 Task: Look for space in San Antonio, Philippines from 10th June, 2023 to 25th June, 2023 for 4 adults in price range Rs.10000 to Rs.15000. Place can be private room with 4 bedrooms having 4 beds and 4 bathrooms. Property type can be house, flat, guest house, hotel. Amenities needed are: wifi, TV, free parkinig on premises, gym, breakfast. Booking option can be shelf check-in. Required host language is English.
Action: Mouse pressed left at (593, 120)
Screenshot: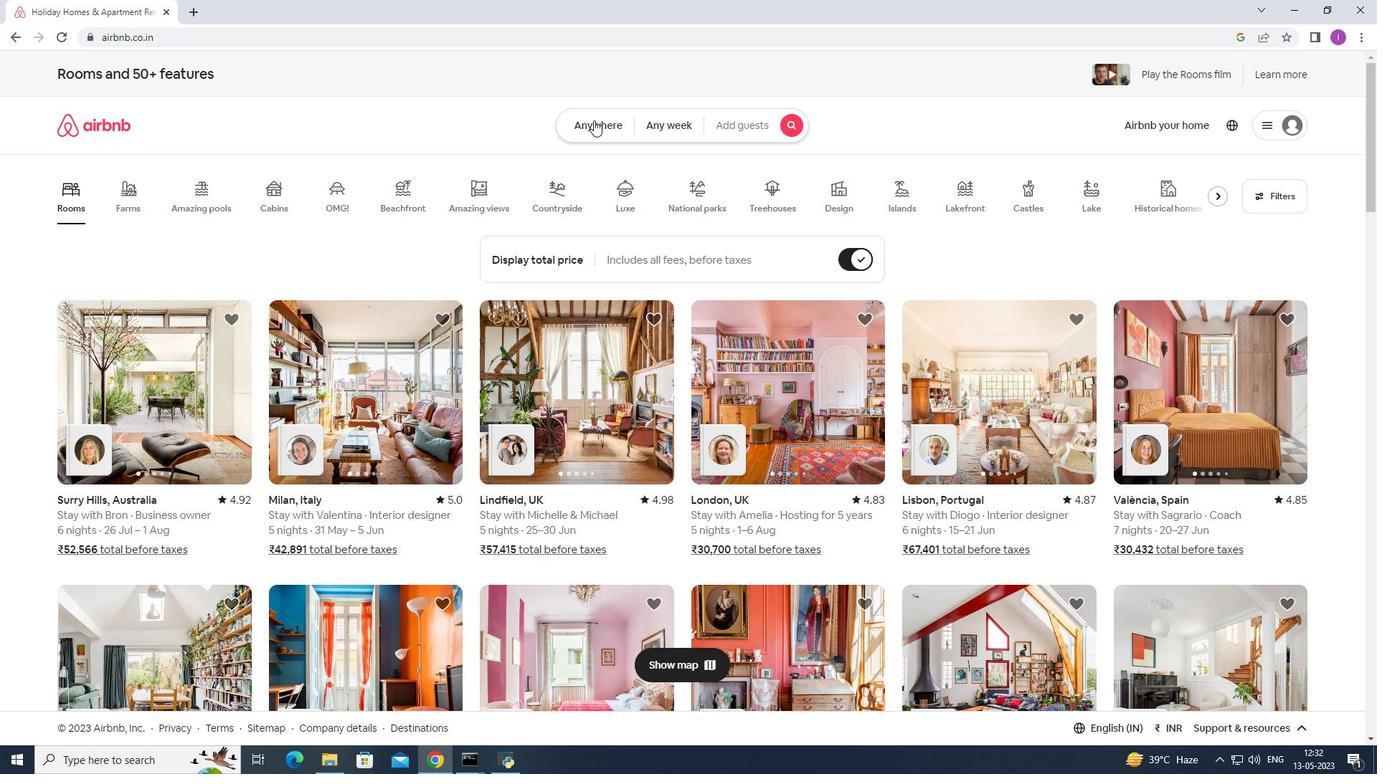 
Action: Mouse moved to (484, 187)
Screenshot: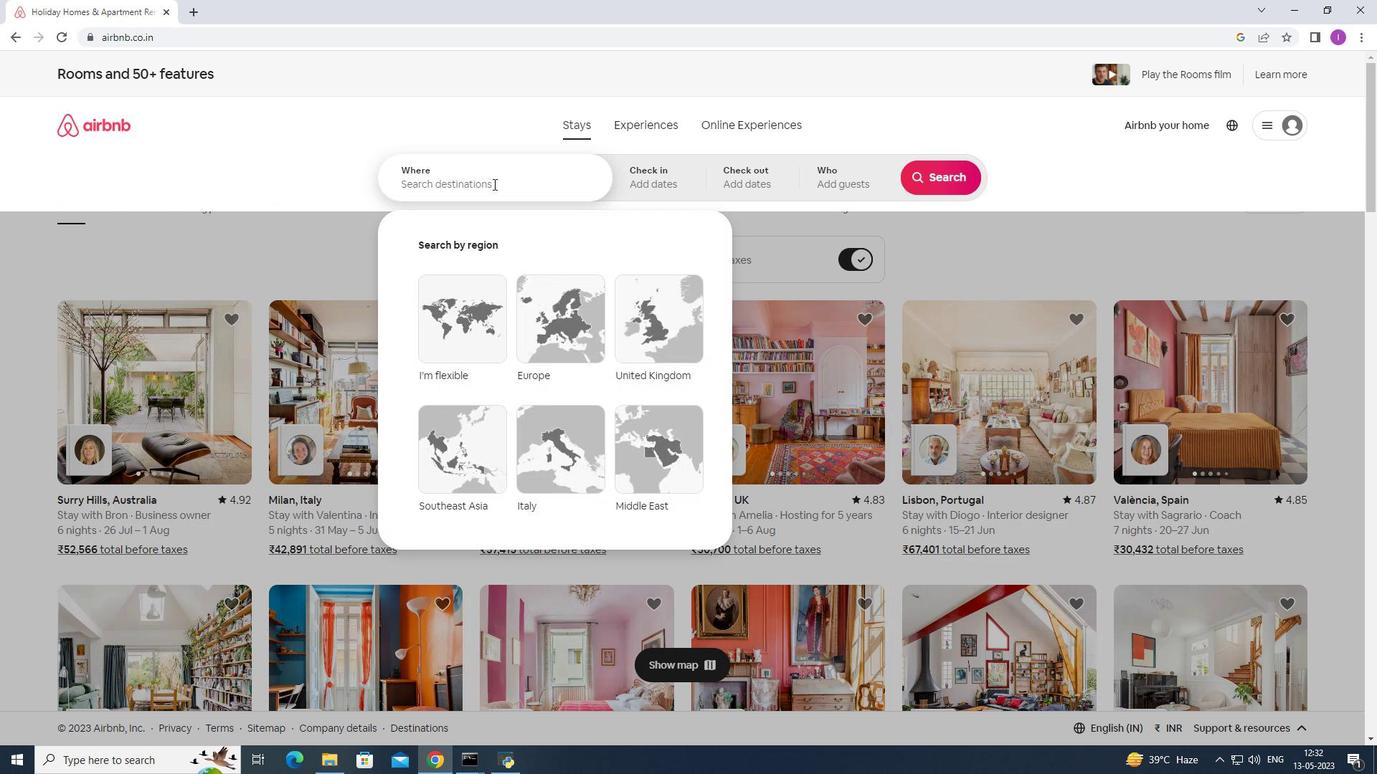 
Action: Mouse pressed left at (484, 187)
Screenshot: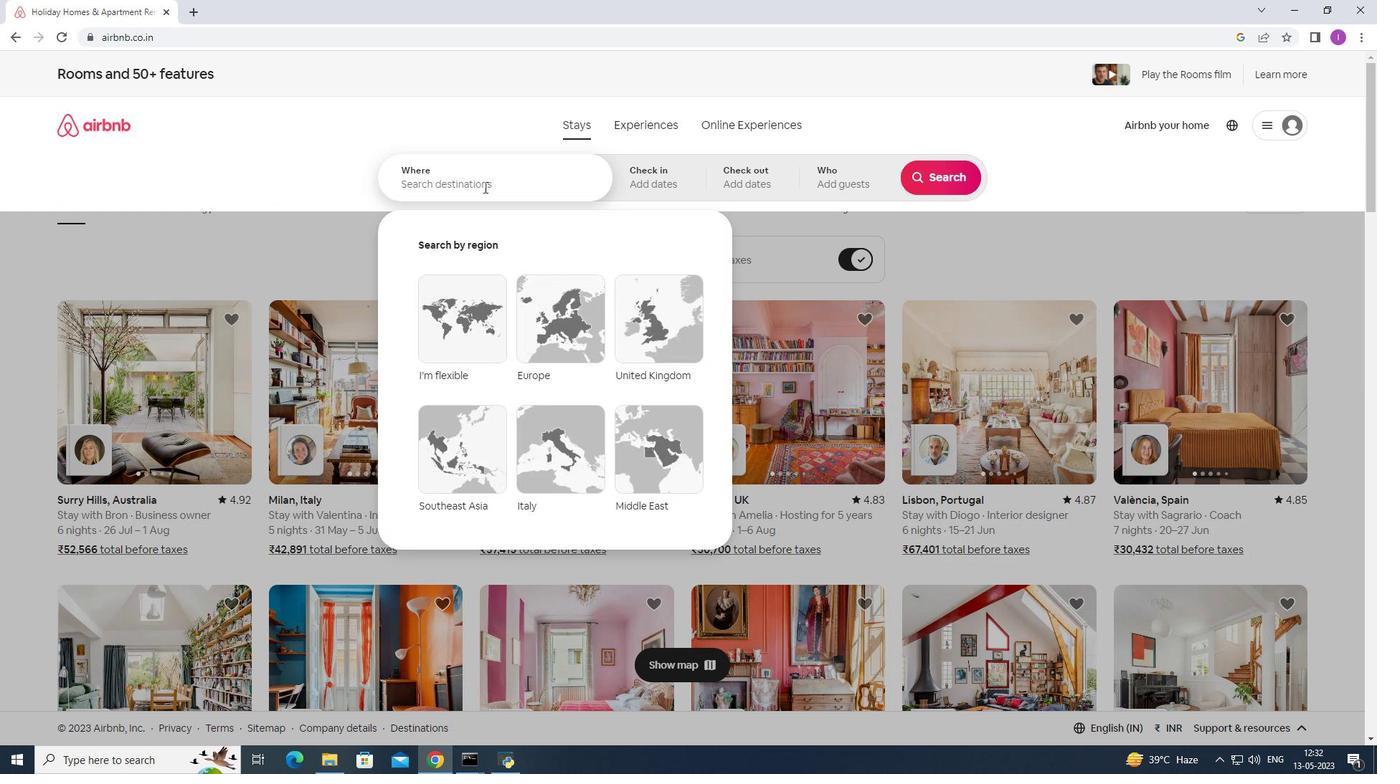 
Action: Key pressed <Key.shift>San<Key.space><Key.shift>Antonio,<Key.shift><Key.shift><Key.shift><Key.shift><Key.shift><Key.shift><Key.shift><Key.shift><Key.shift><Key.shift><Key.shift><Key.shift><Key.shift><Key.shift><Key.shift><Key.shift><Key.shift><Key.shift><Key.shift><Key.shift><Key.shift><Key.shift><Key.shift><Key.shift><Key.shift><Key.shift><Key.shift><Key.shift><Key.shift><Key.shift><Key.shift><Key.shift>Philippines
Screenshot: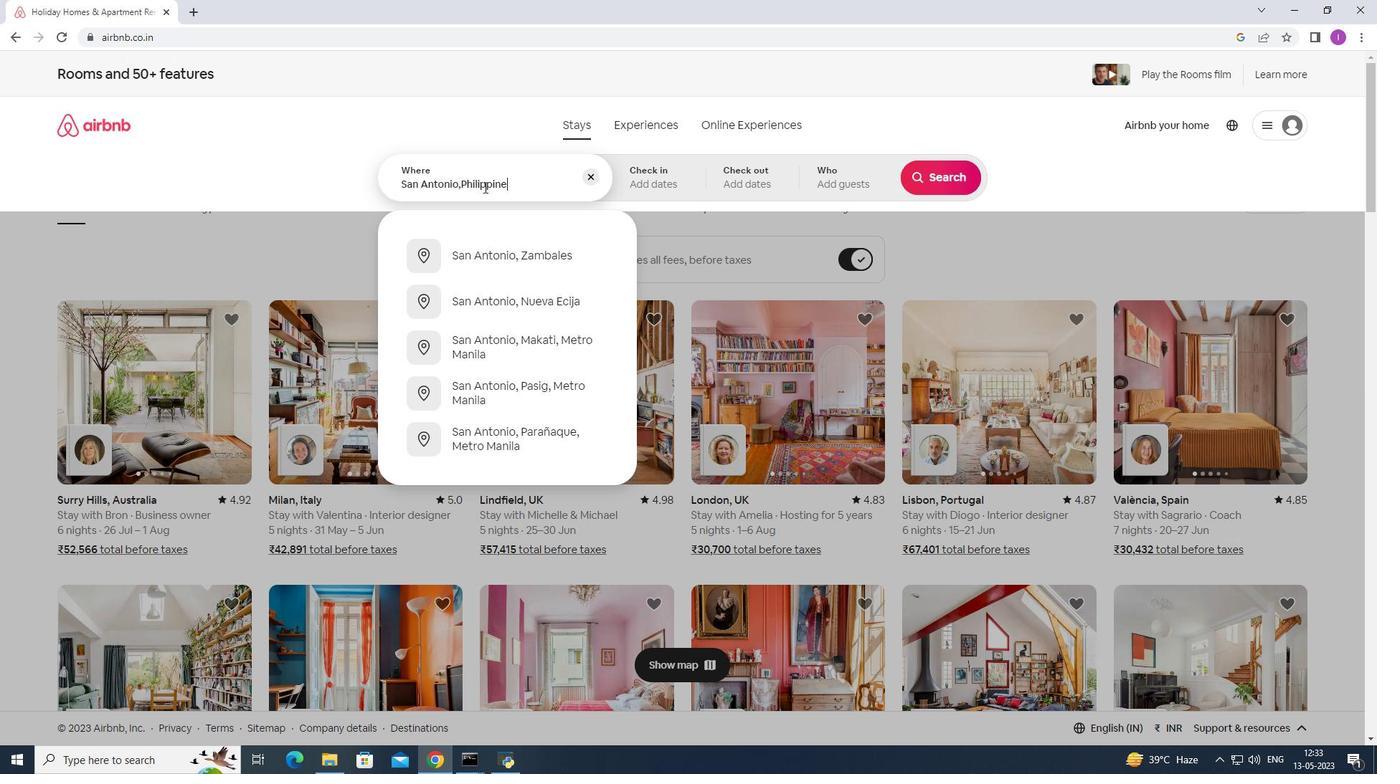 
Action: Mouse moved to (674, 187)
Screenshot: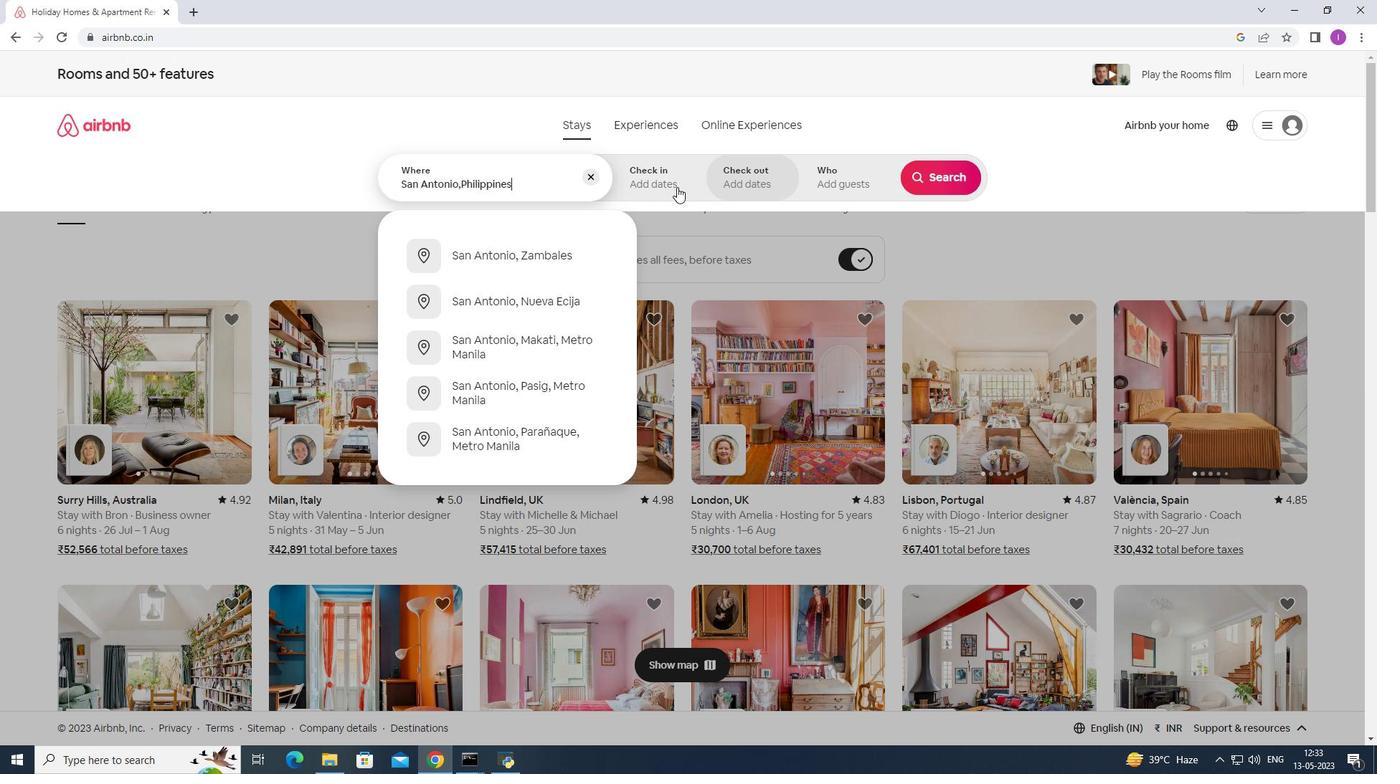 
Action: Mouse pressed left at (674, 187)
Screenshot: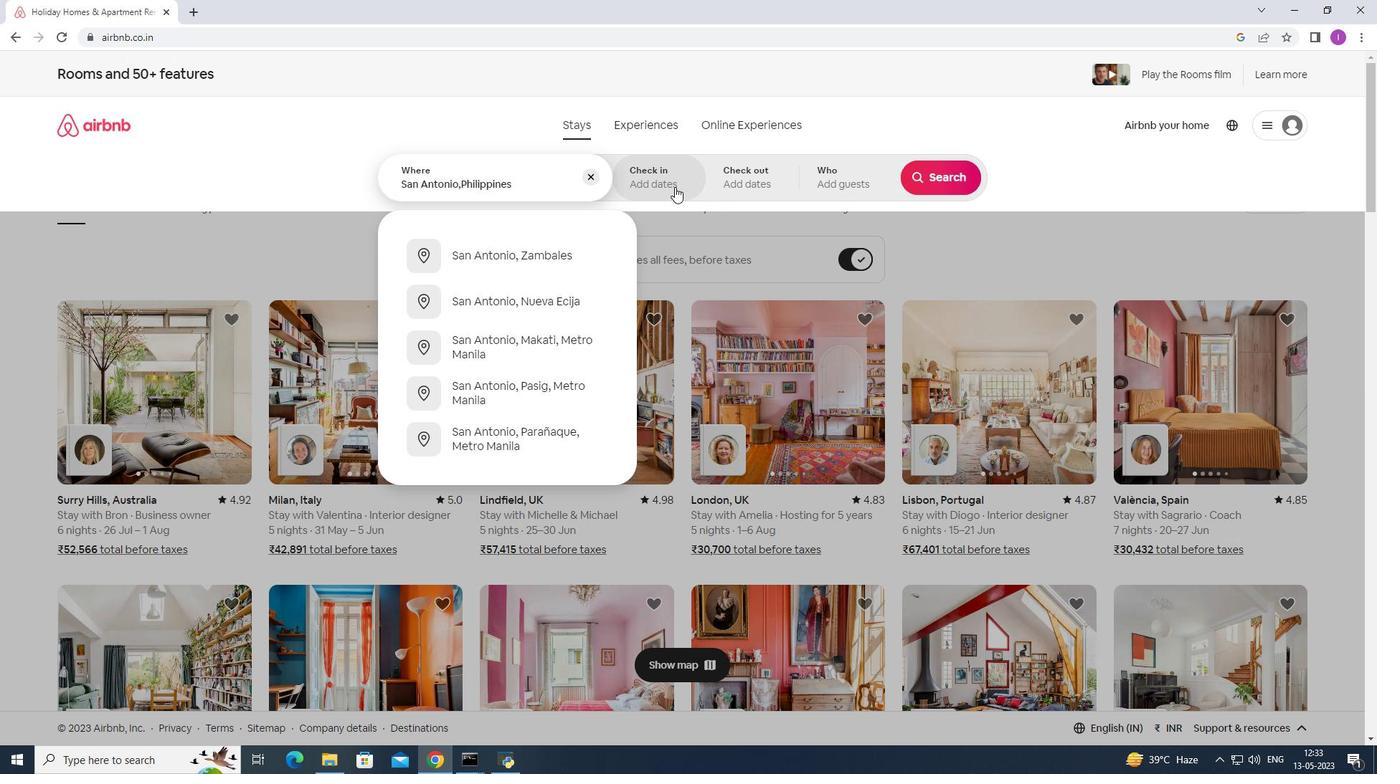 
Action: Mouse moved to (920, 385)
Screenshot: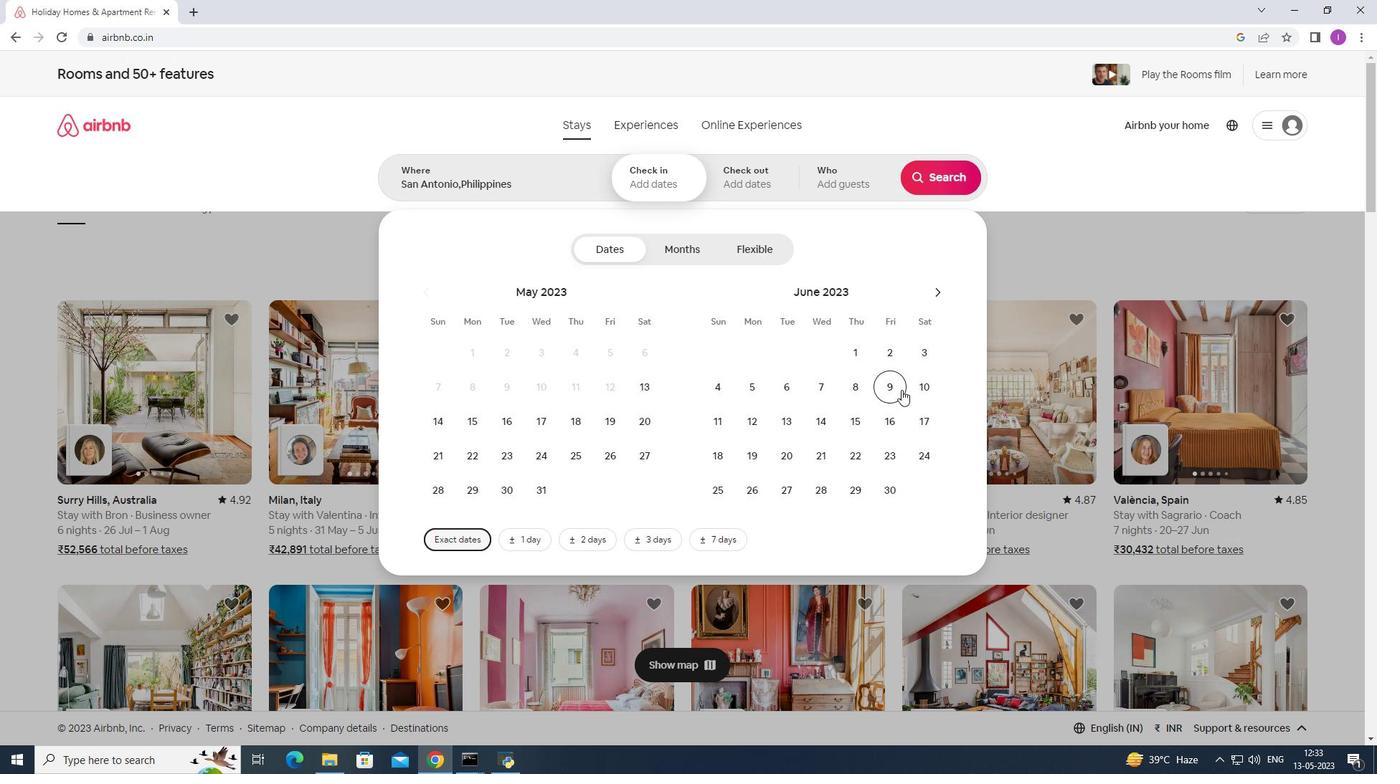 
Action: Mouse pressed left at (920, 385)
Screenshot: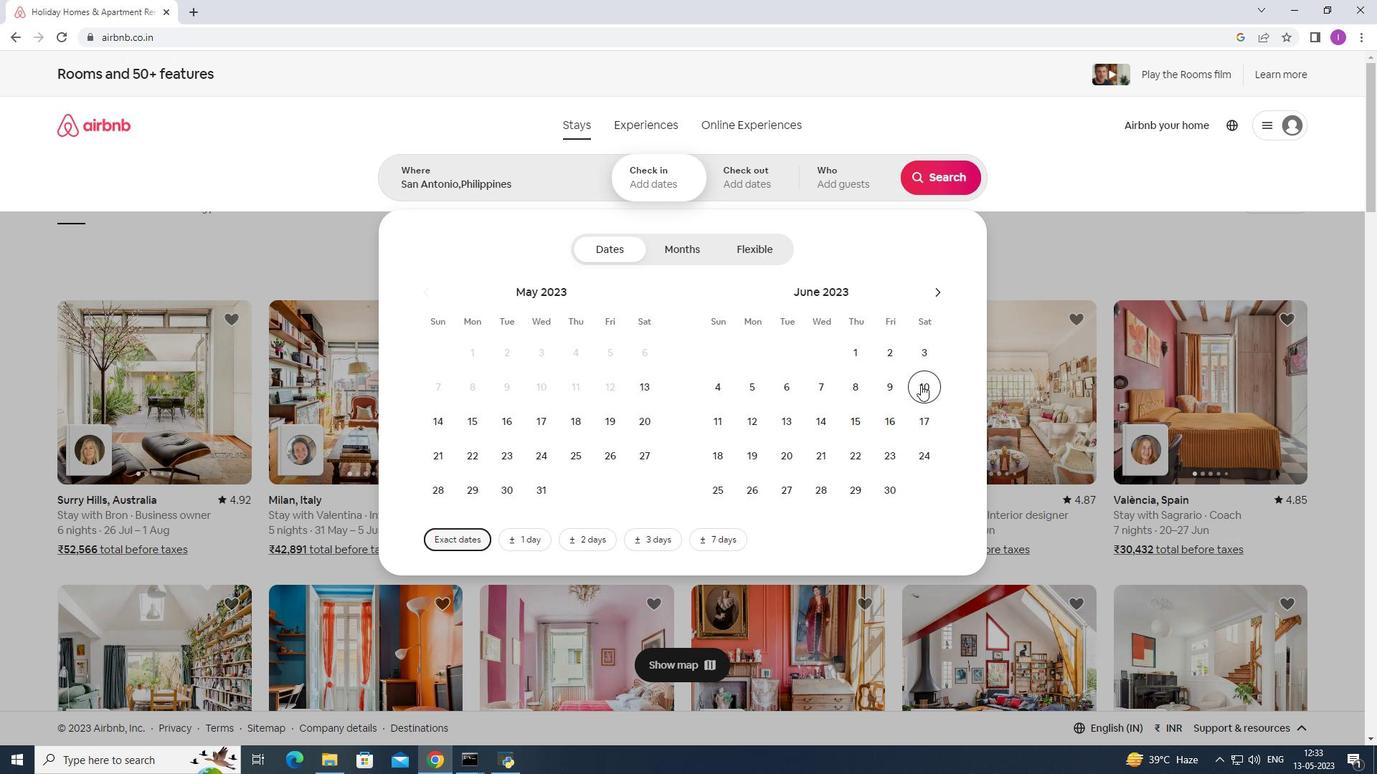 
Action: Mouse moved to (717, 480)
Screenshot: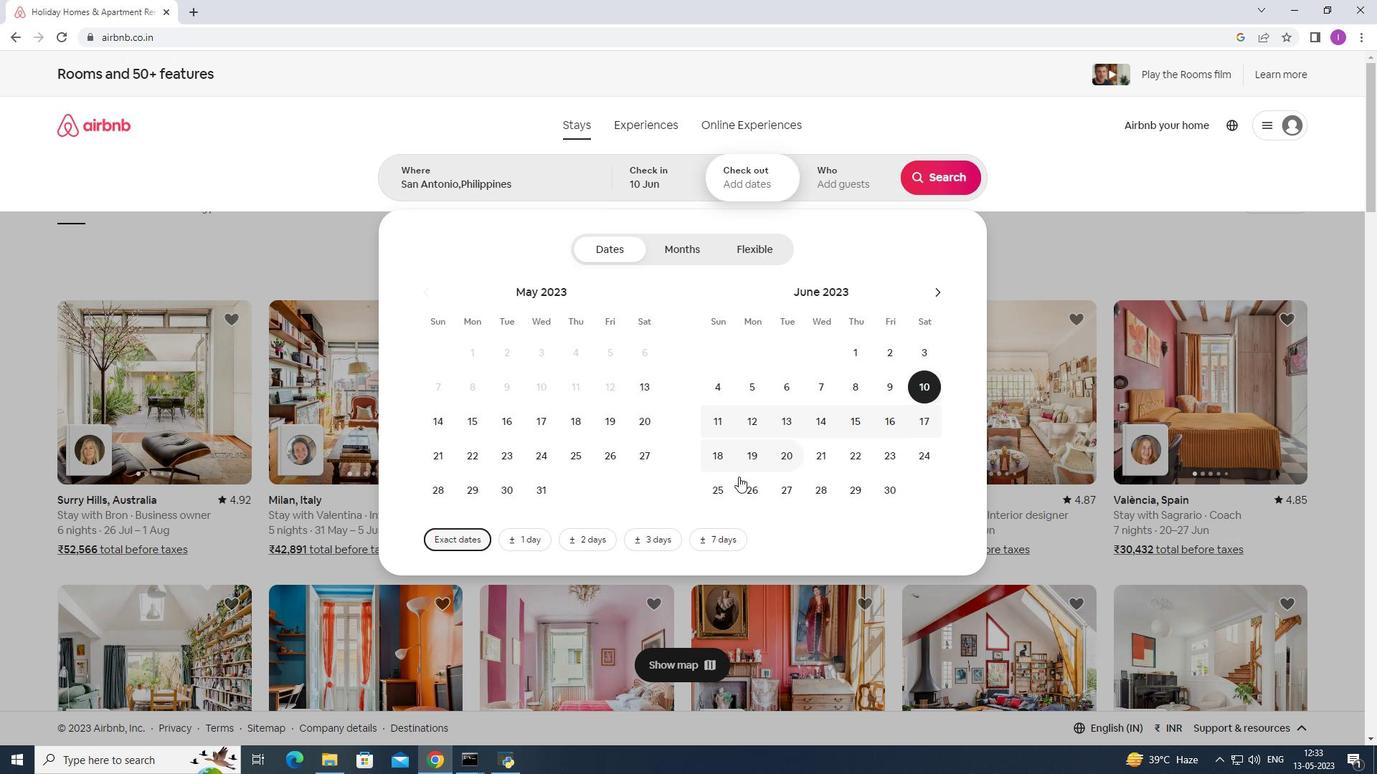 
Action: Mouse pressed left at (717, 480)
Screenshot: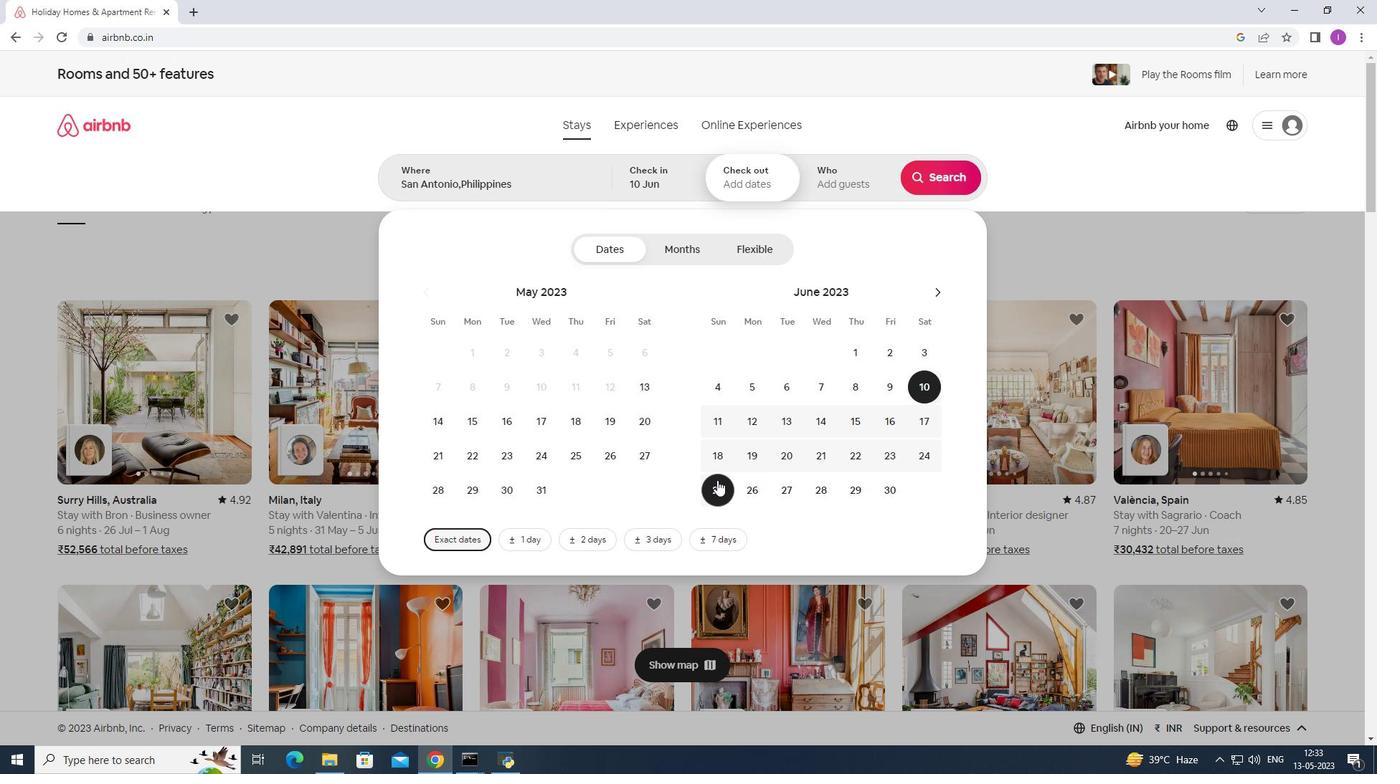 
Action: Mouse moved to (831, 179)
Screenshot: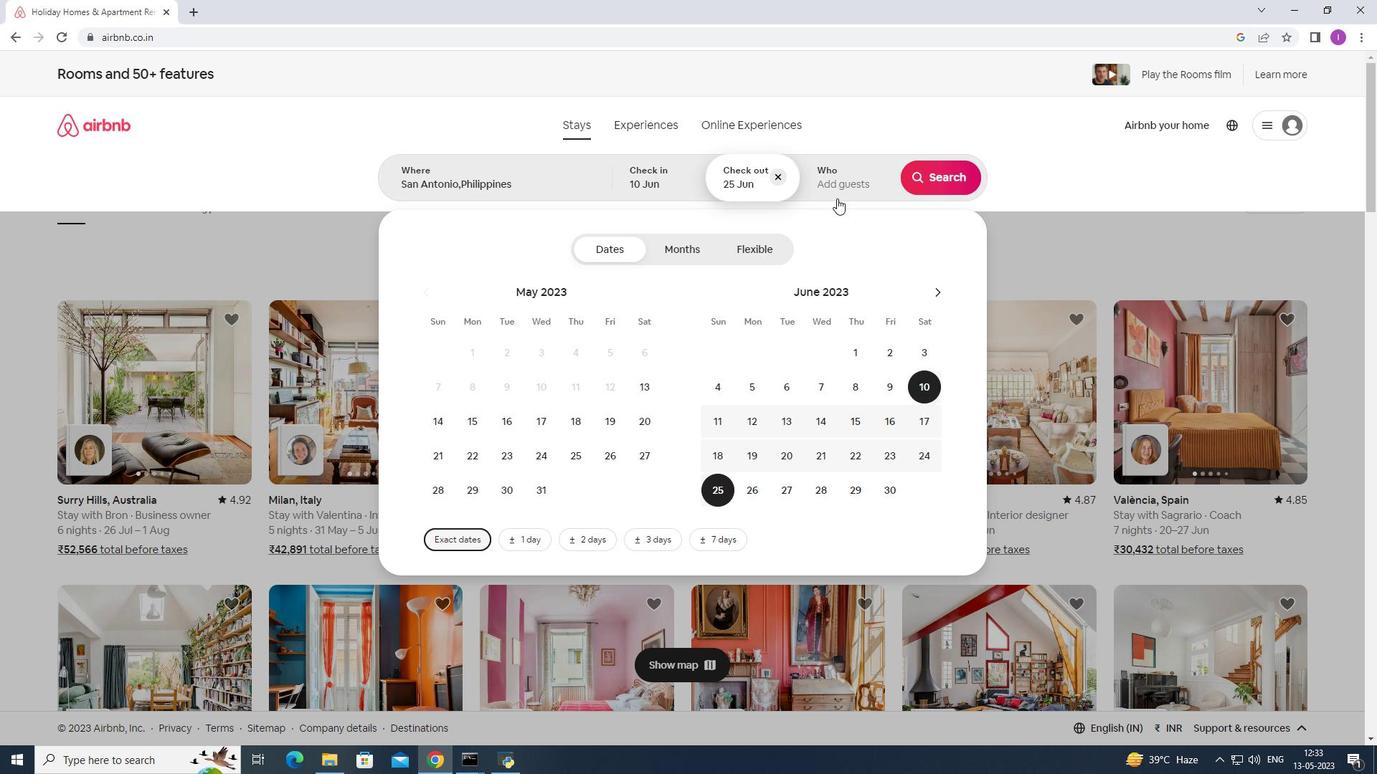 
Action: Mouse pressed left at (831, 179)
Screenshot: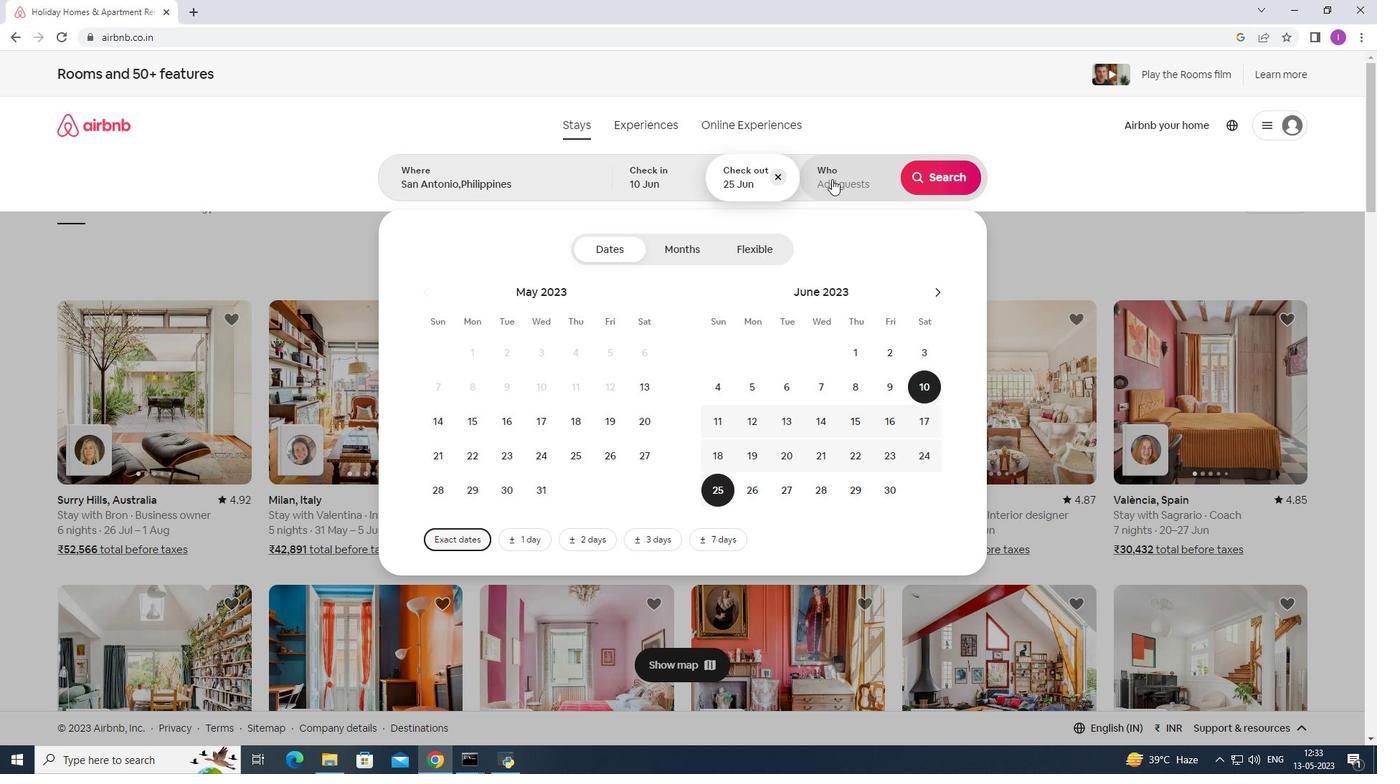 
Action: Mouse moved to (939, 254)
Screenshot: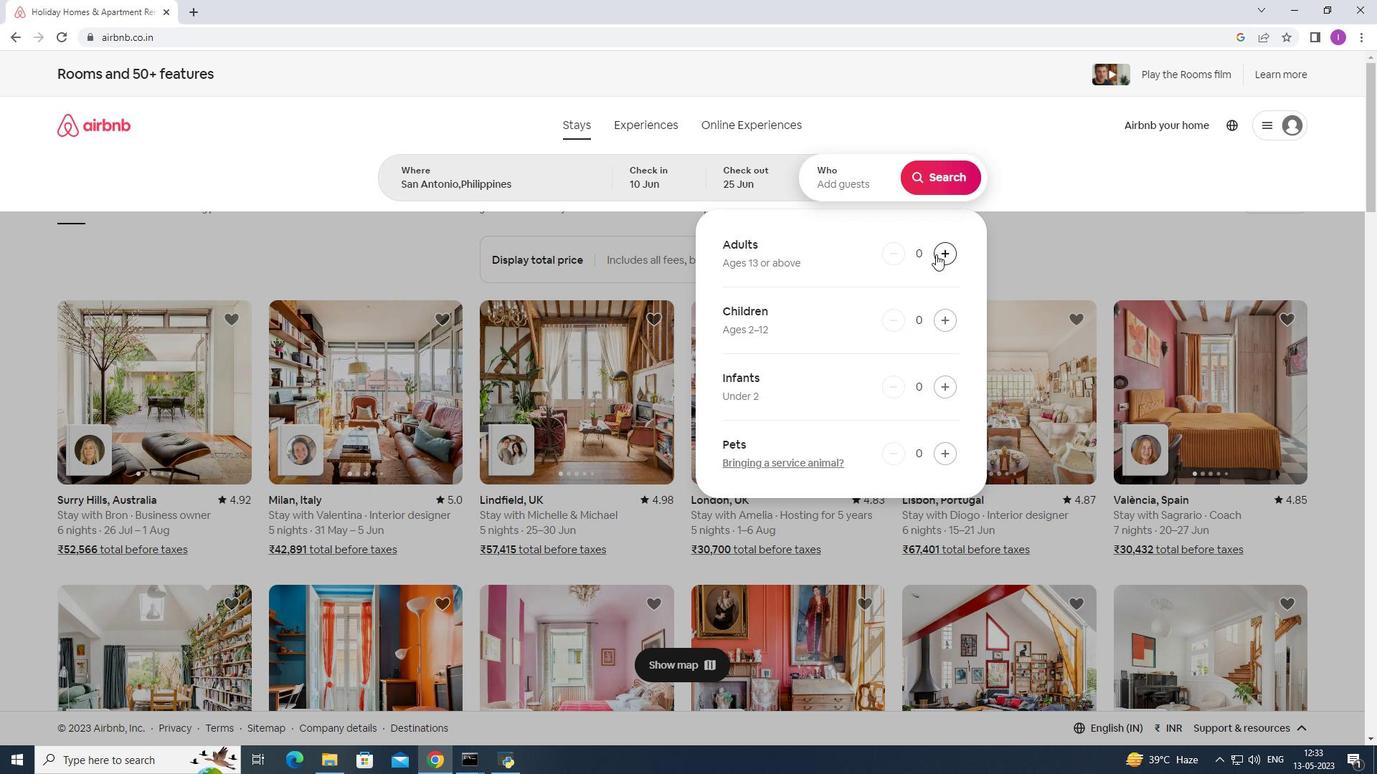 
Action: Mouse pressed left at (939, 254)
Screenshot: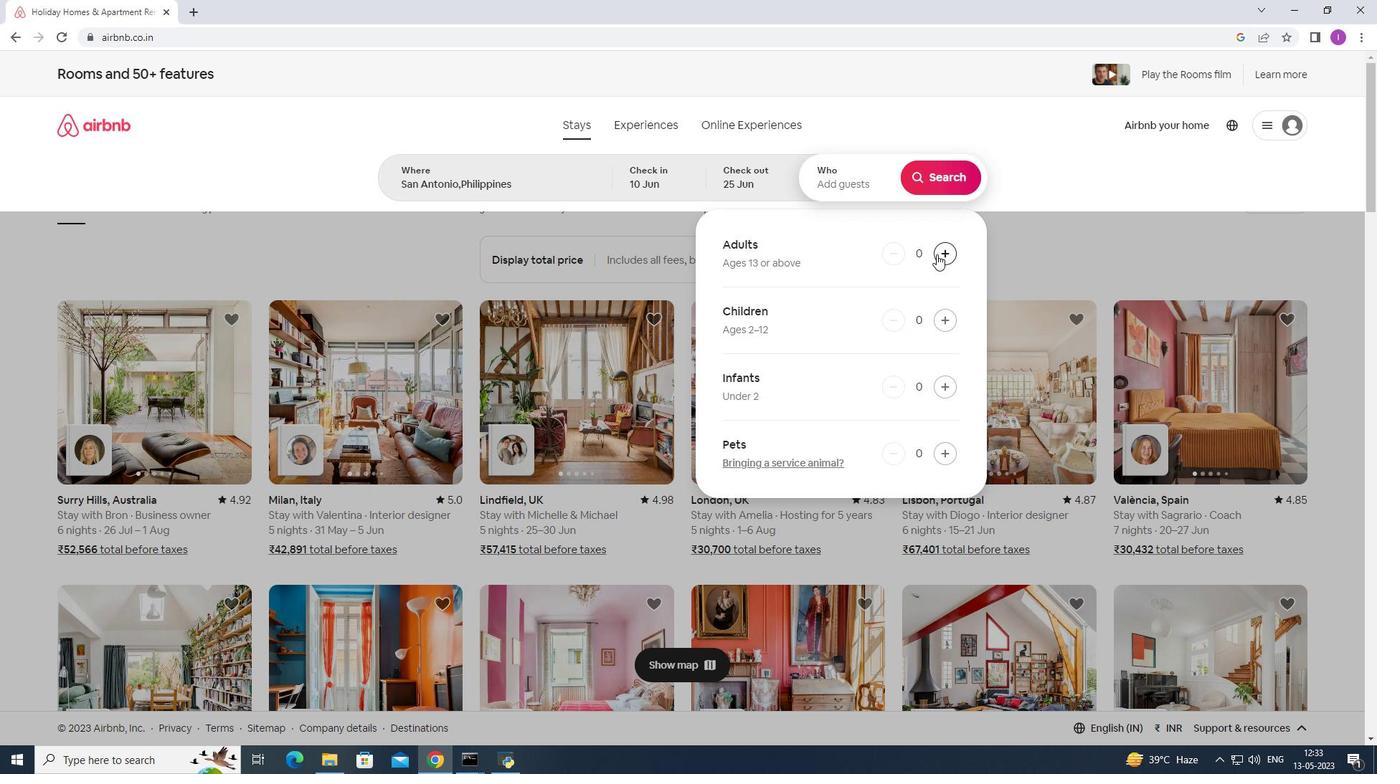 
Action: Mouse moved to (941, 254)
Screenshot: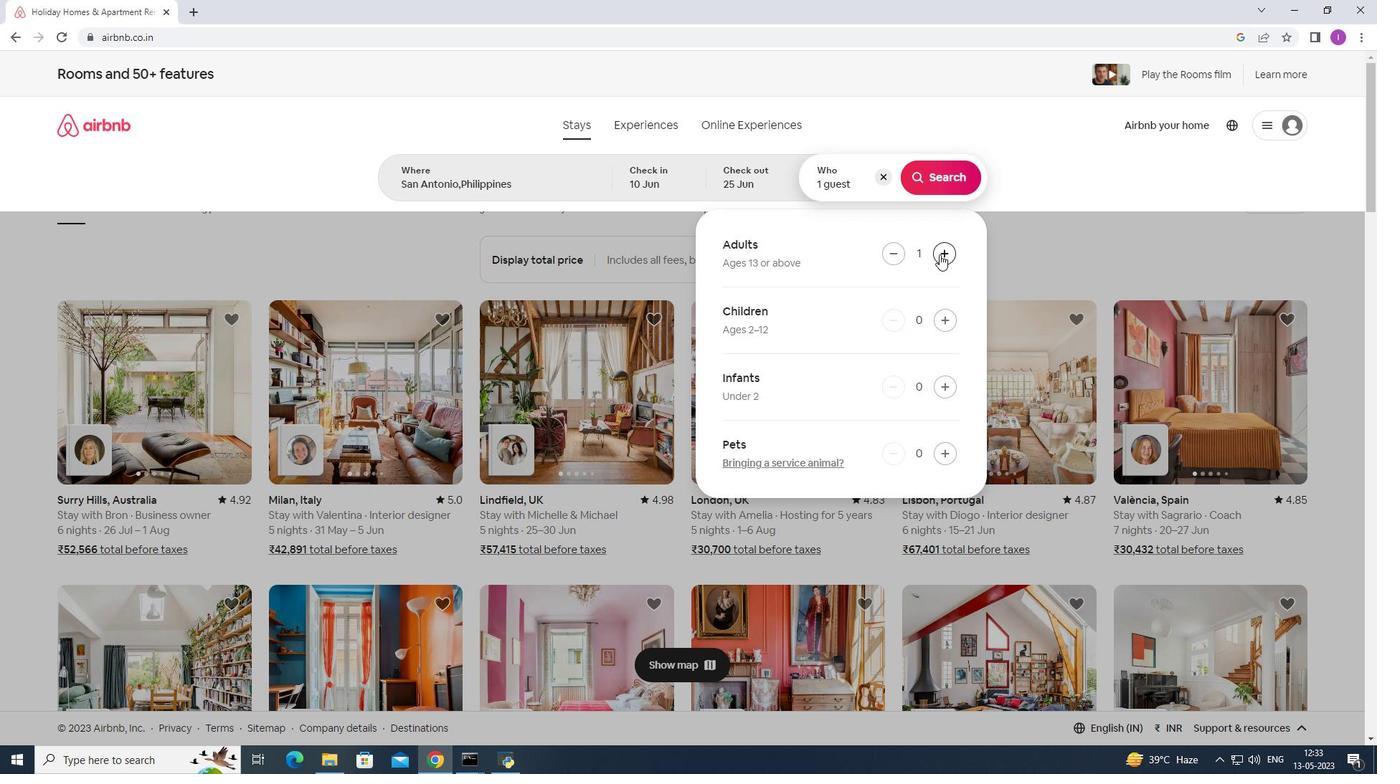 
Action: Mouse pressed left at (941, 254)
Screenshot: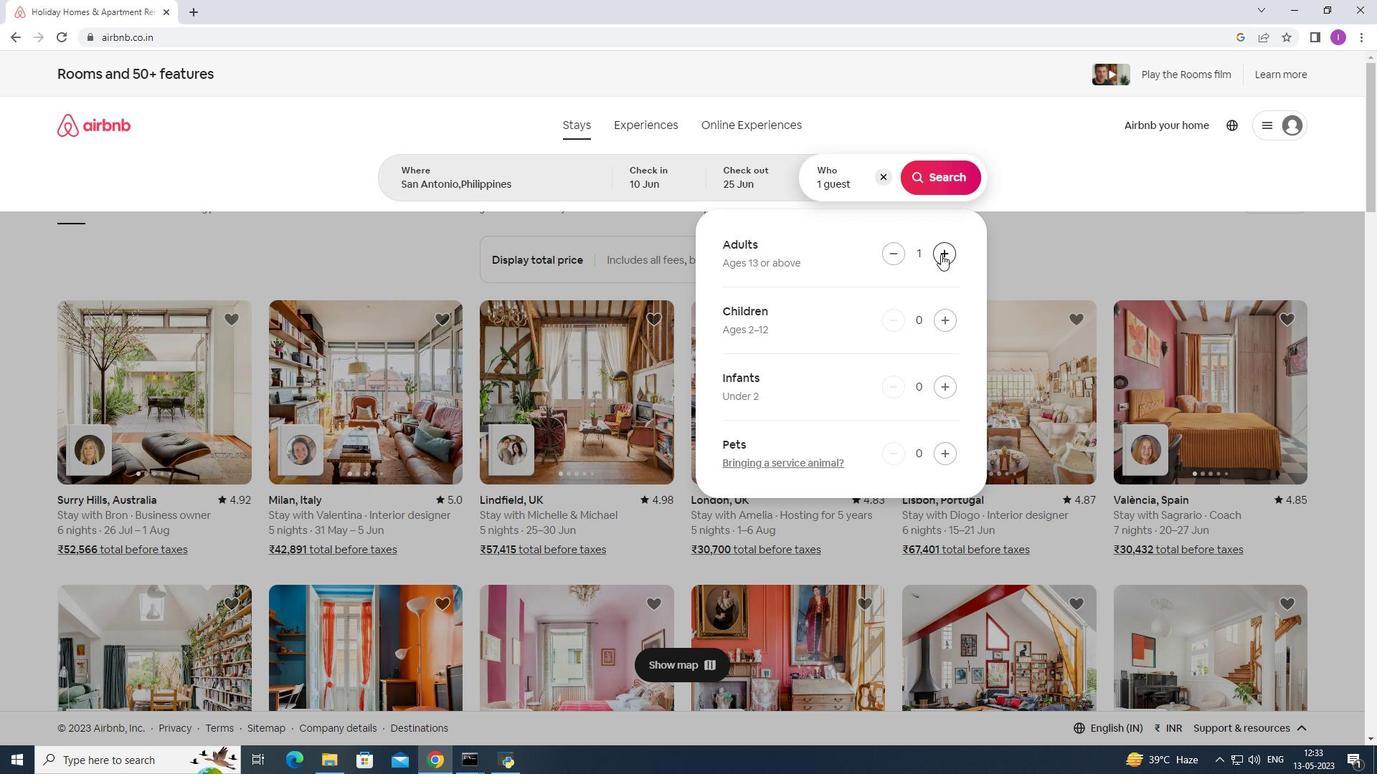 
Action: Mouse pressed left at (941, 254)
Screenshot: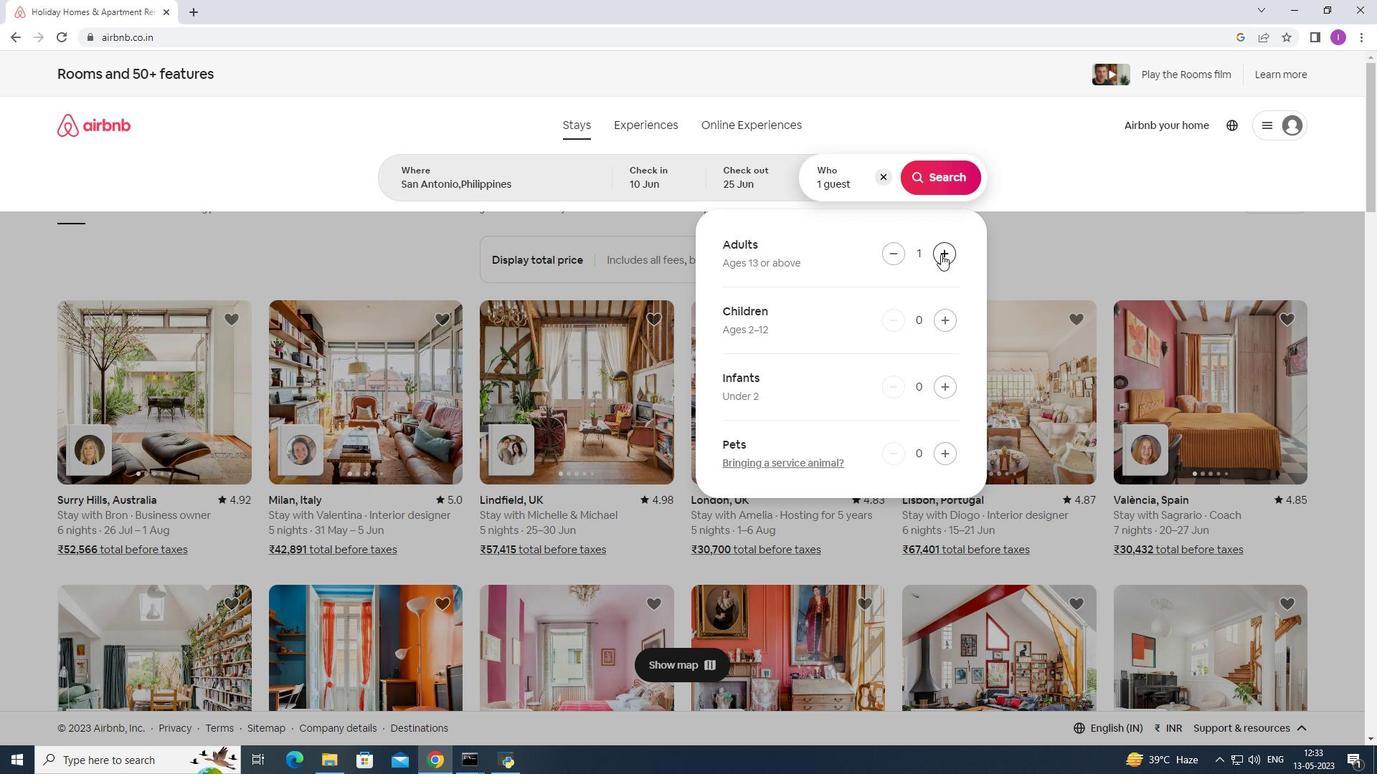 
Action: Mouse moved to (941, 255)
Screenshot: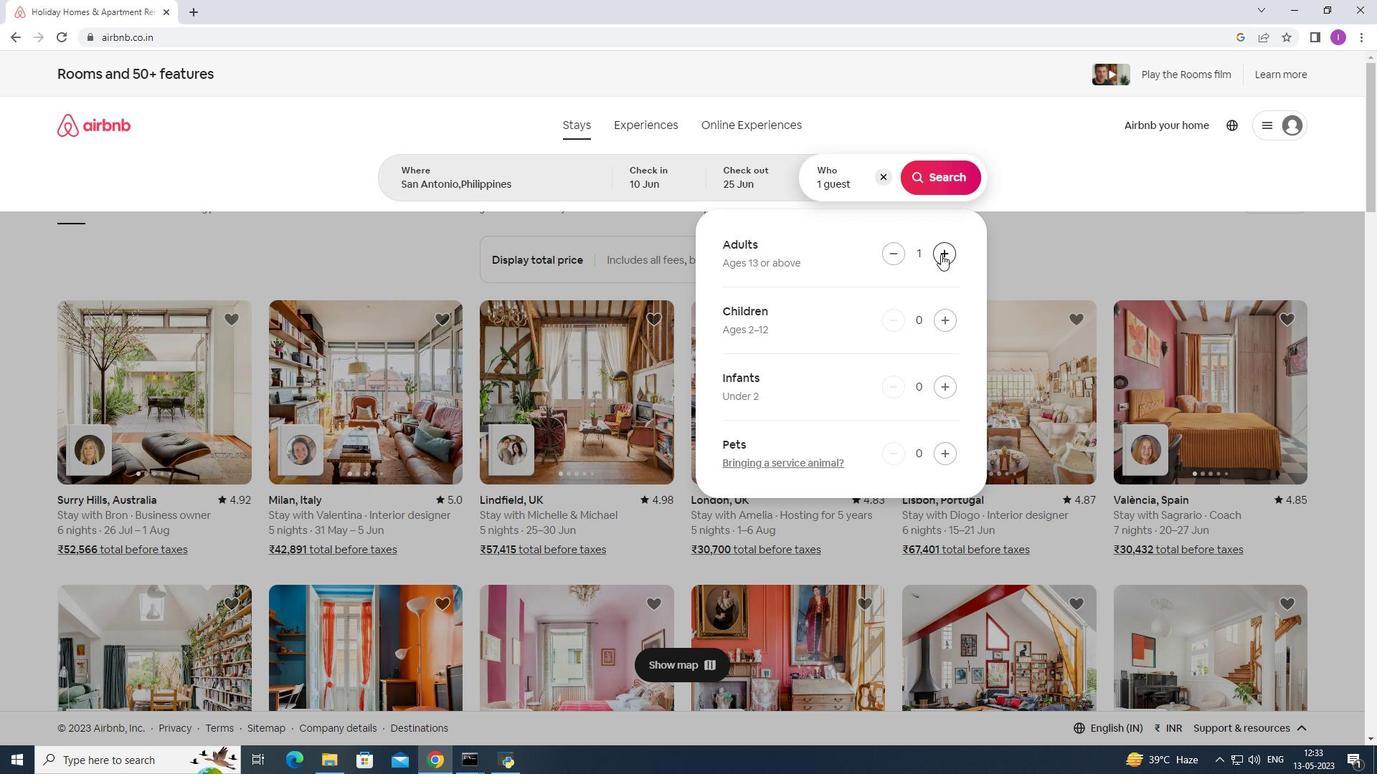 
Action: Mouse pressed left at (941, 255)
Screenshot: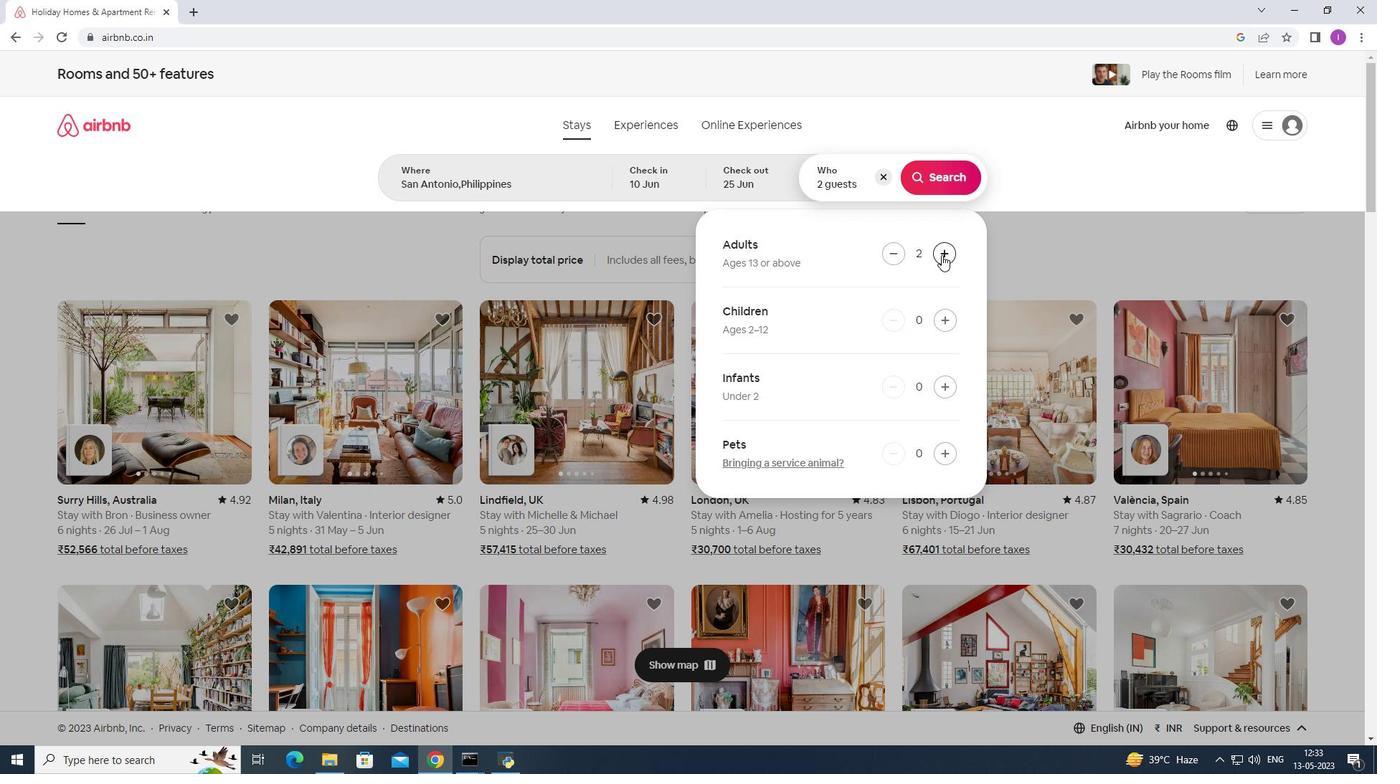 
Action: Mouse moved to (941, 184)
Screenshot: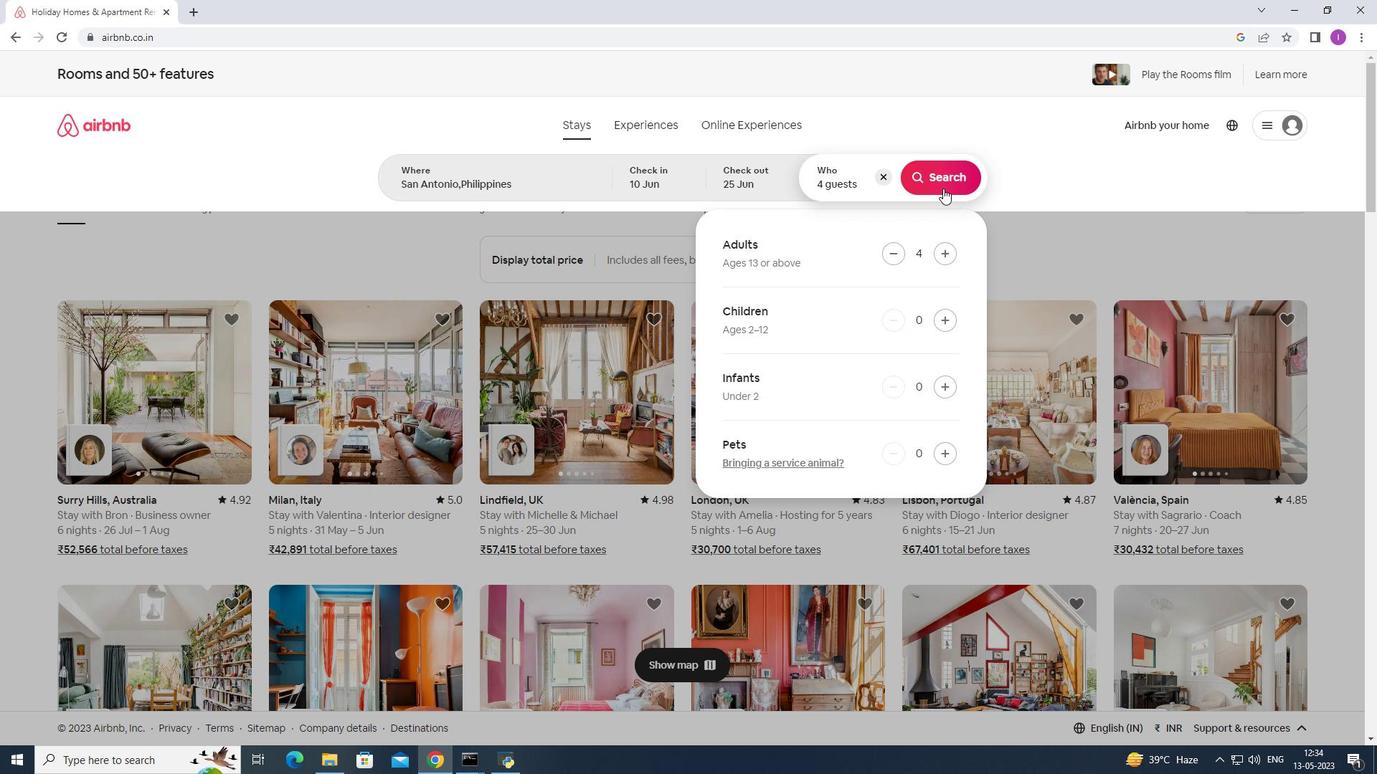 
Action: Mouse pressed left at (941, 184)
Screenshot: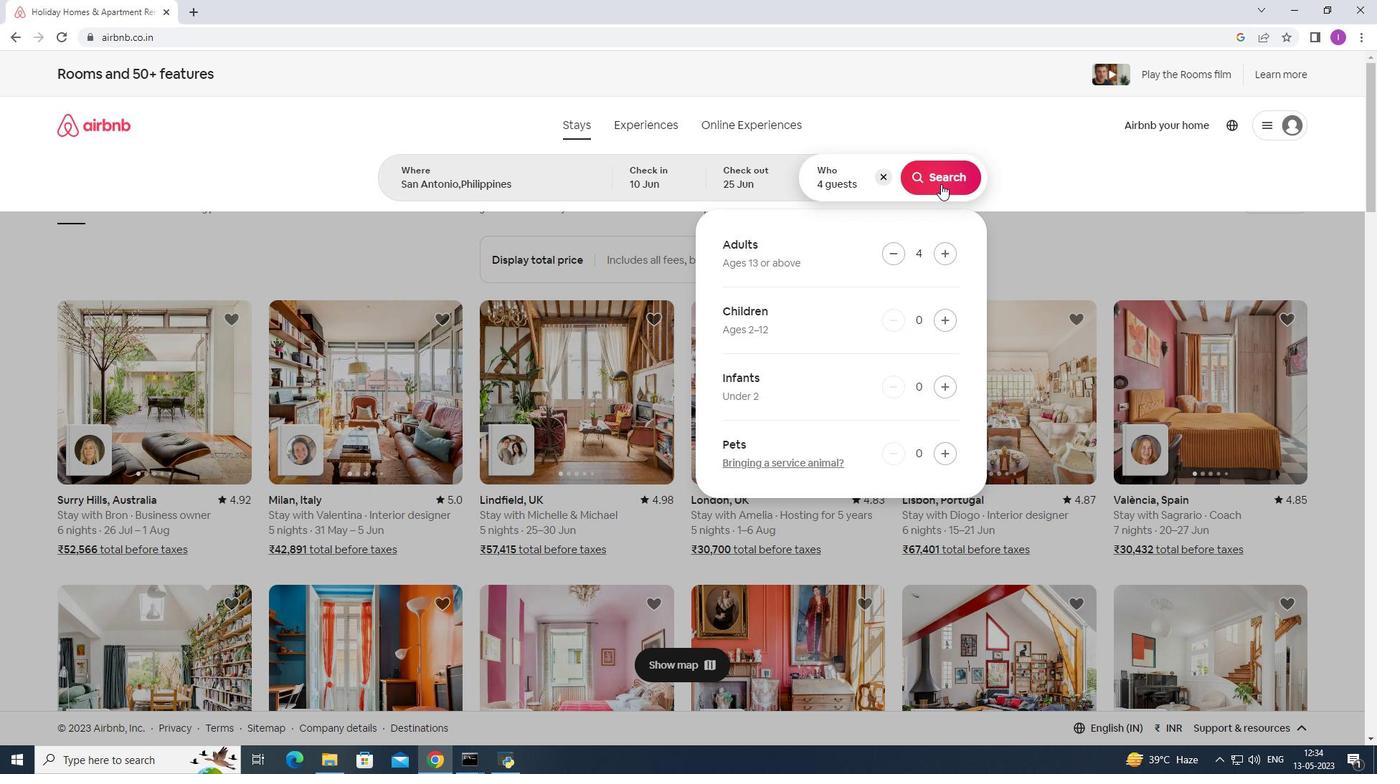 
Action: Mouse moved to (1301, 134)
Screenshot: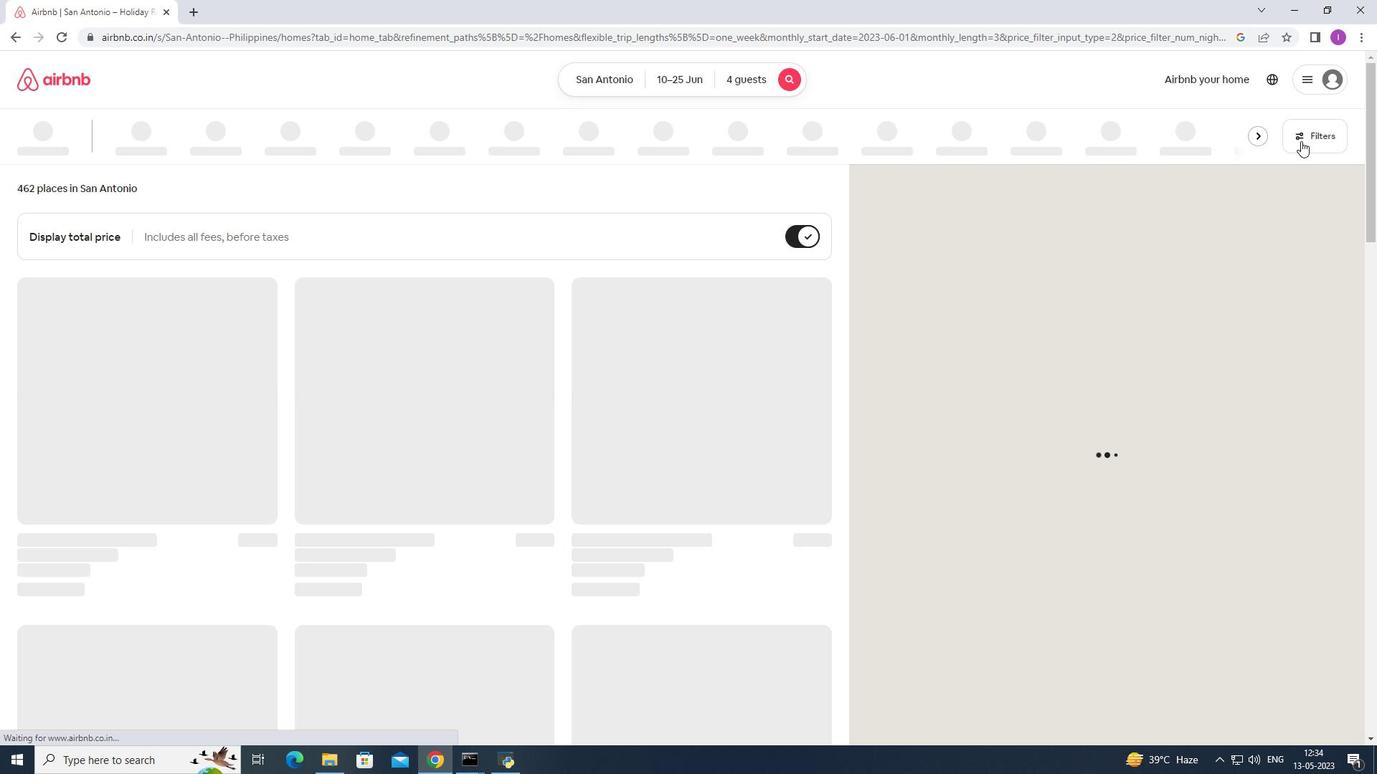 
Action: Mouse pressed left at (1301, 134)
Screenshot: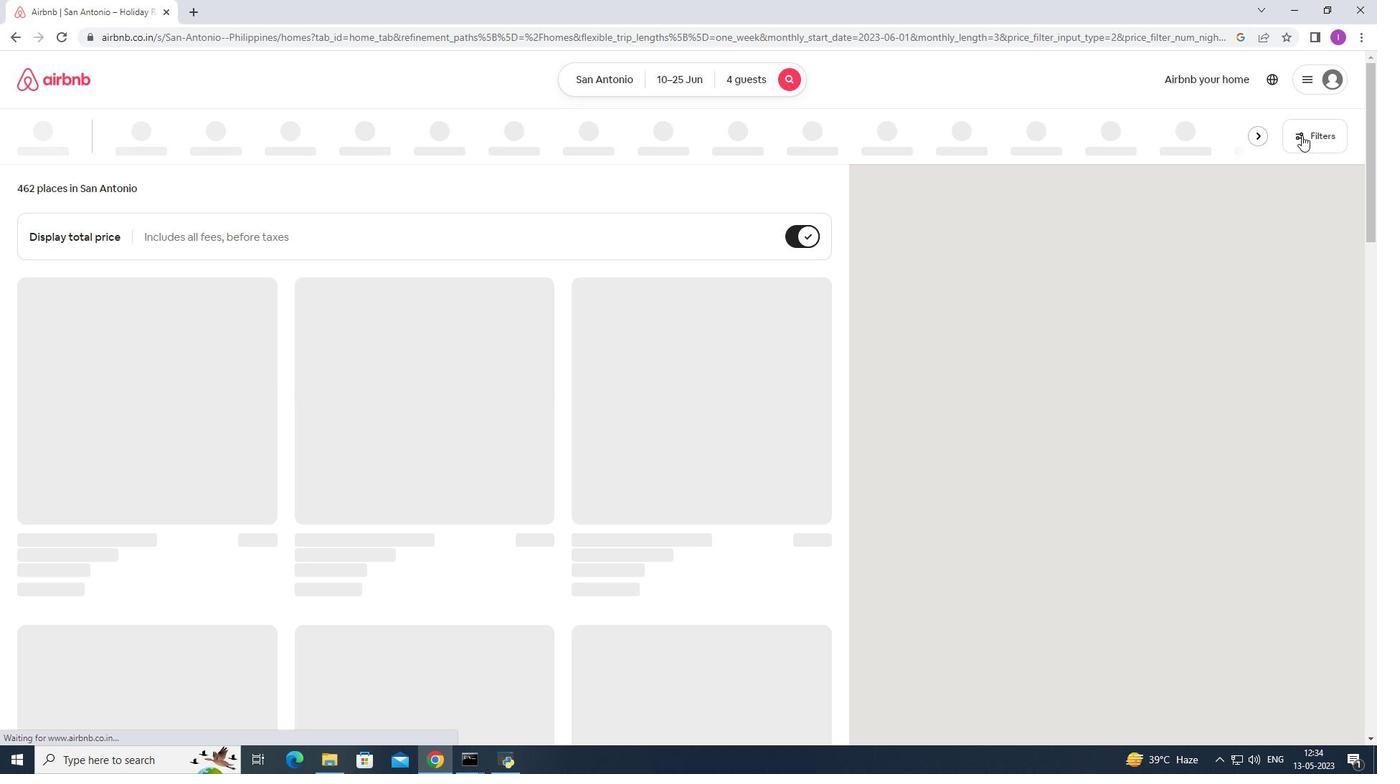 
Action: Mouse moved to (779, 486)
Screenshot: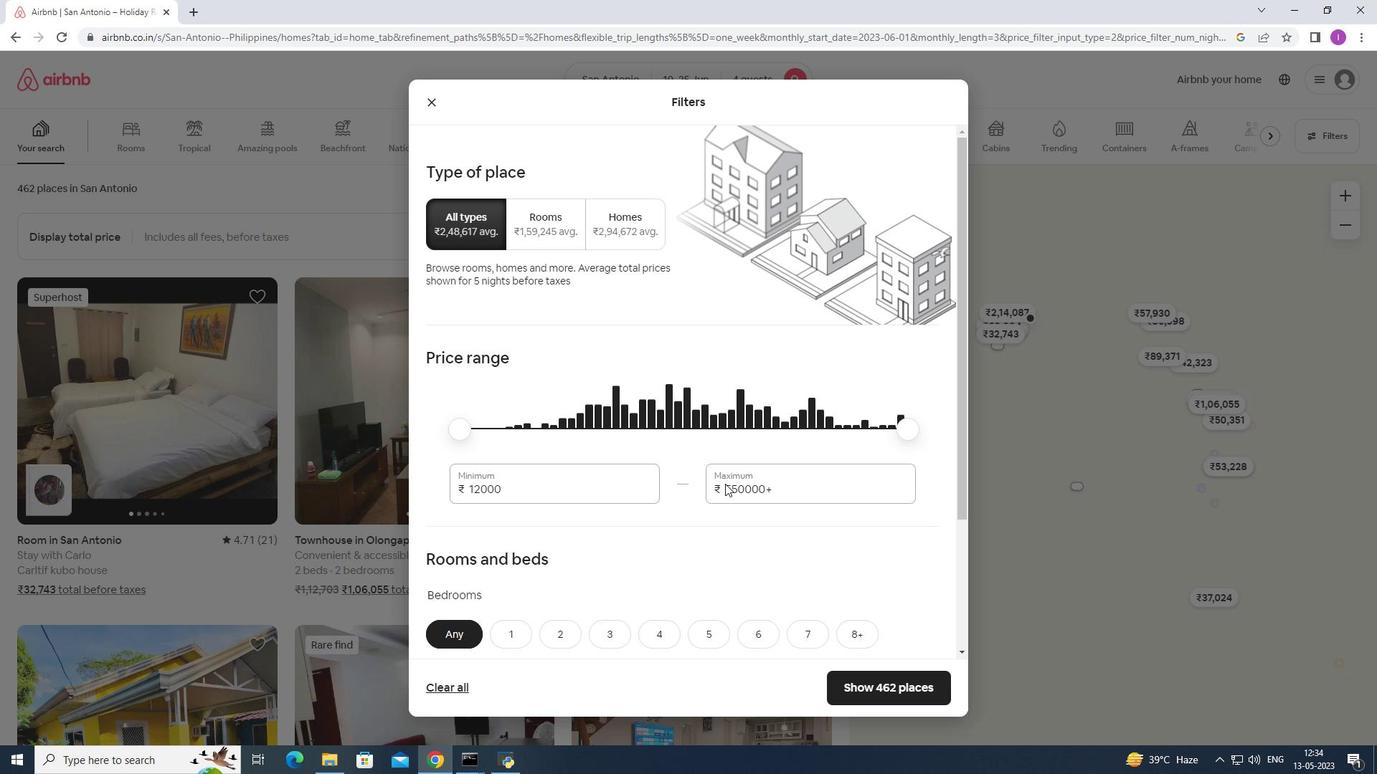 
Action: Mouse pressed left at (779, 486)
Screenshot: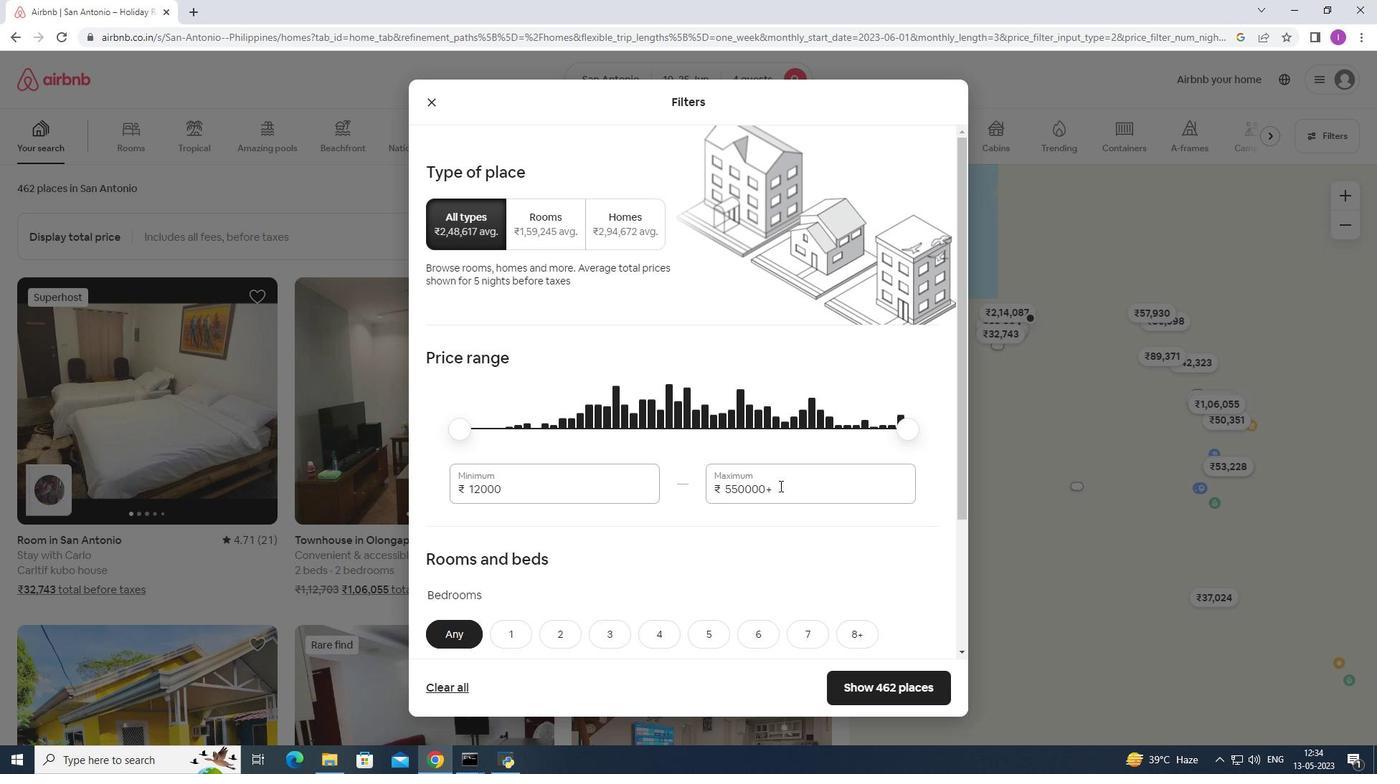 
Action: Mouse moved to (706, 499)
Screenshot: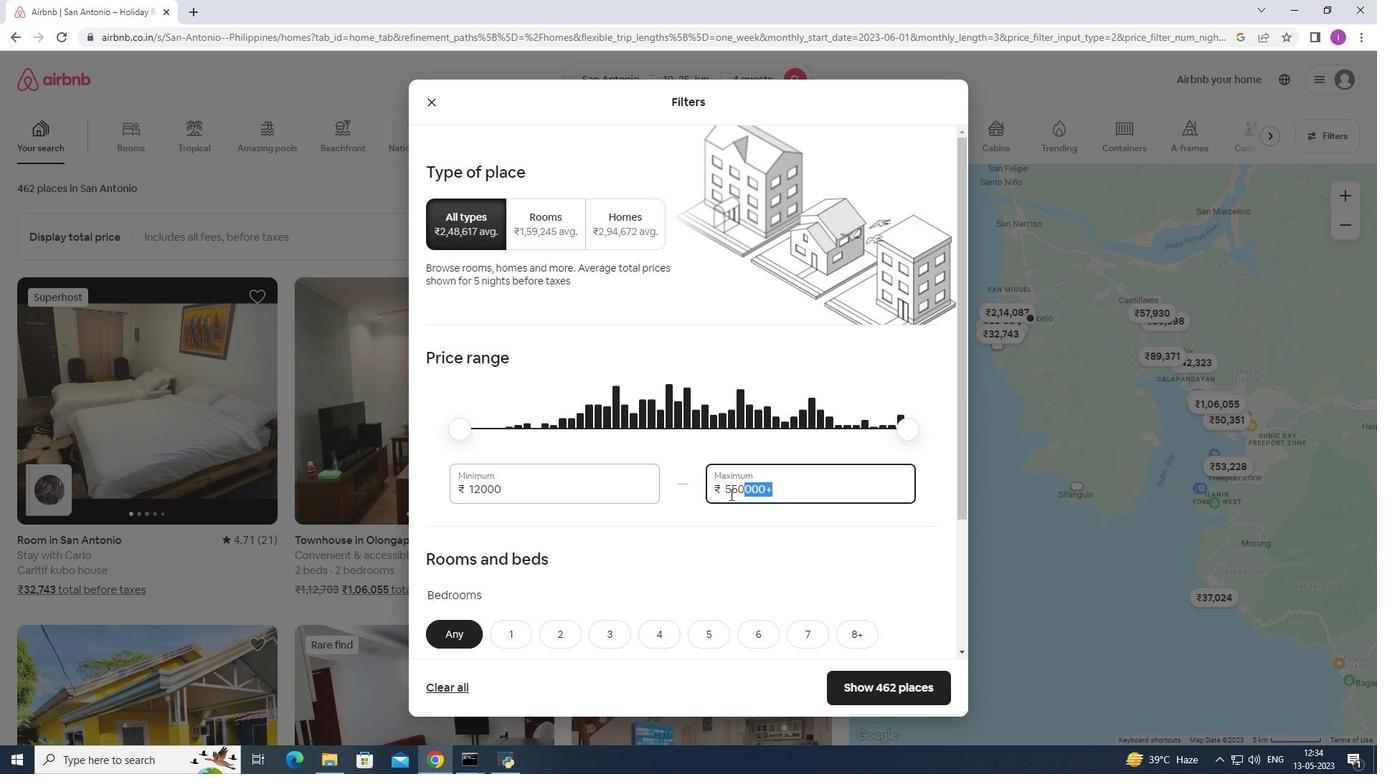 
Action: Key pressed 1
Screenshot: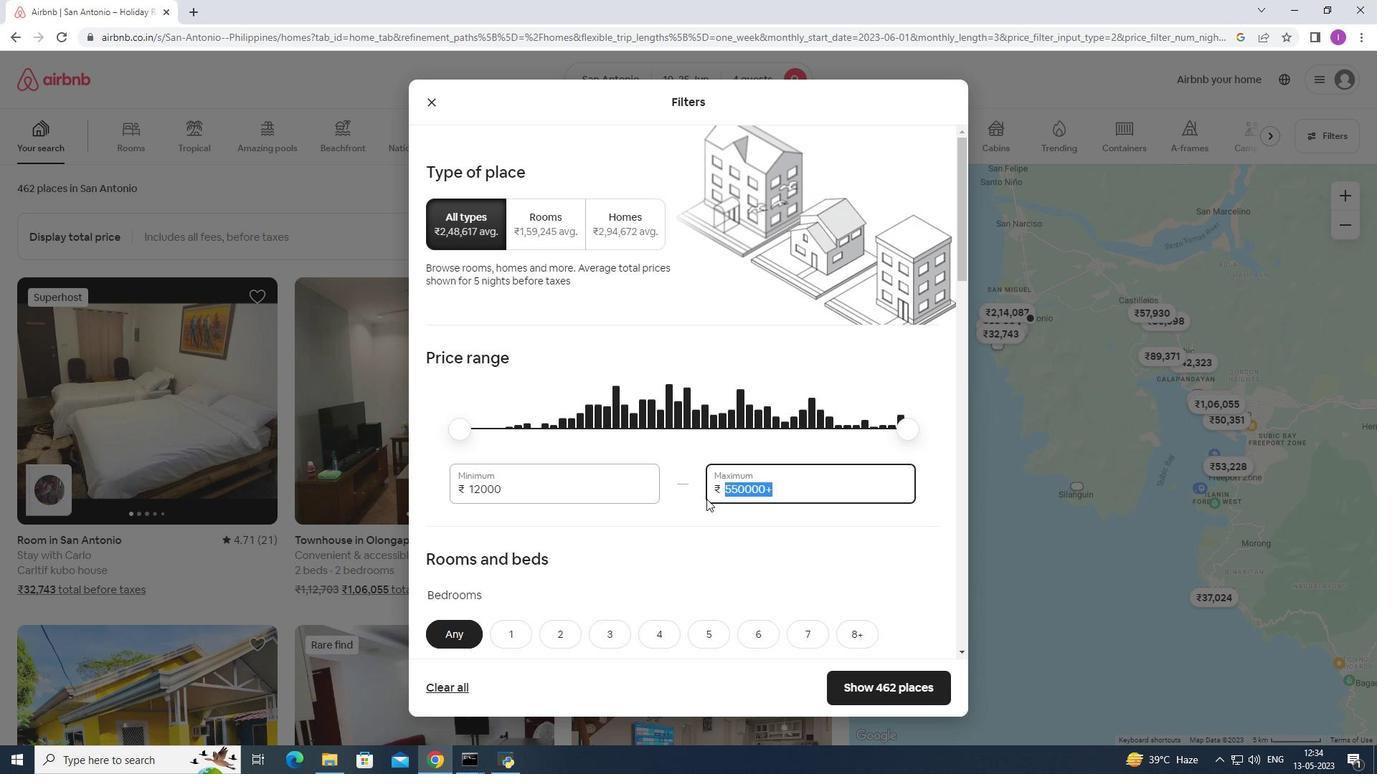 
Action: Mouse moved to (706, 499)
Screenshot: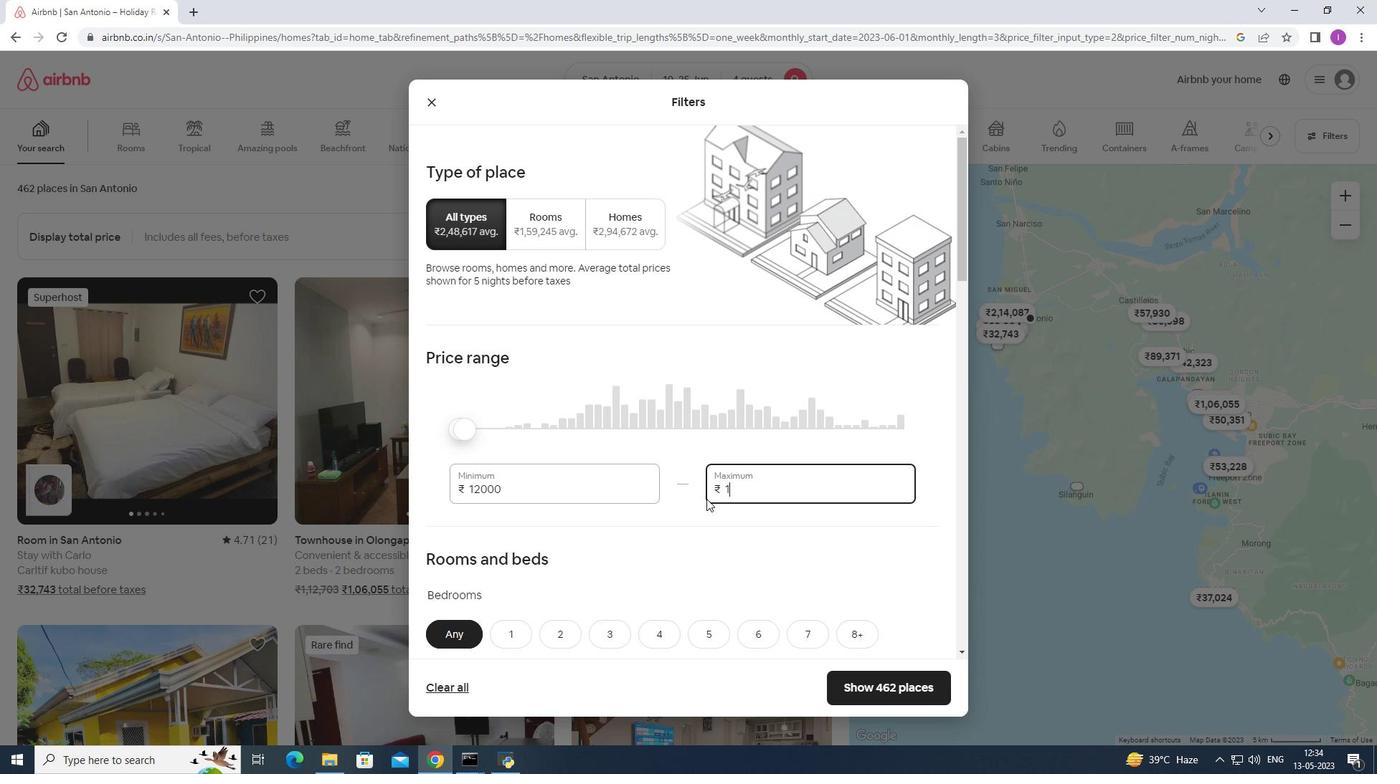 
Action: Key pressed 500
Screenshot: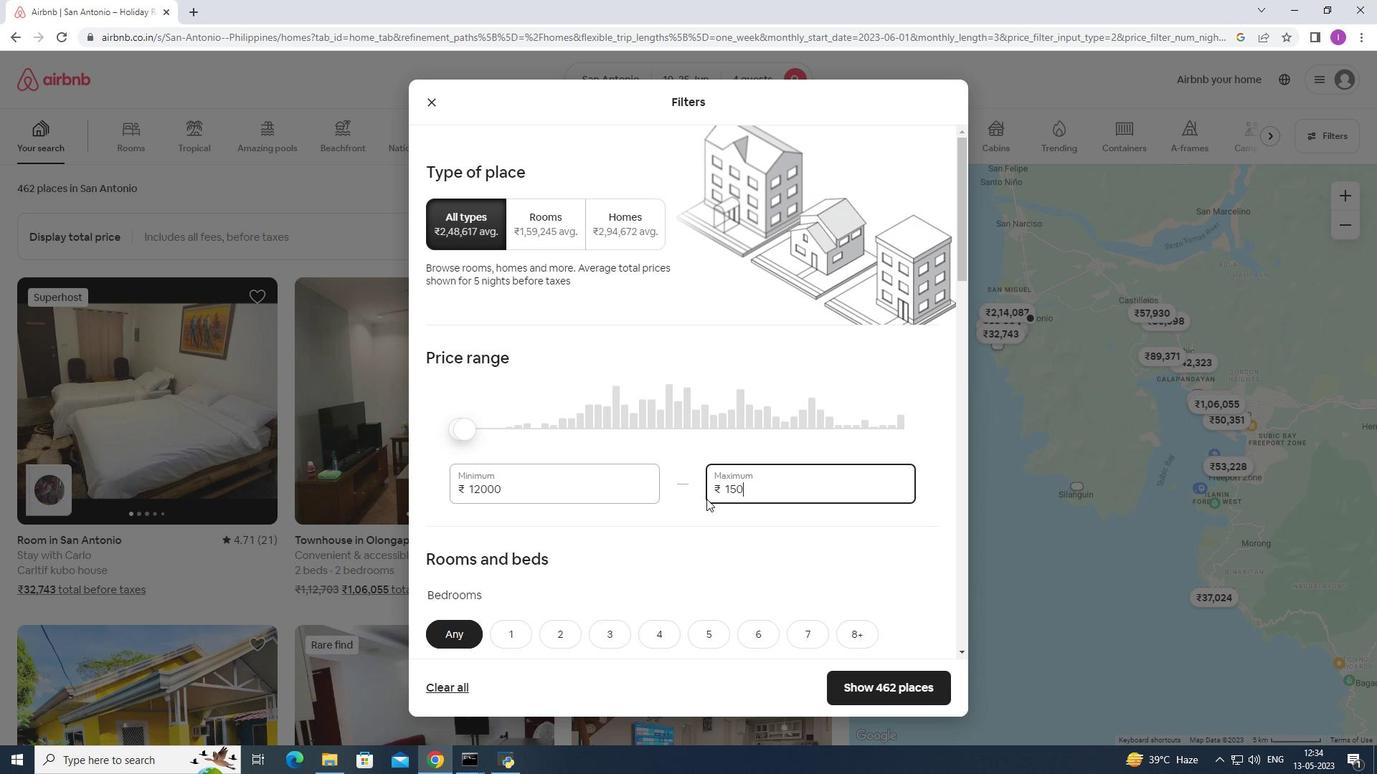 
Action: Mouse moved to (707, 498)
Screenshot: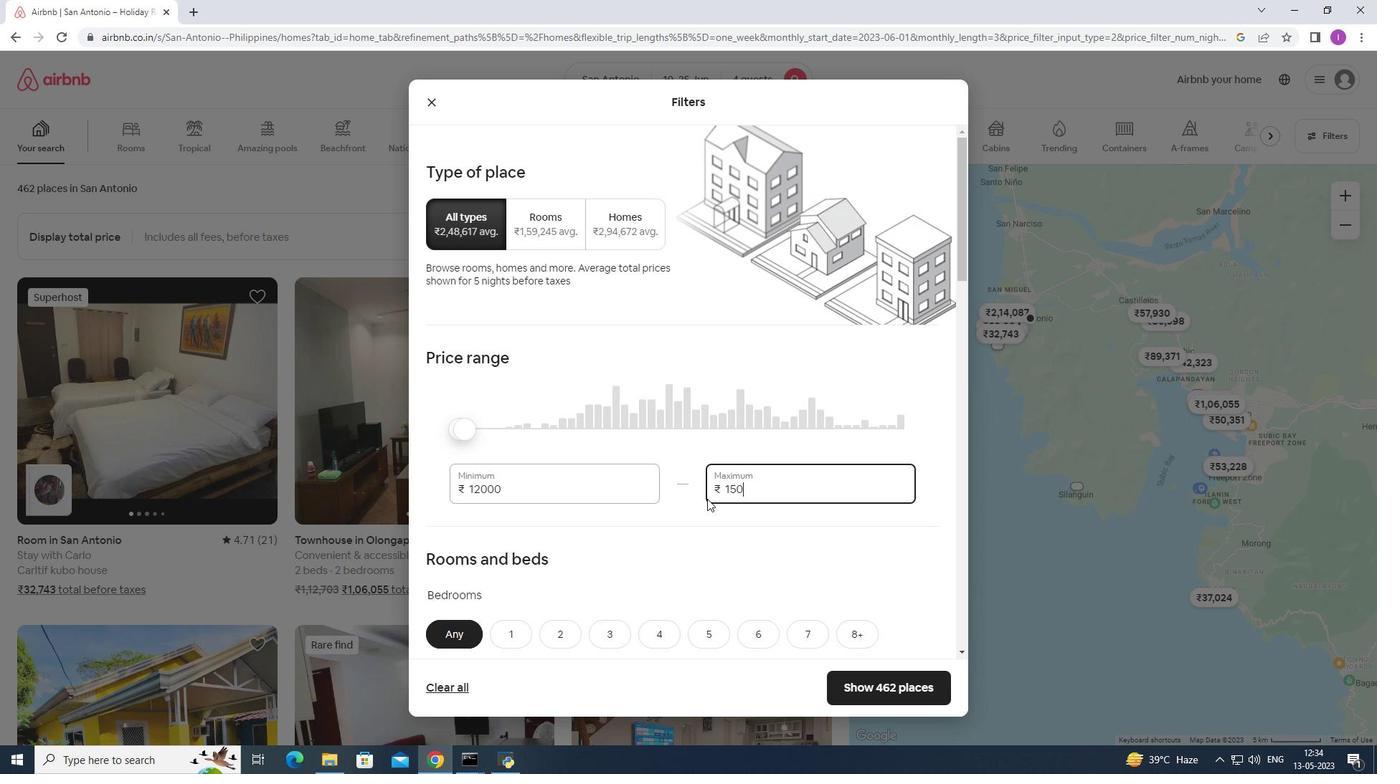 
Action: Key pressed 0
Screenshot: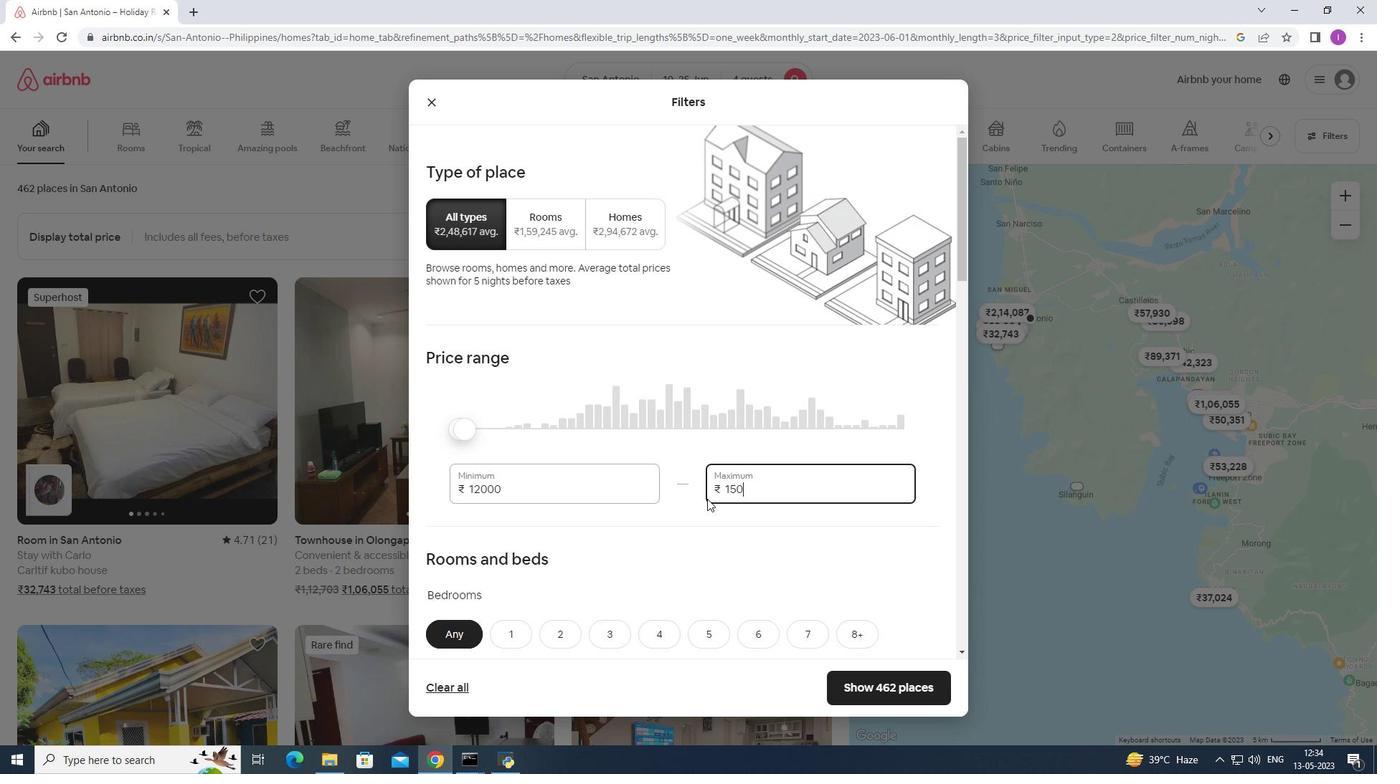 
Action: Mouse moved to (502, 486)
Screenshot: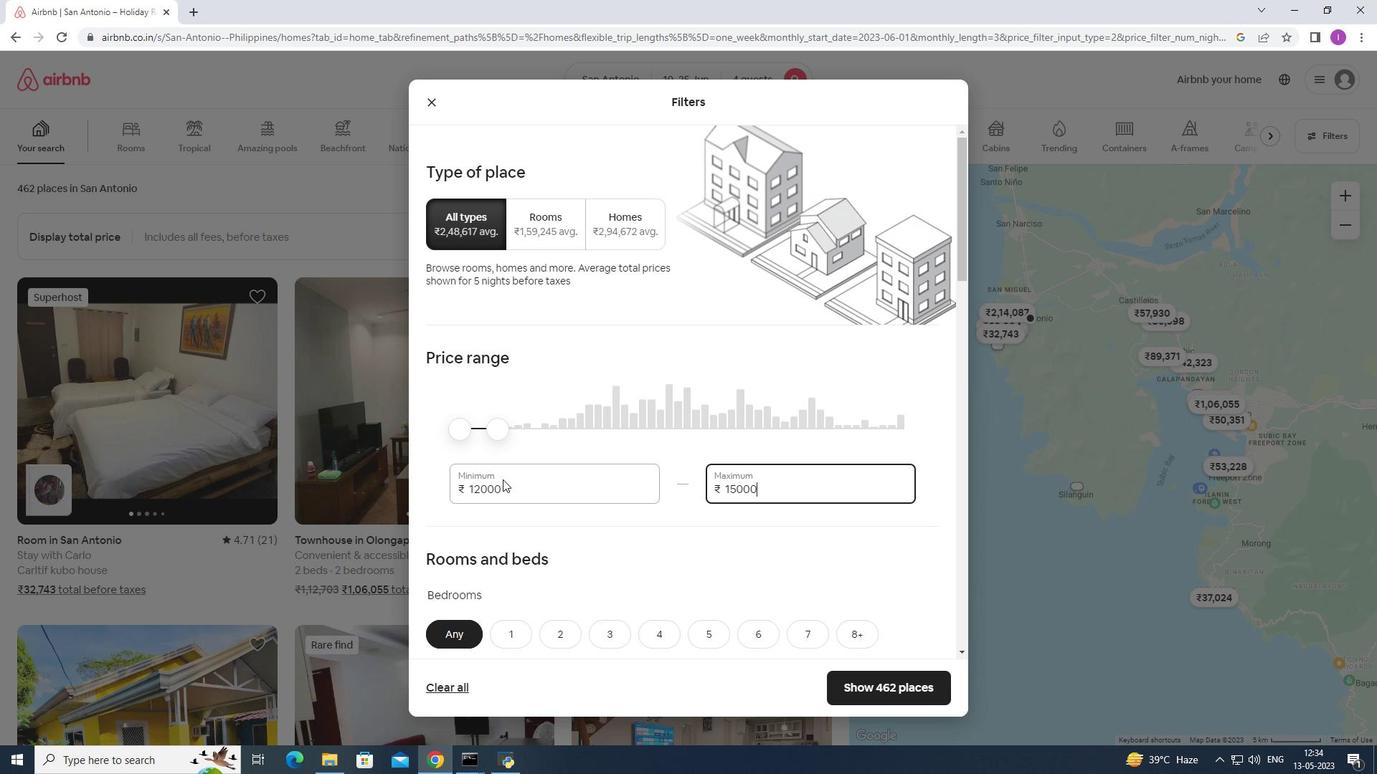 
Action: Mouse pressed left at (502, 486)
Screenshot: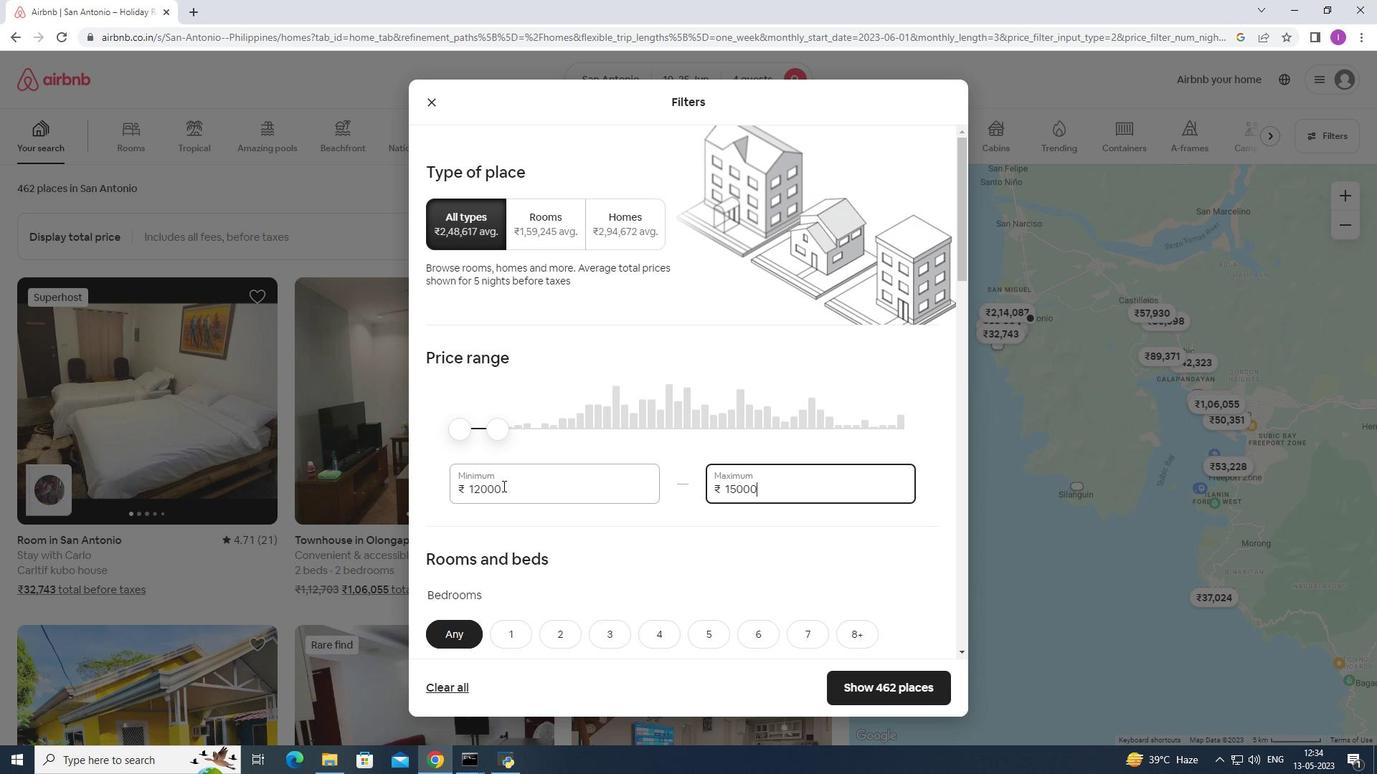 
Action: Mouse moved to (466, 499)
Screenshot: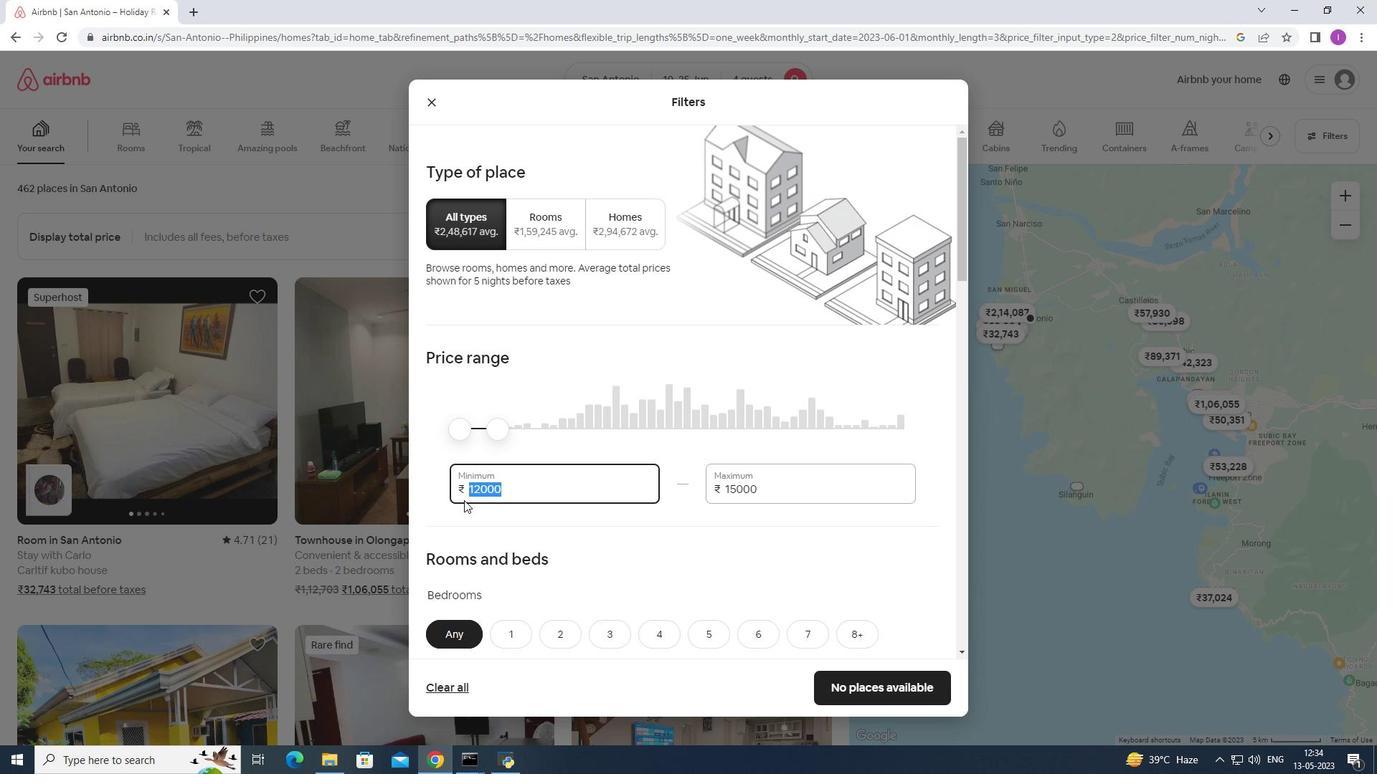 
Action: Key pressed 10000
Screenshot: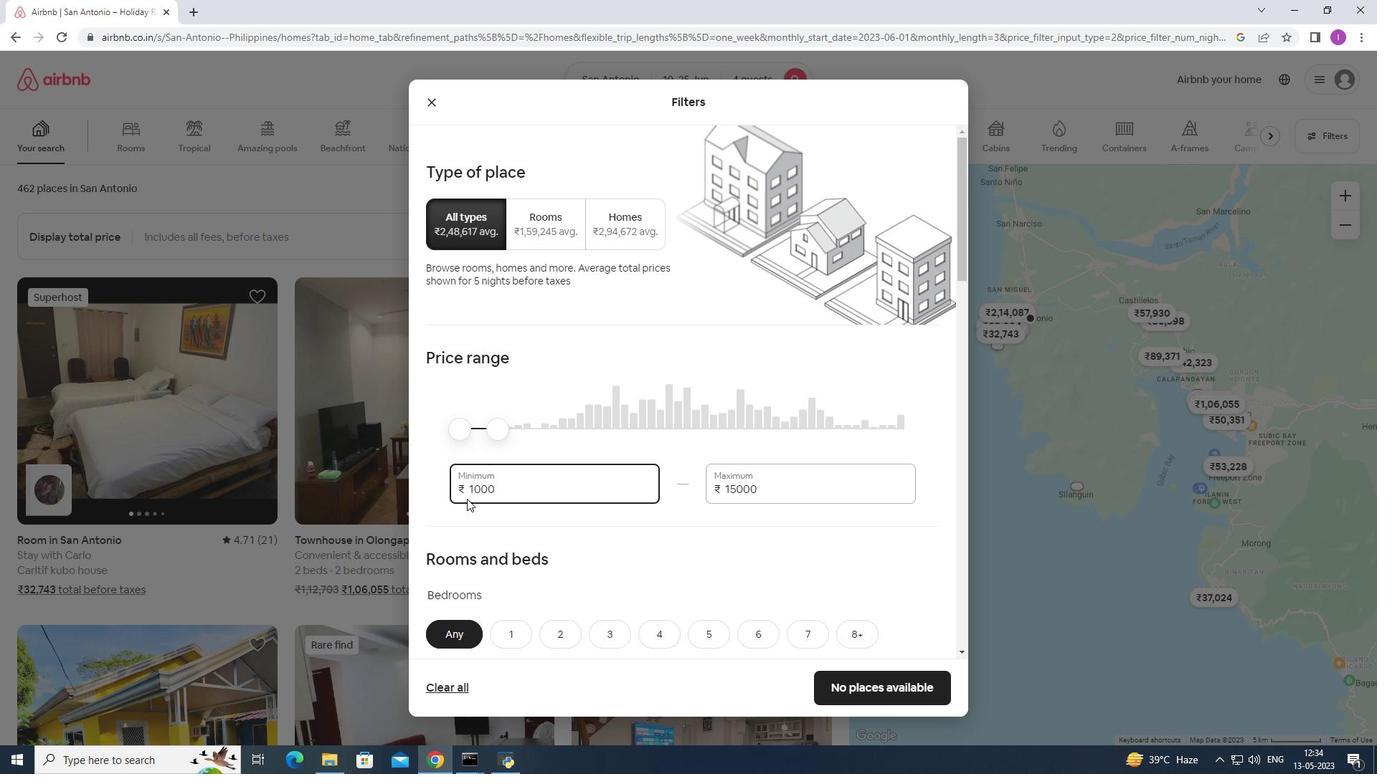 
Action: Mouse moved to (556, 481)
Screenshot: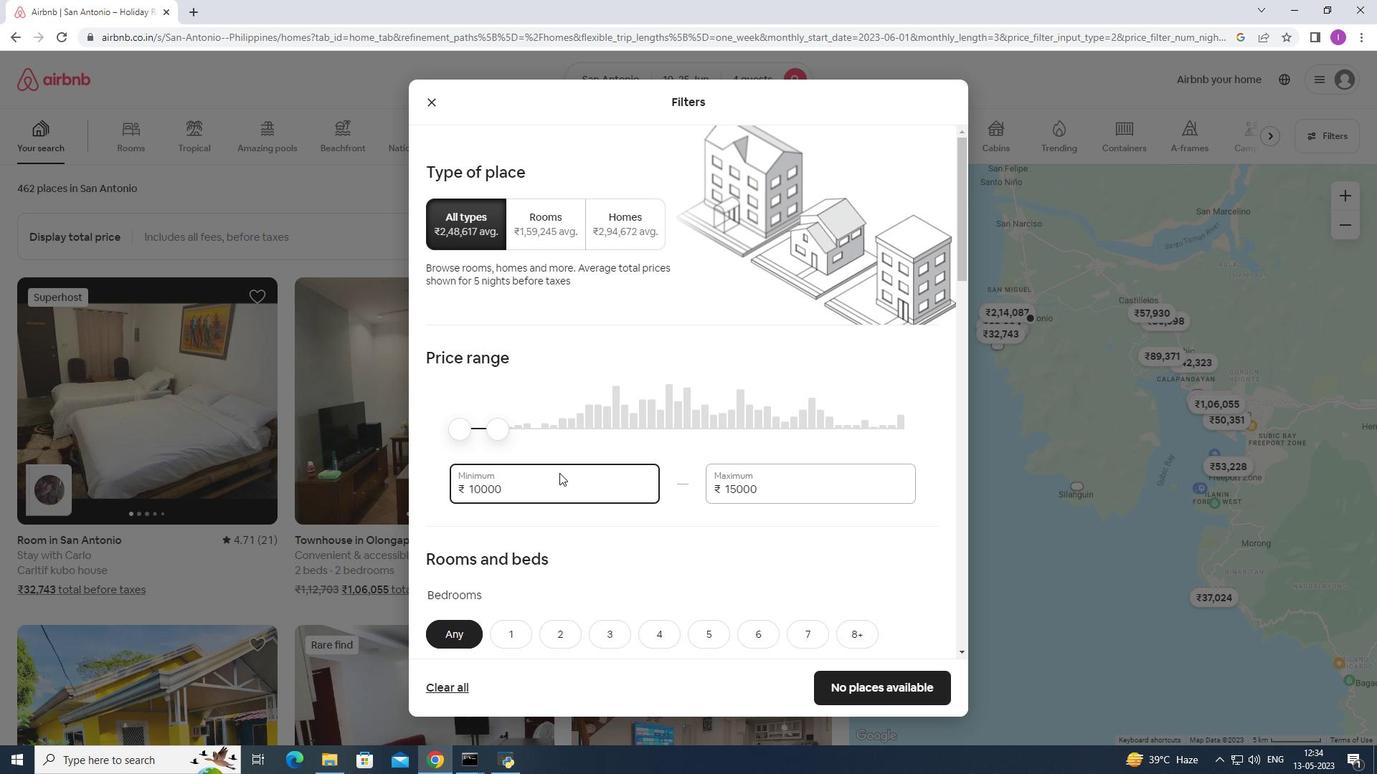 
Action: Mouse scrolled (556, 481) with delta (0, 0)
Screenshot: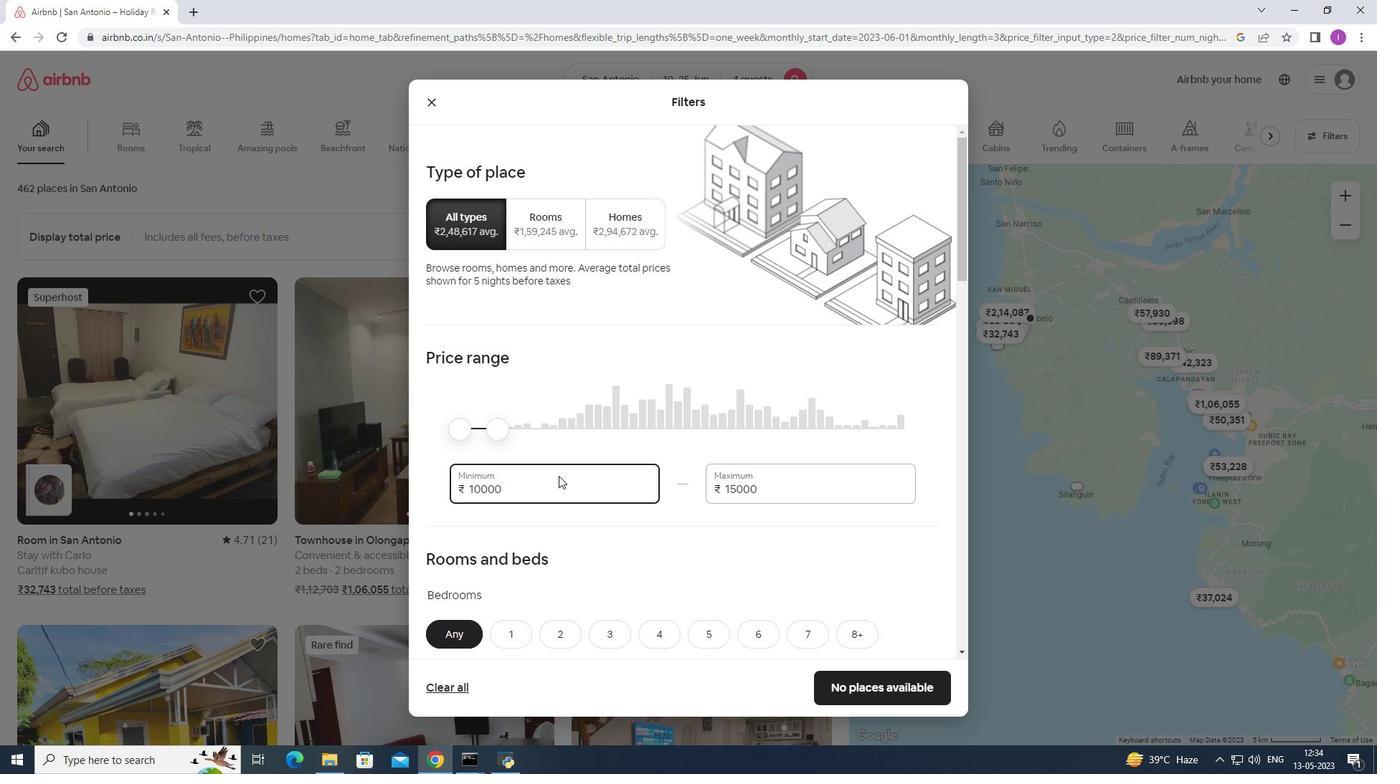 
Action: Mouse moved to (555, 483)
Screenshot: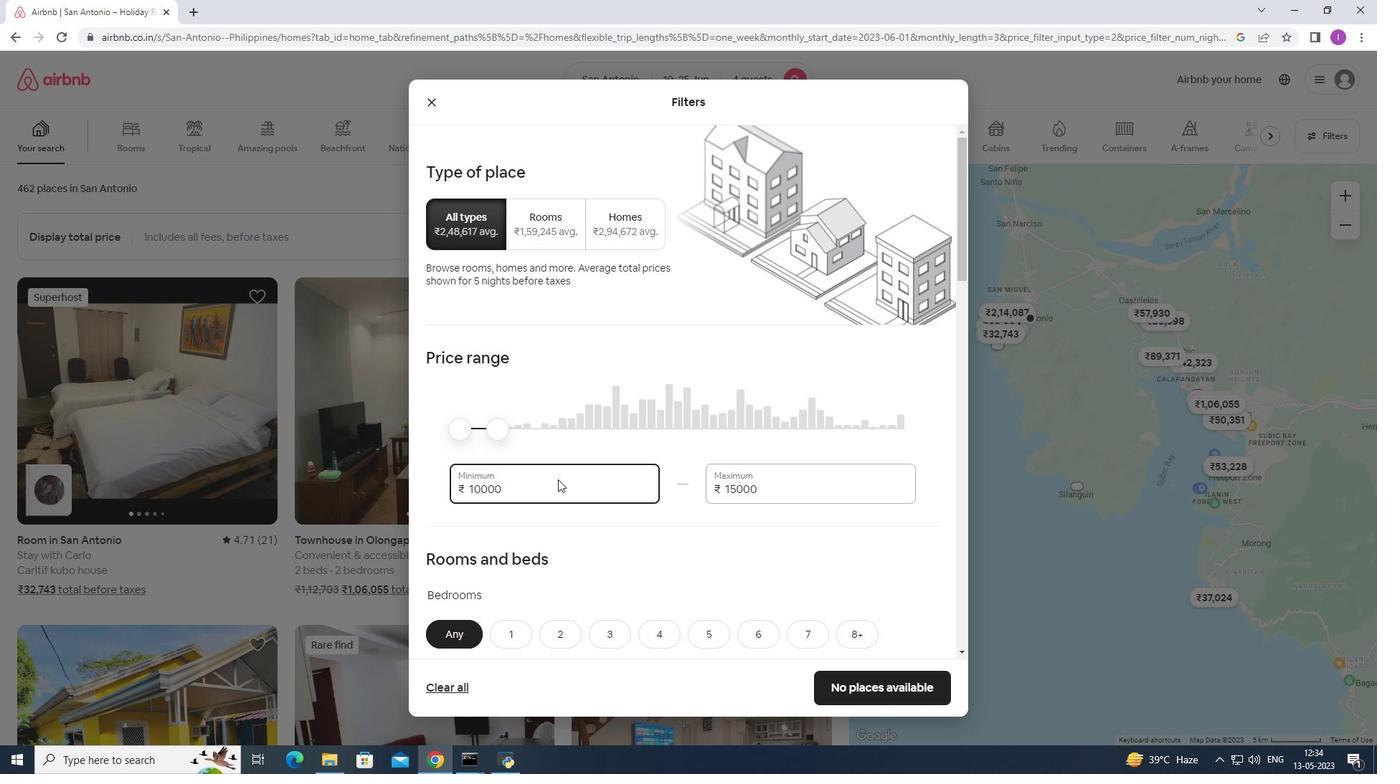 
Action: Mouse scrolled (555, 482) with delta (0, 0)
Screenshot: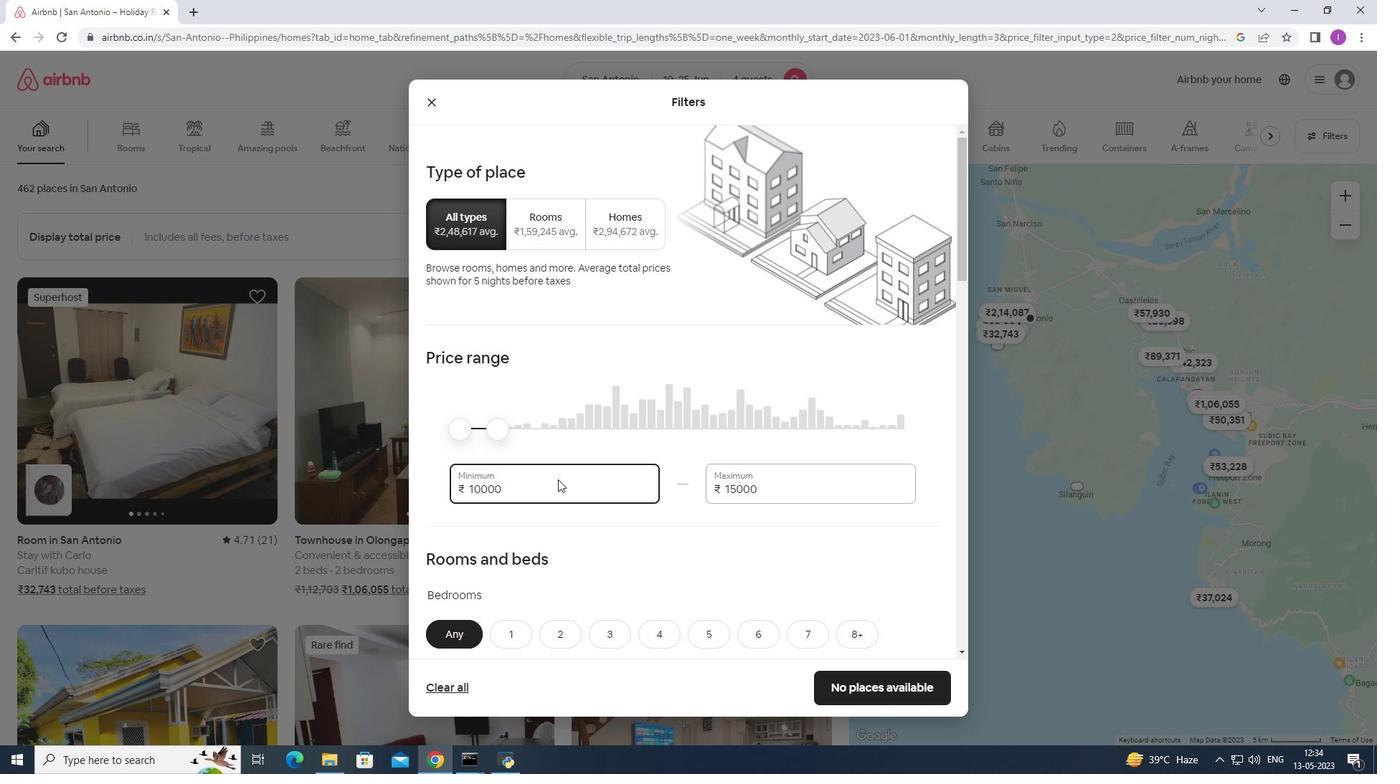 
Action: Mouse moved to (572, 469)
Screenshot: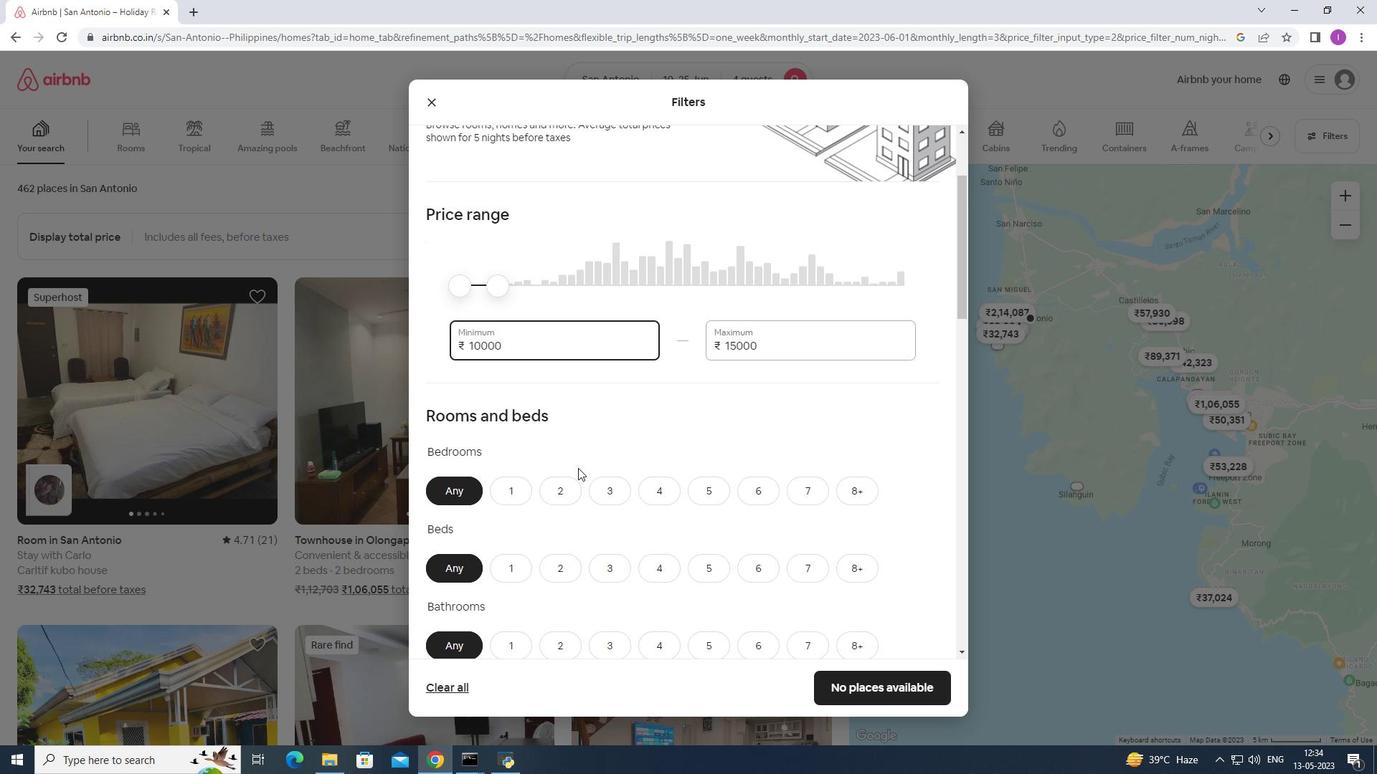 
Action: Mouse scrolled (572, 469) with delta (0, 0)
Screenshot: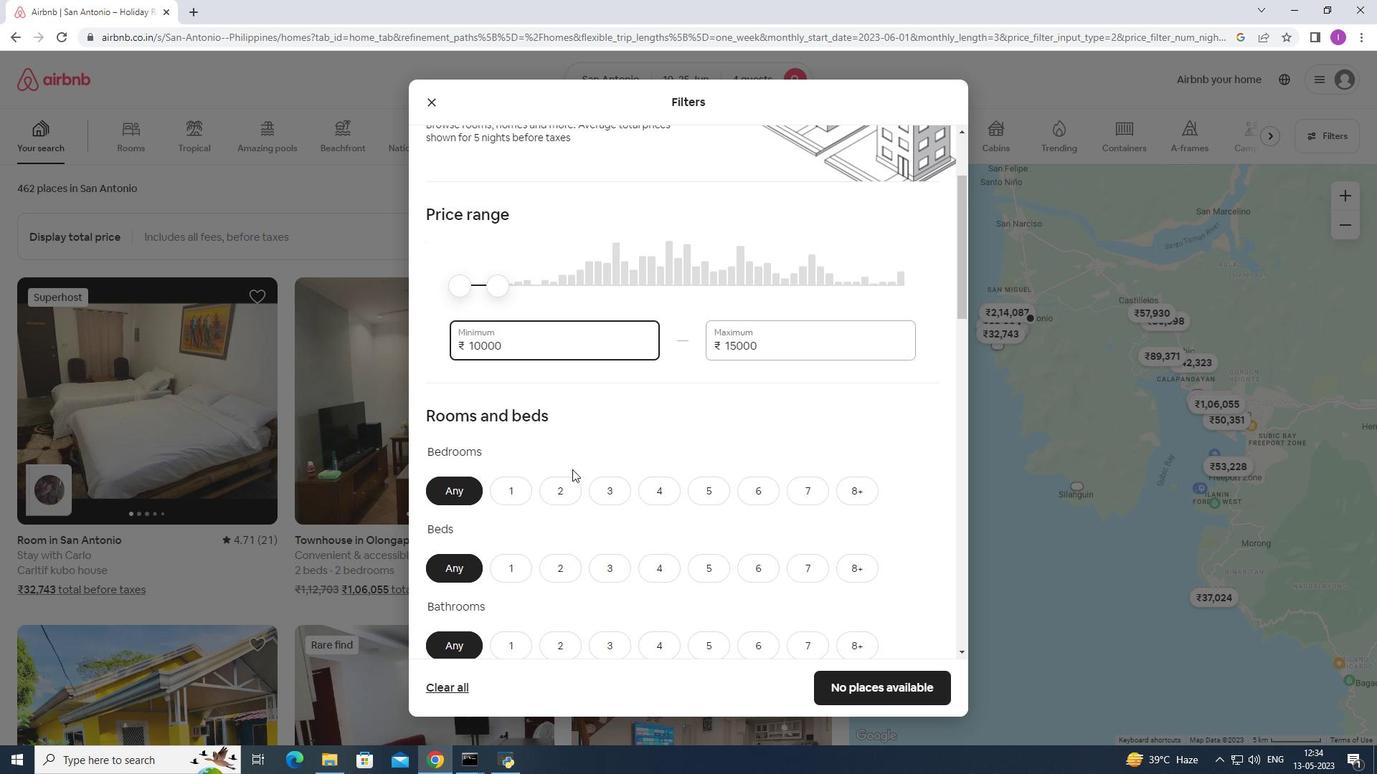 
Action: Mouse scrolled (572, 469) with delta (0, 0)
Screenshot: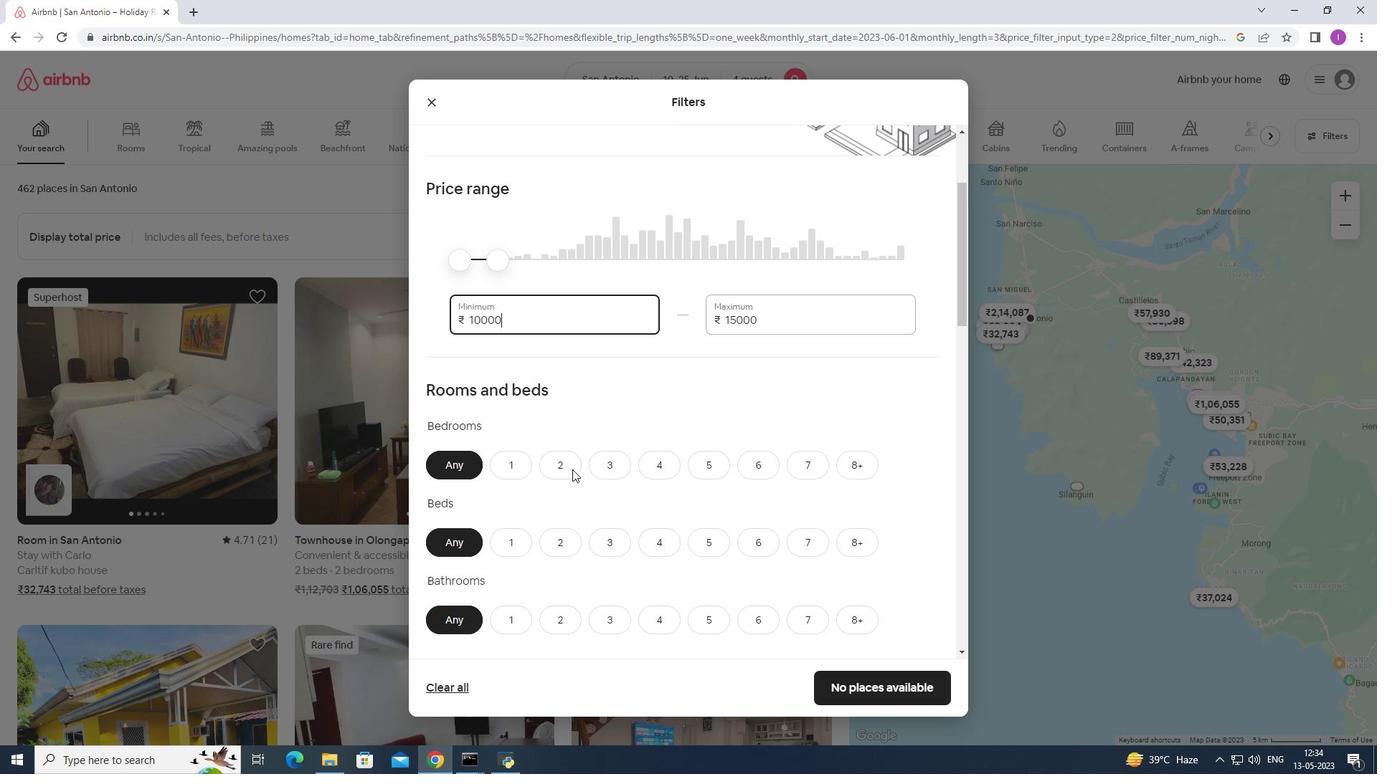 
Action: Mouse moved to (578, 466)
Screenshot: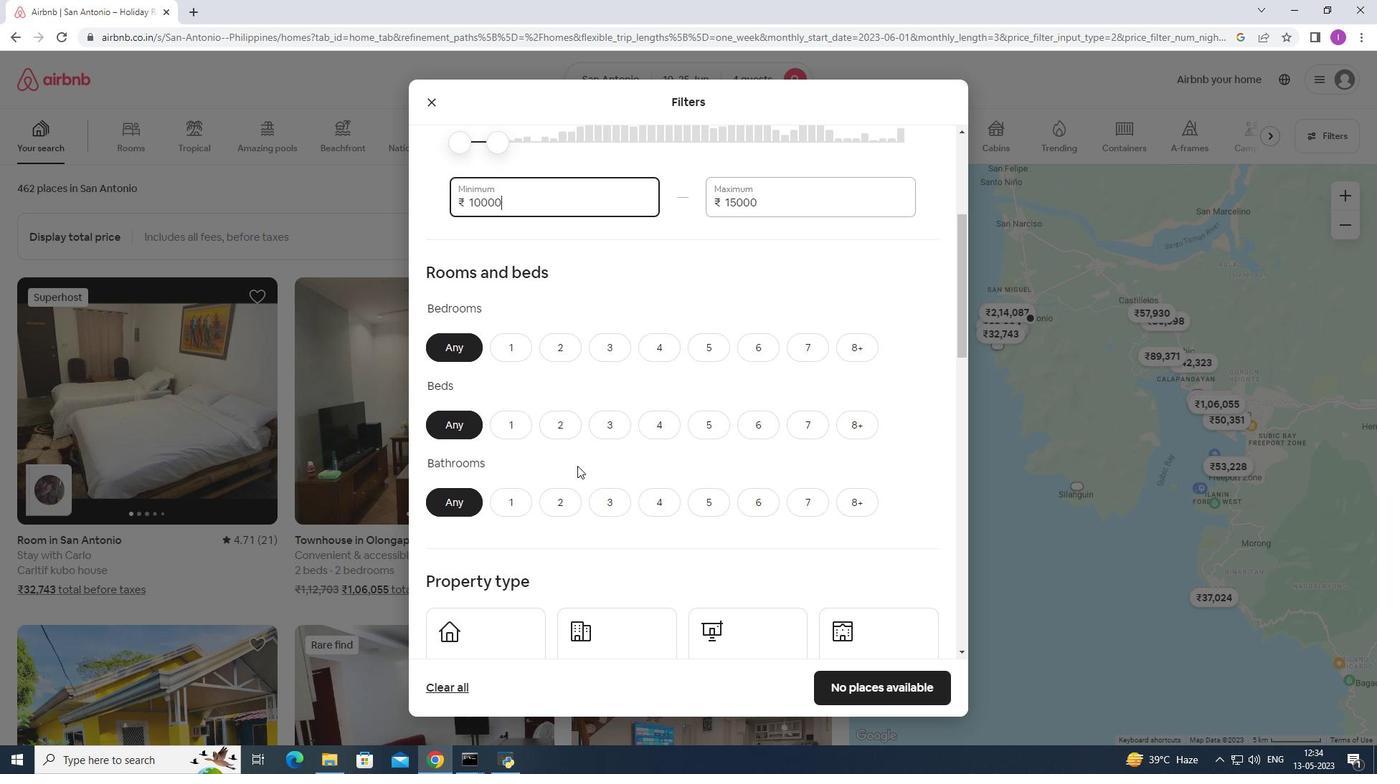 
Action: Mouse scrolled (578, 465) with delta (0, 0)
Screenshot: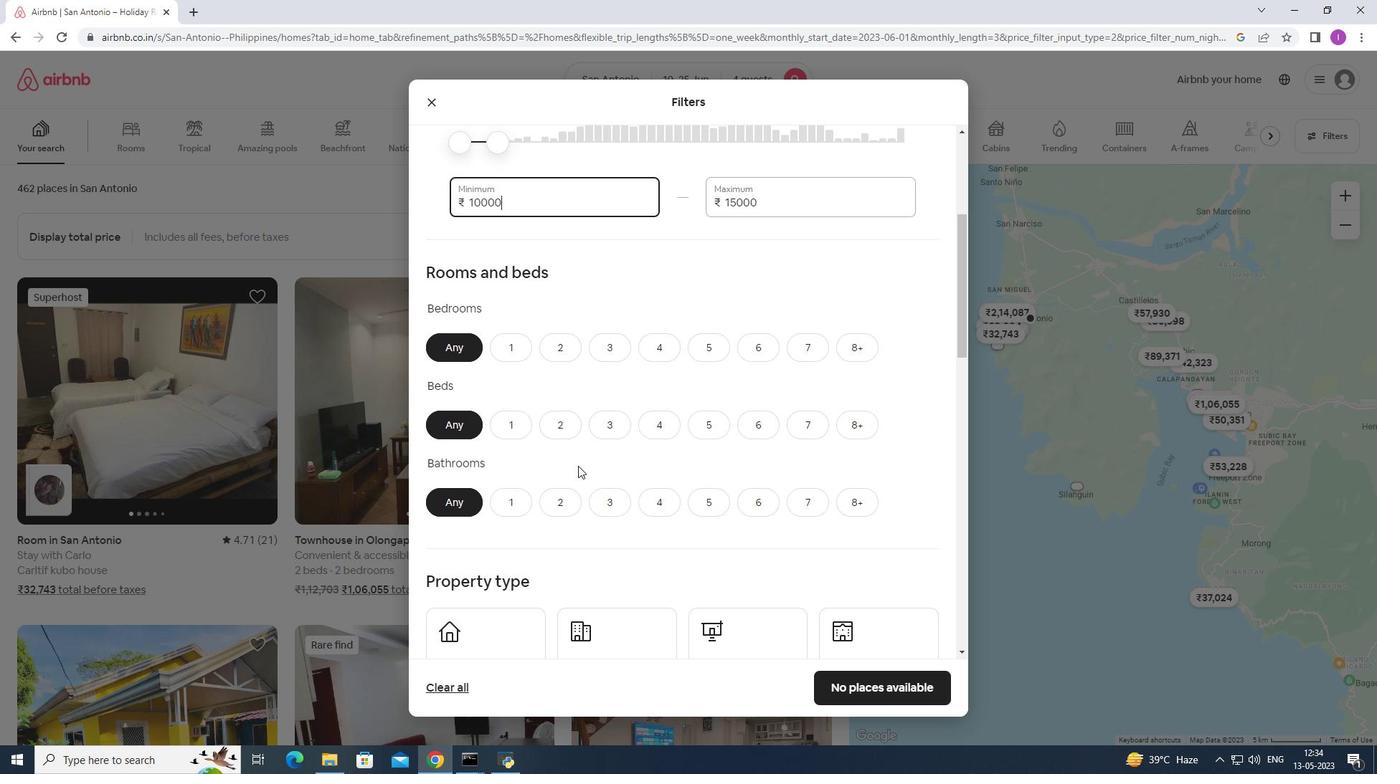 
Action: Mouse moved to (650, 281)
Screenshot: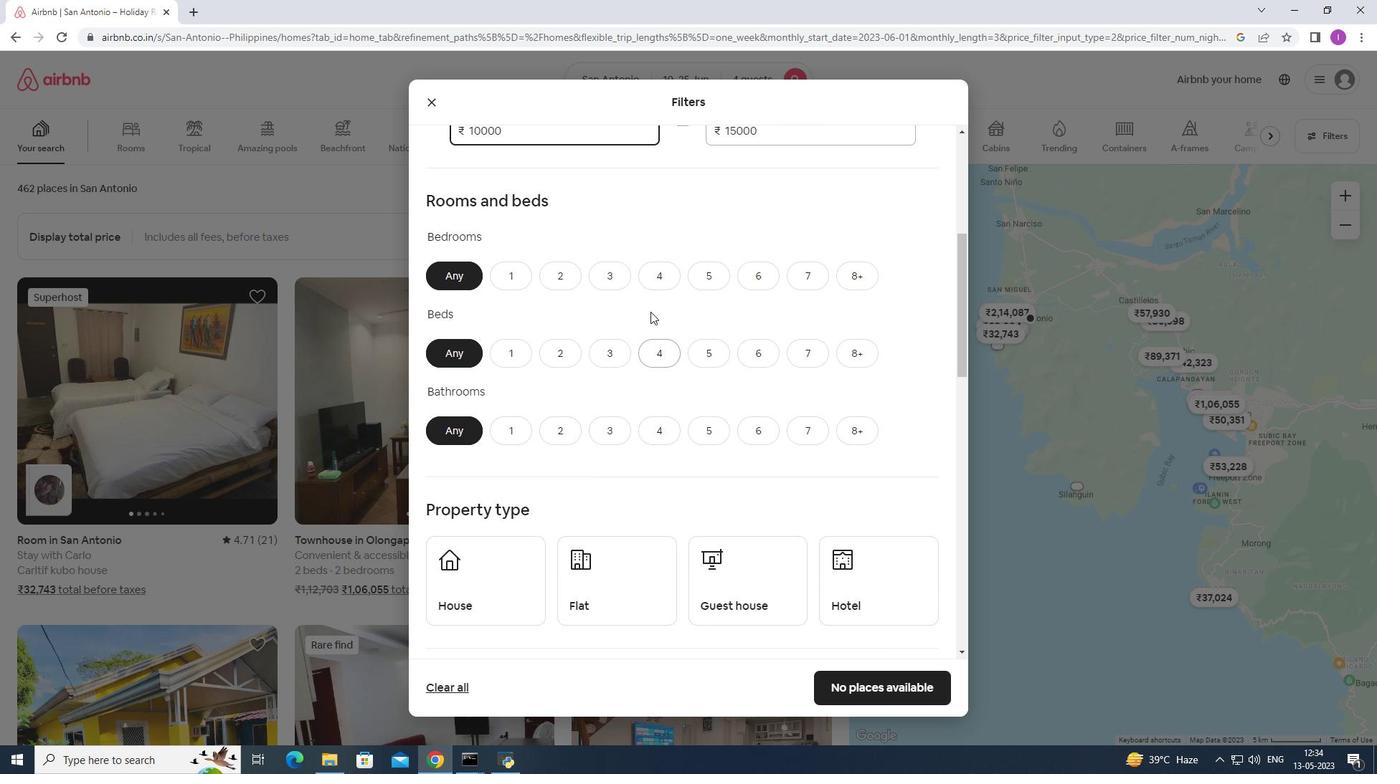 
Action: Mouse pressed left at (650, 281)
Screenshot: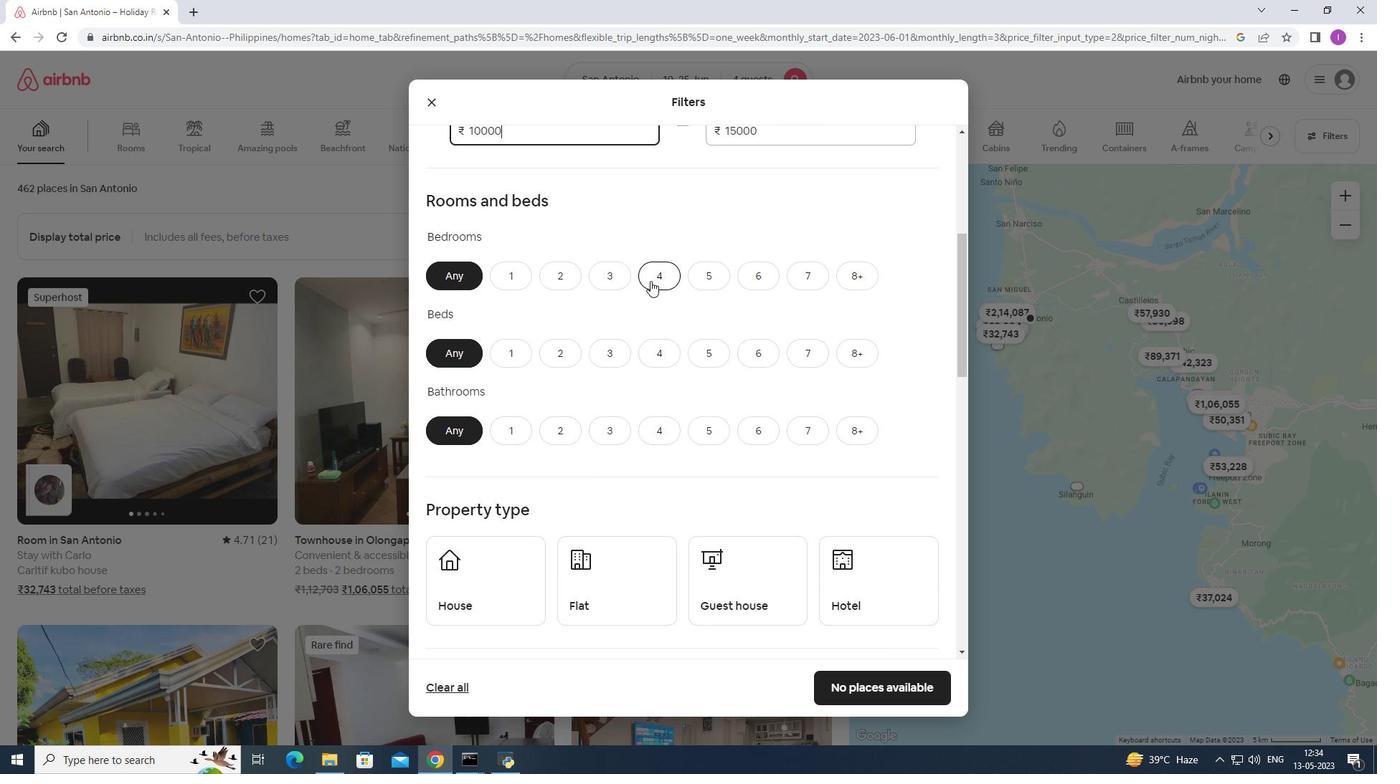 
Action: Mouse moved to (665, 360)
Screenshot: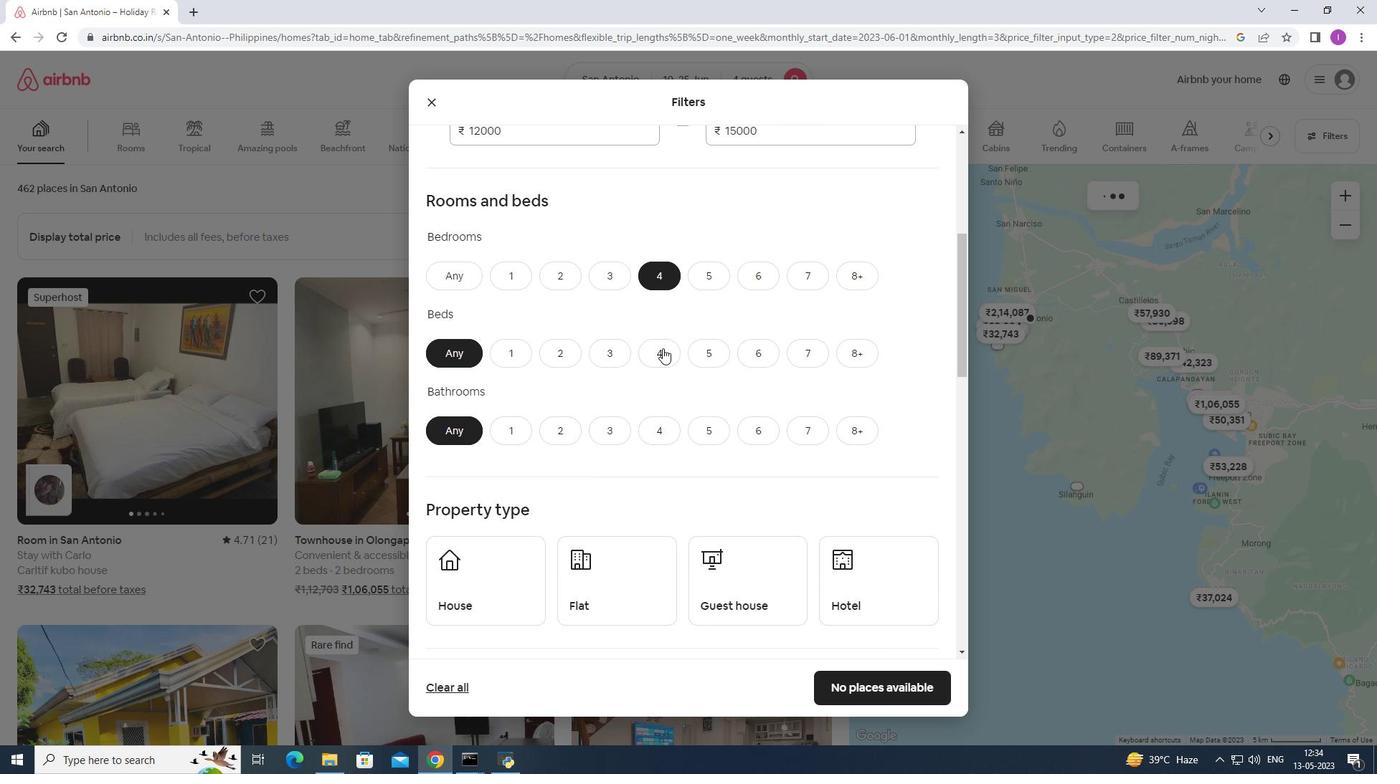 
Action: Mouse pressed left at (665, 360)
Screenshot: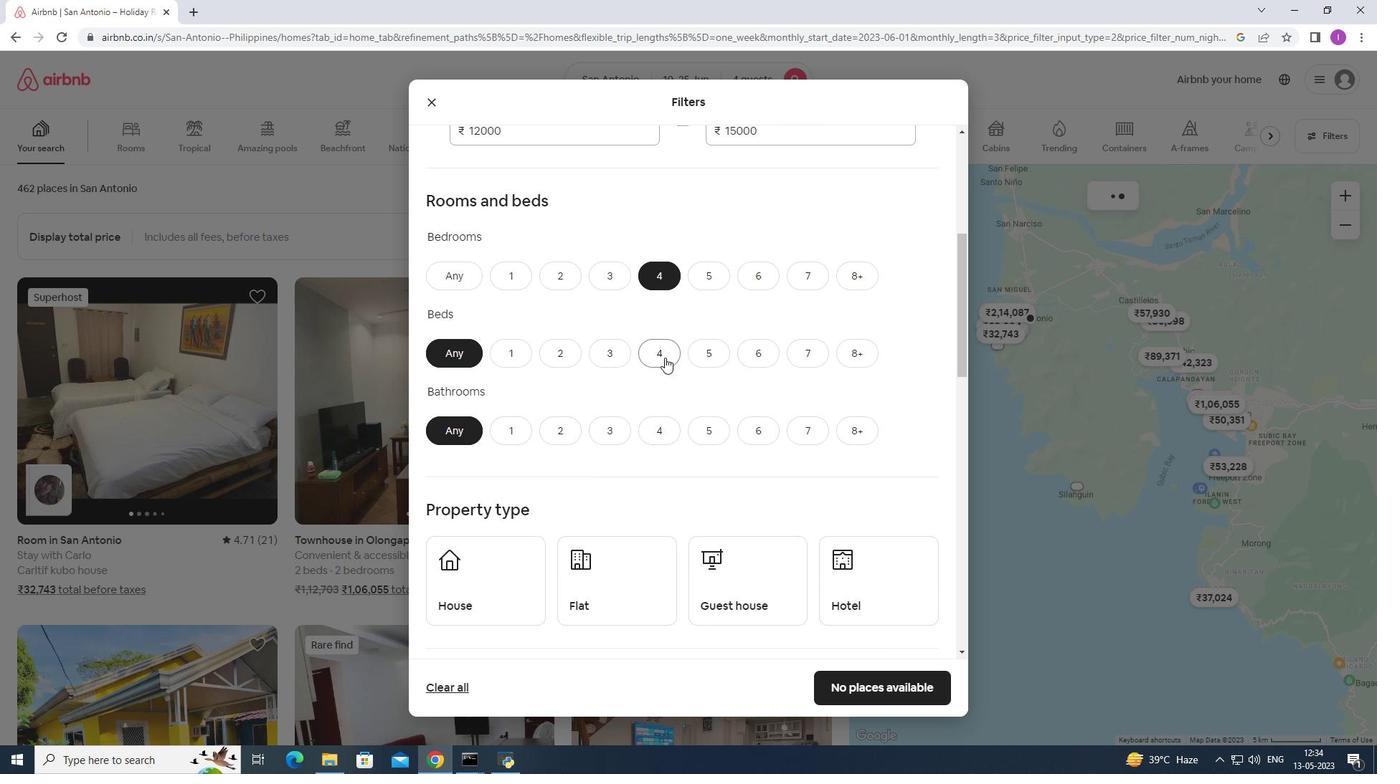 
Action: Mouse moved to (658, 430)
Screenshot: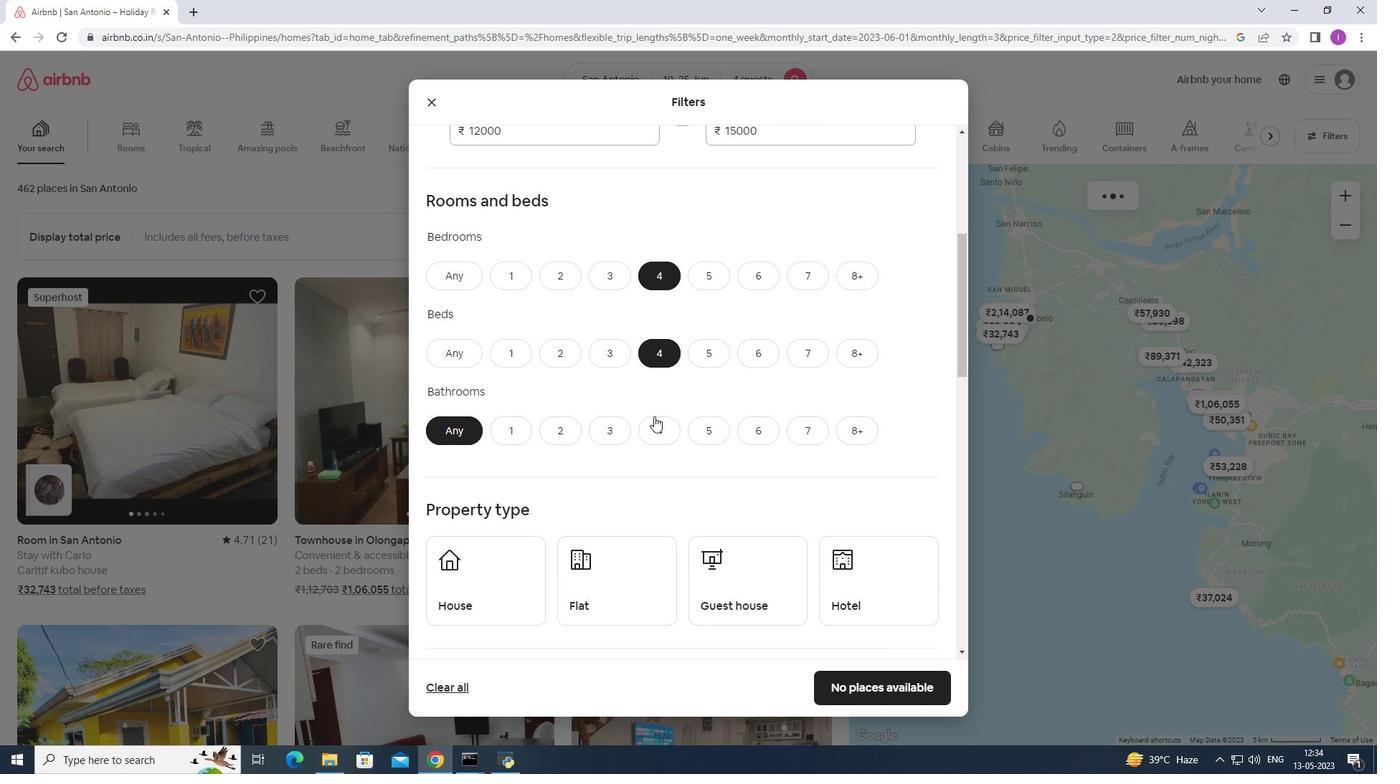 
Action: Mouse pressed left at (658, 430)
Screenshot: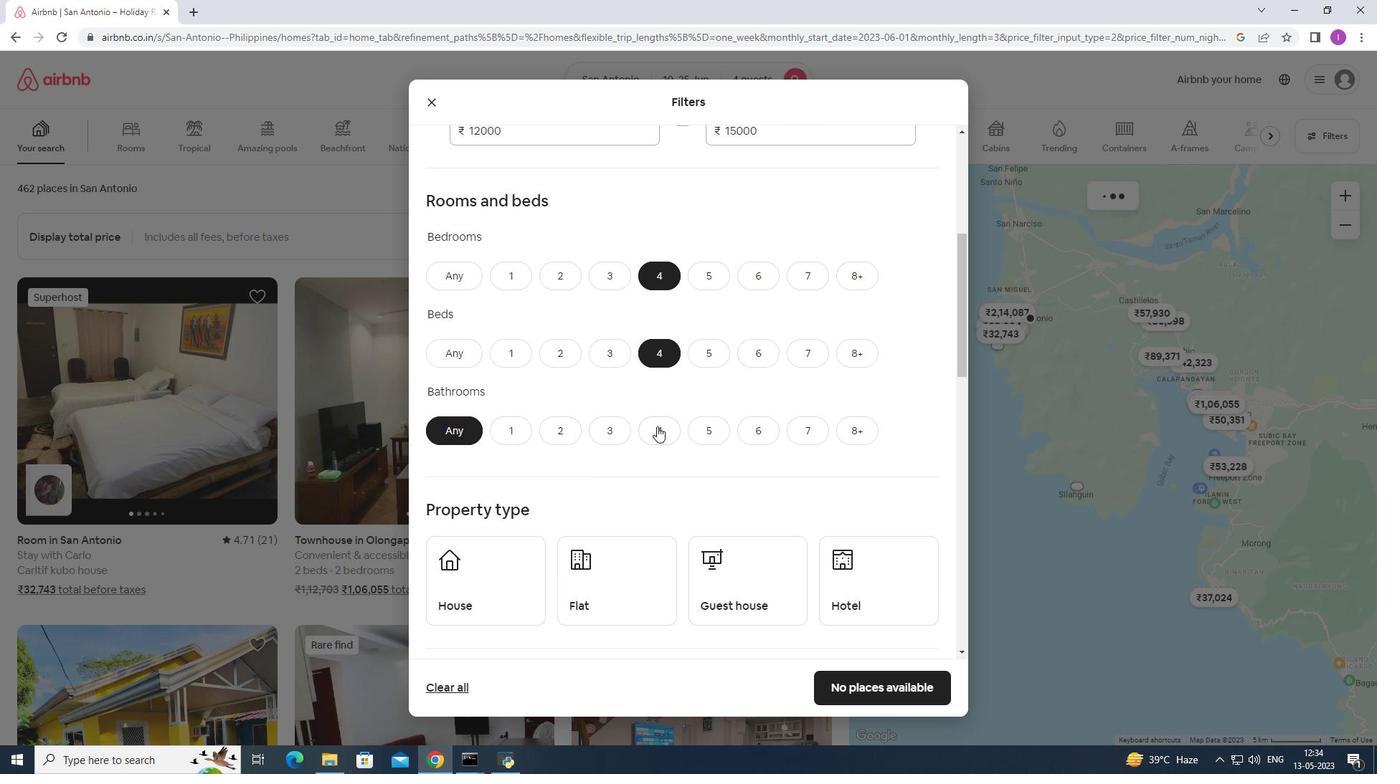 
Action: Mouse moved to (579, 446)
Screenshot: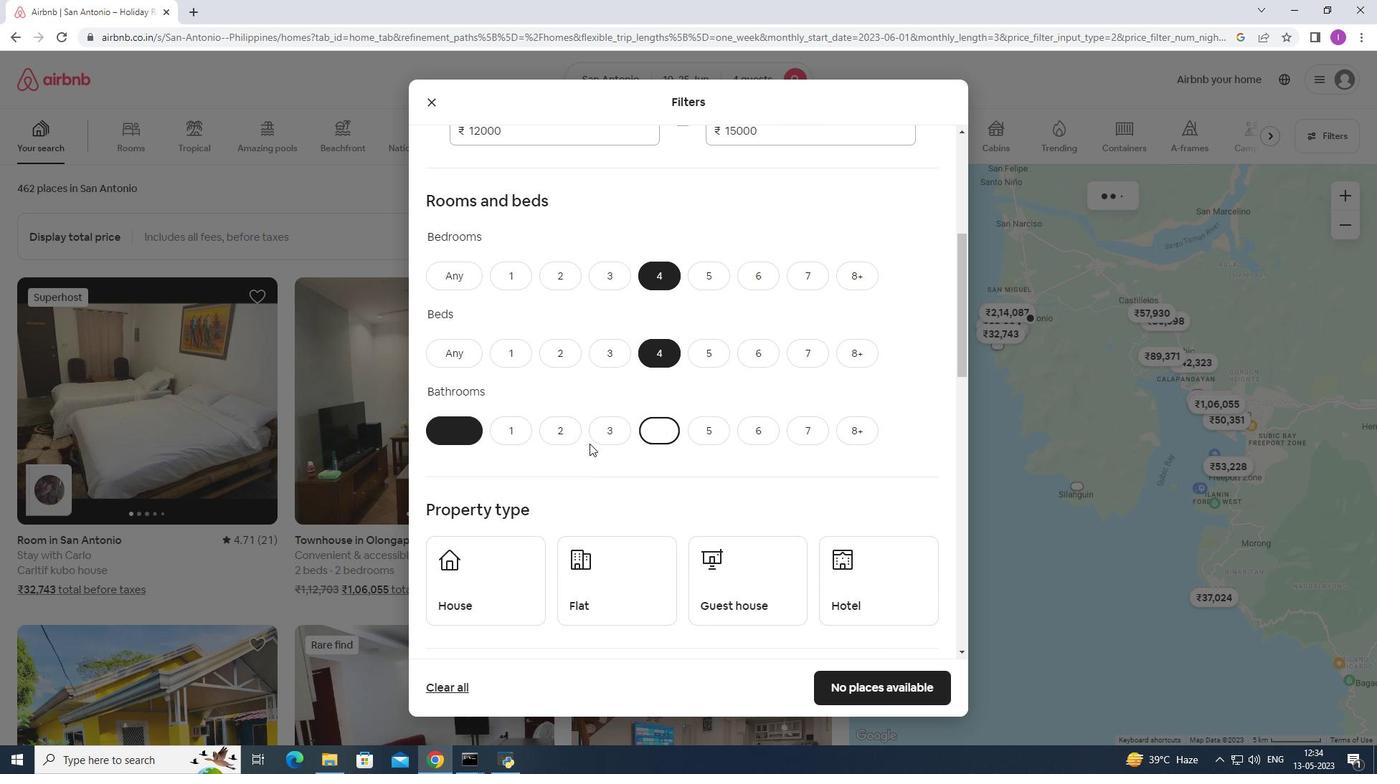 
Action: Mouse scrolled (579, 445) with delta (0, 0)
Screenshot: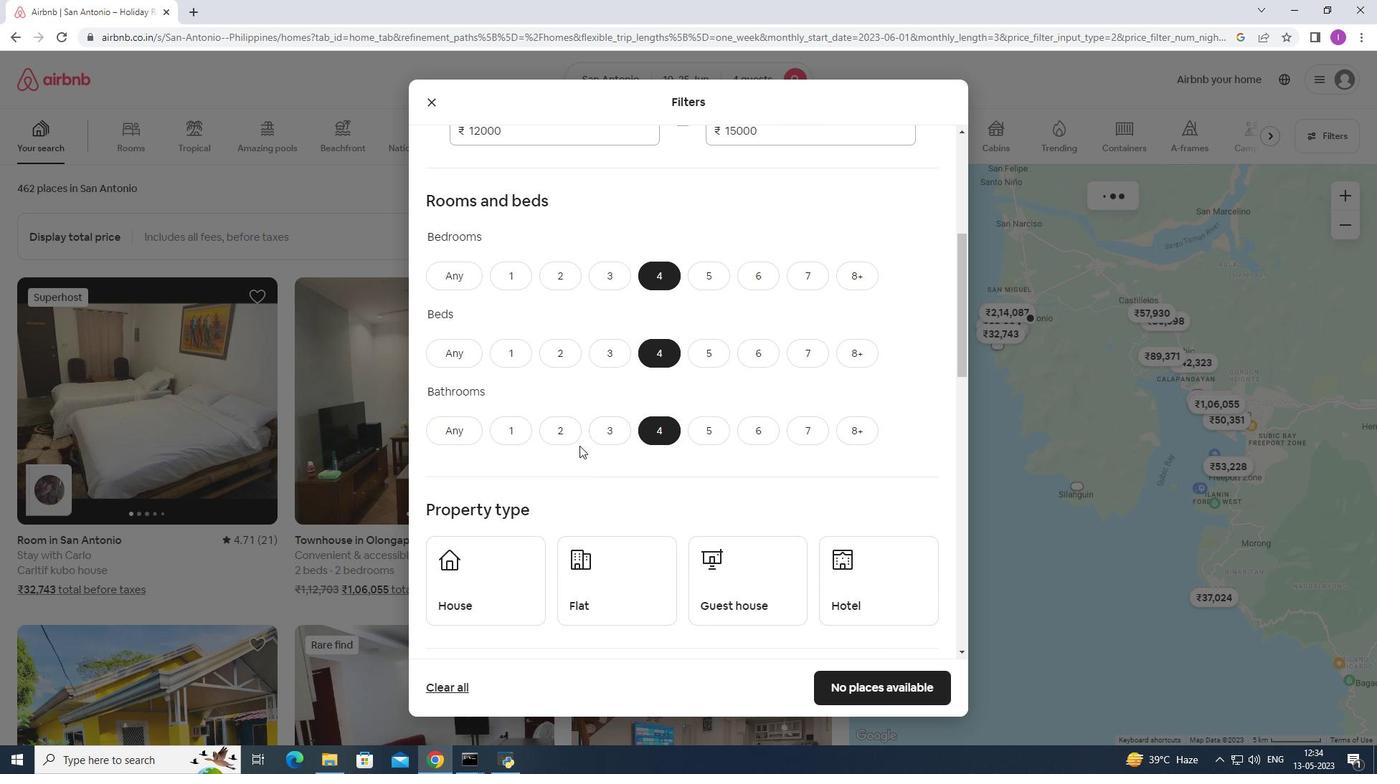 
Action: Mouse scrolled (579, 445) with delta (0, 0)
Screenshot: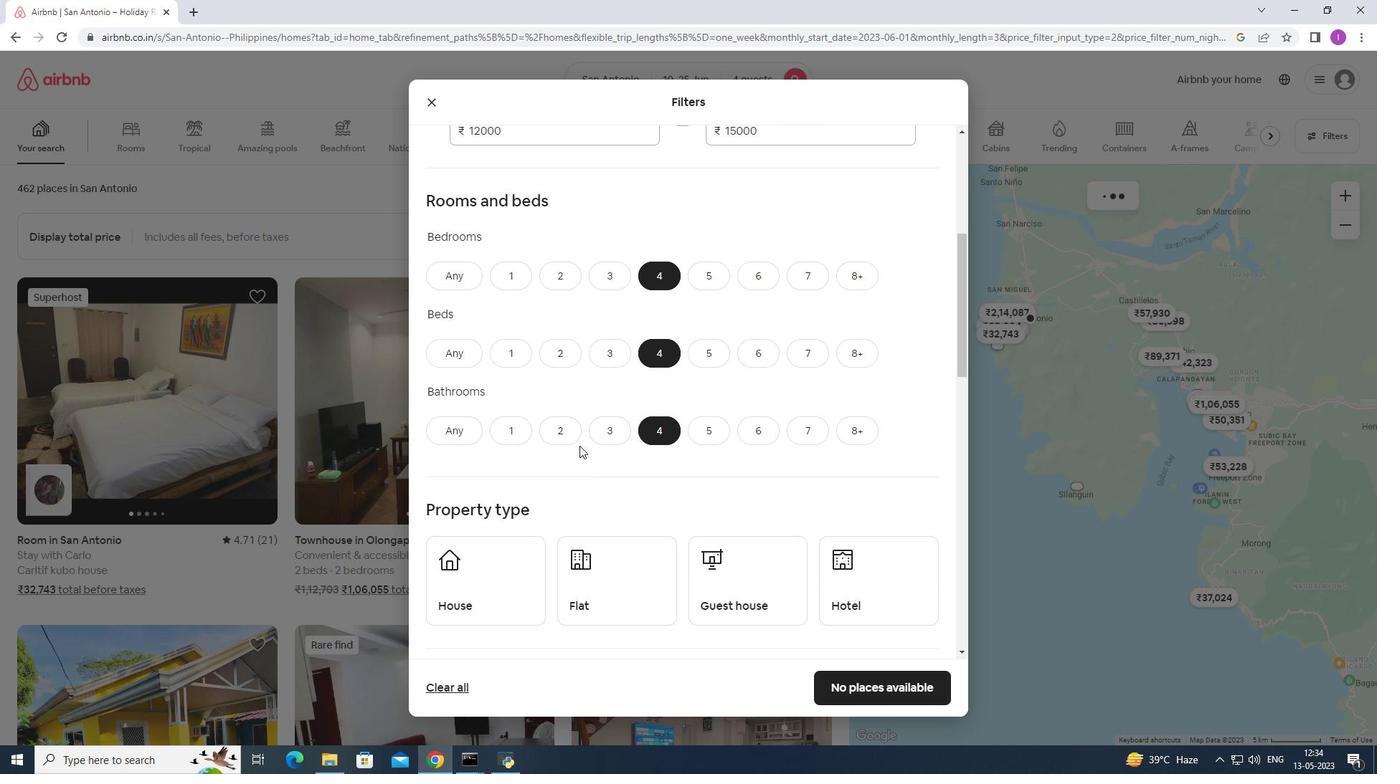 
Action: Mouse scrolled (579, 445) with delta (0, 0)
Screenshot: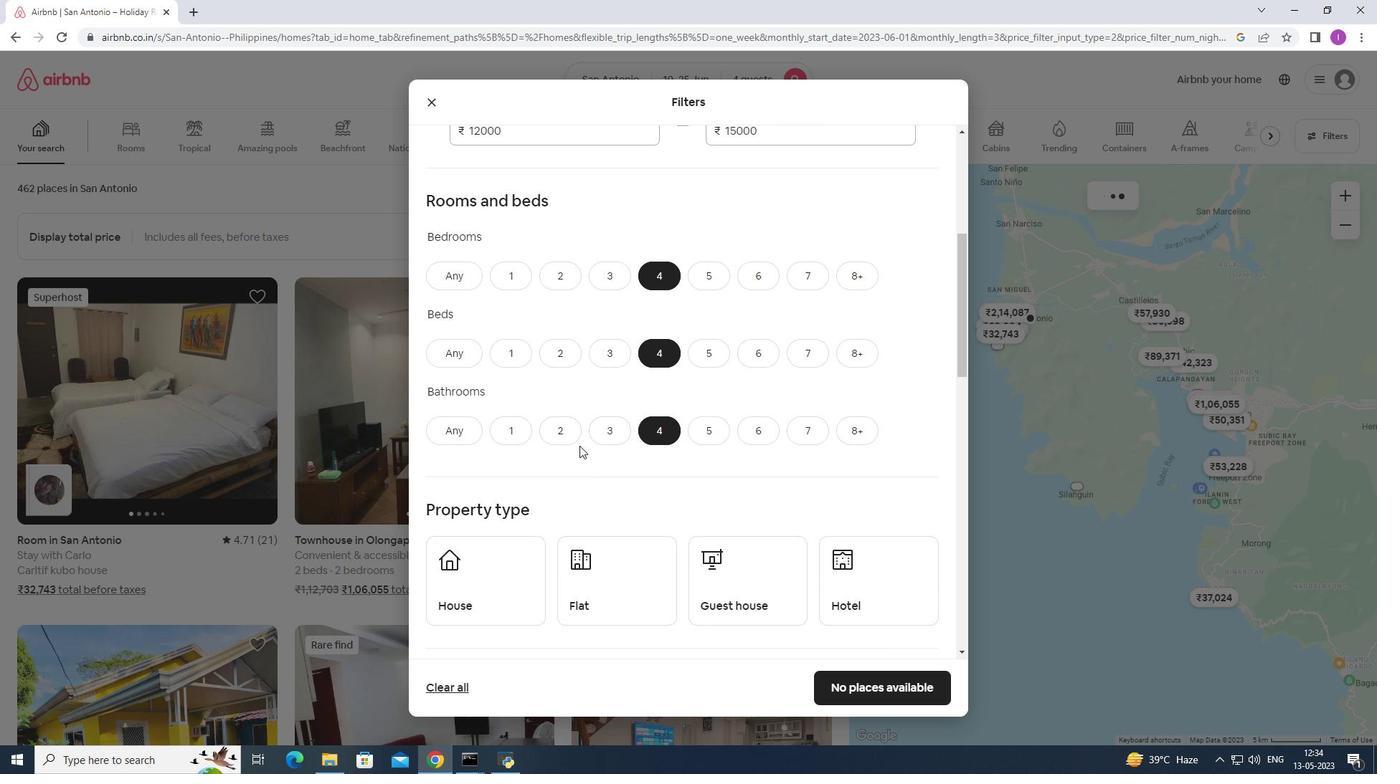 
Action: Mouse moved to (522, 393)
Screenshot: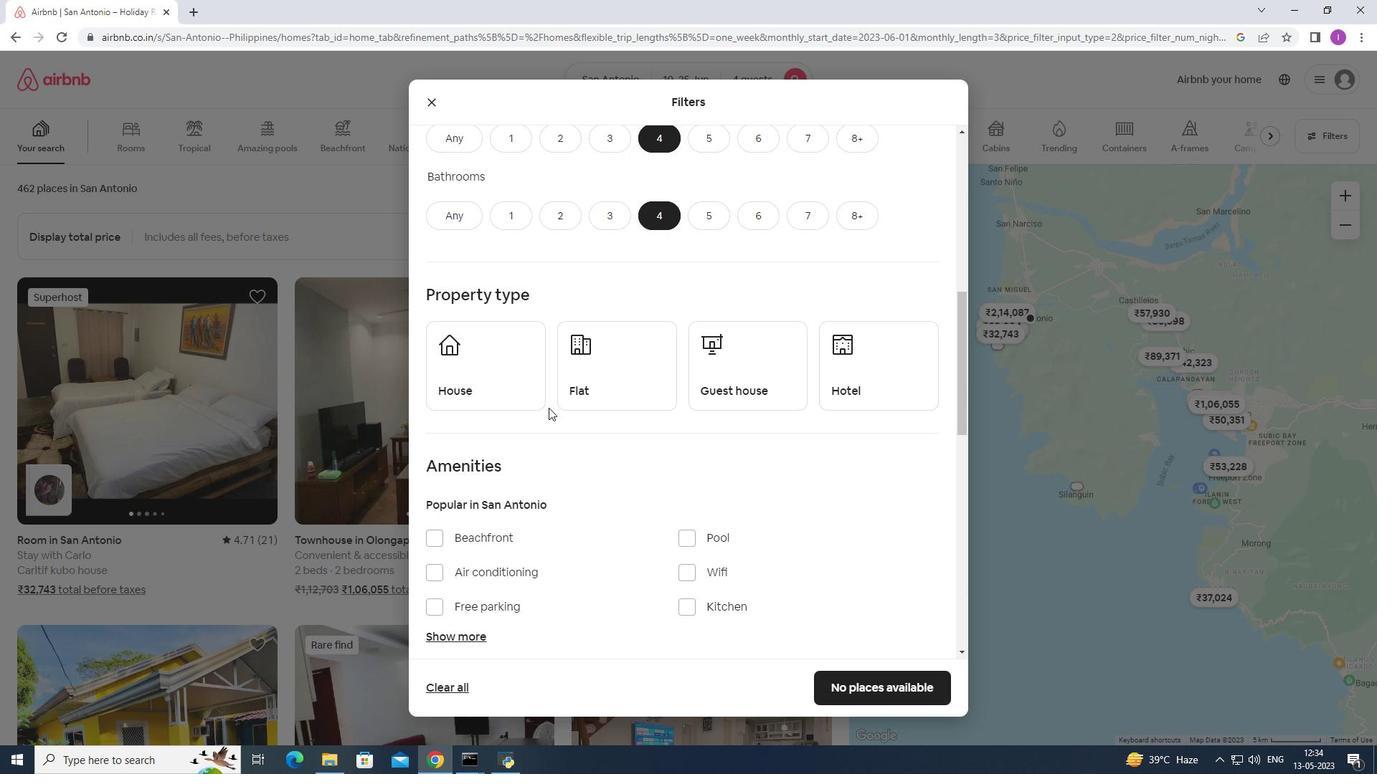 
Action: Mouse pressed left at (522, 393)
Screenshot: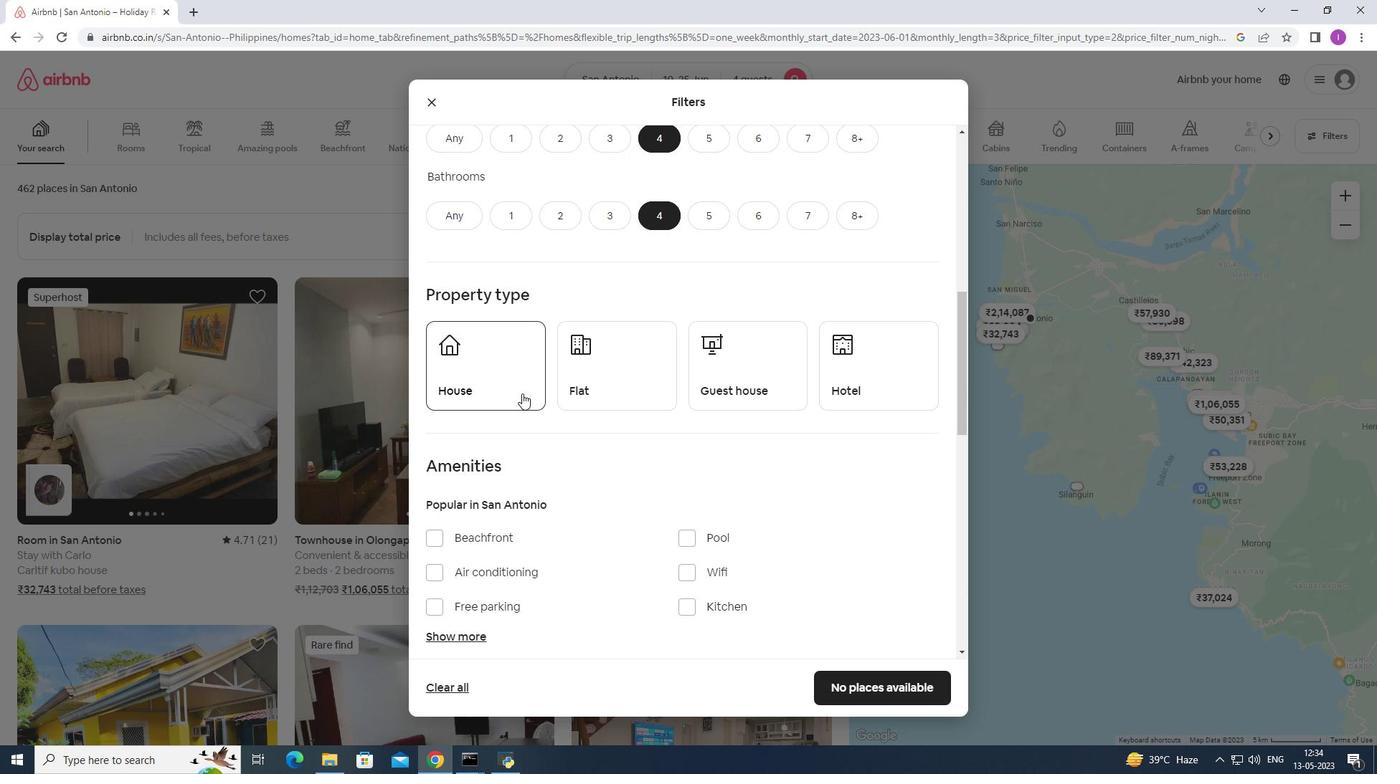 
Action: Mouse moved to (560, 379)
Screenshot: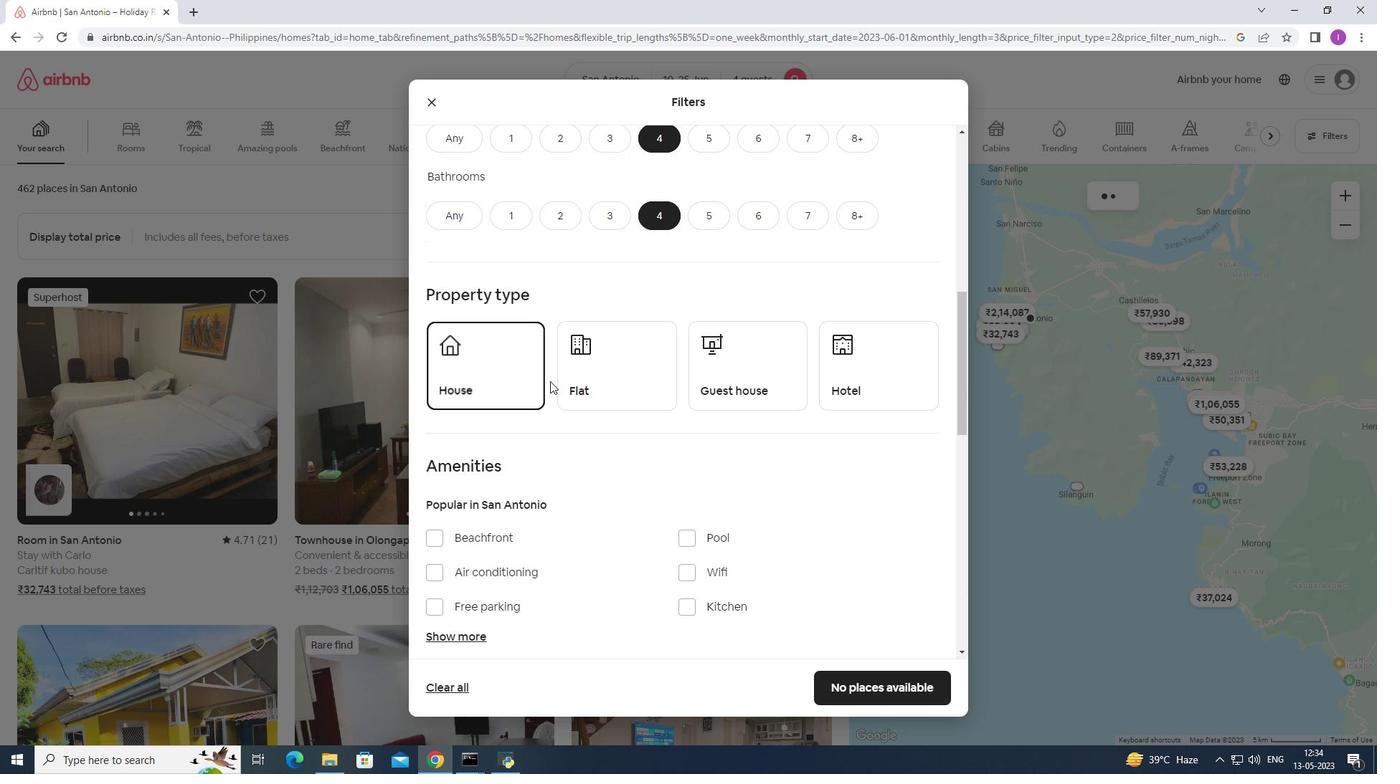 
Action: Mouse pressed left at (560, 379)
Screenshot: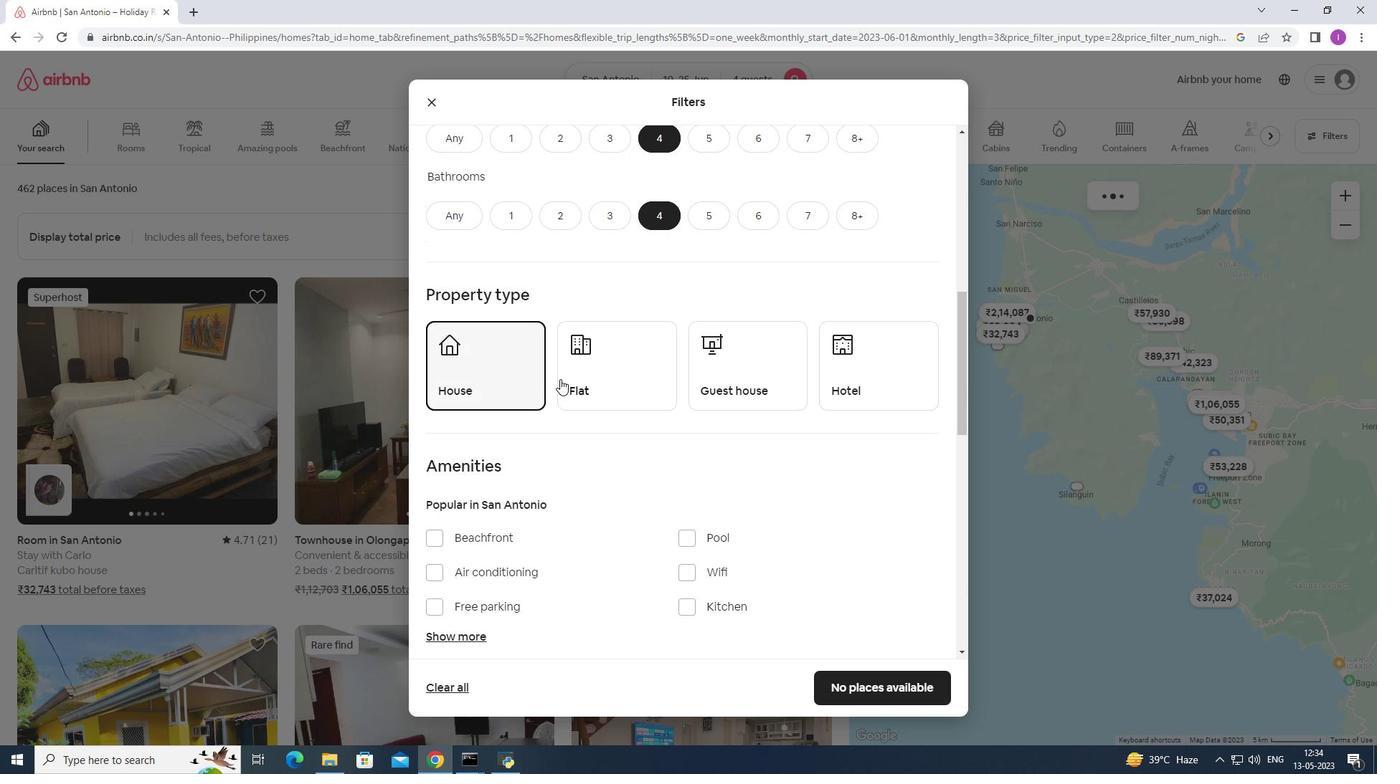 
Action: Mouse moved to (688, 380)
Screenshot: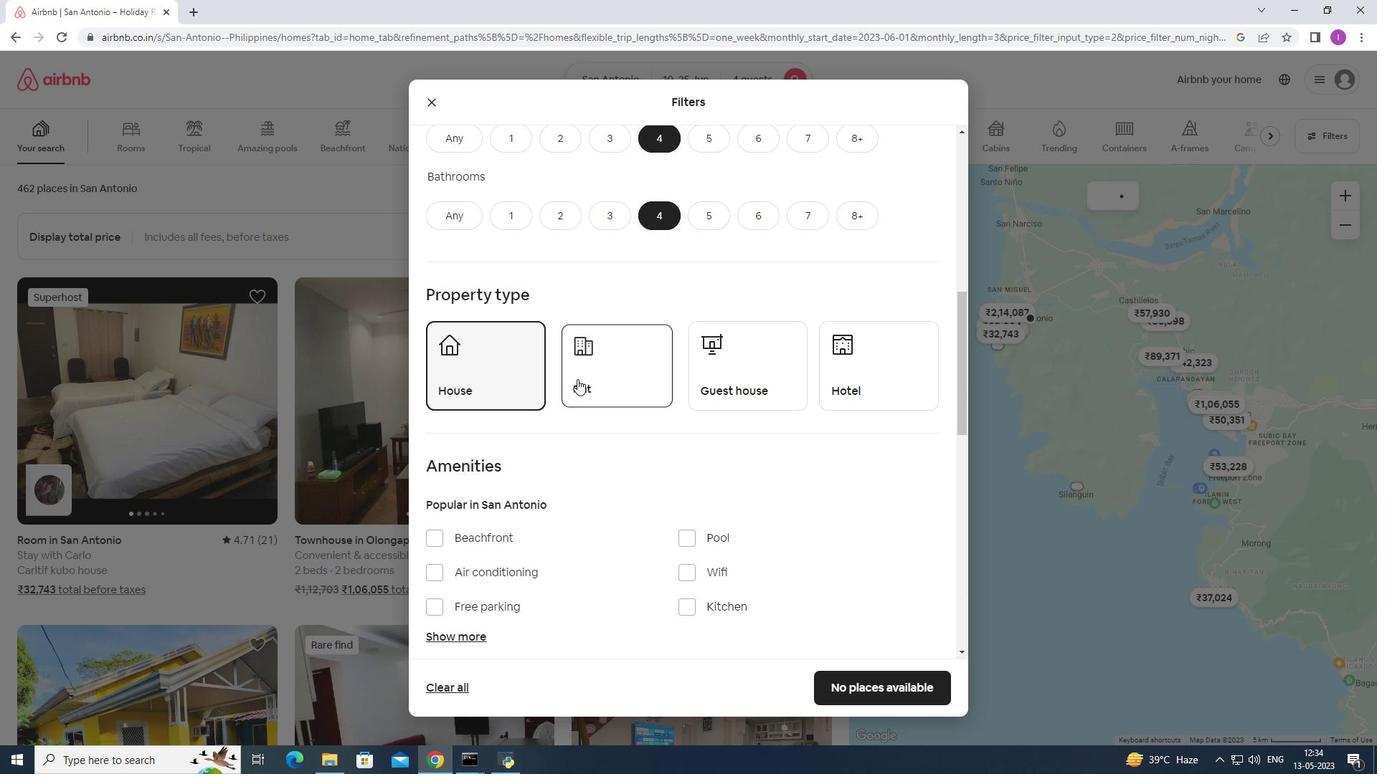 
Action: Mouse pressed left at (688, 380)
Screenshot: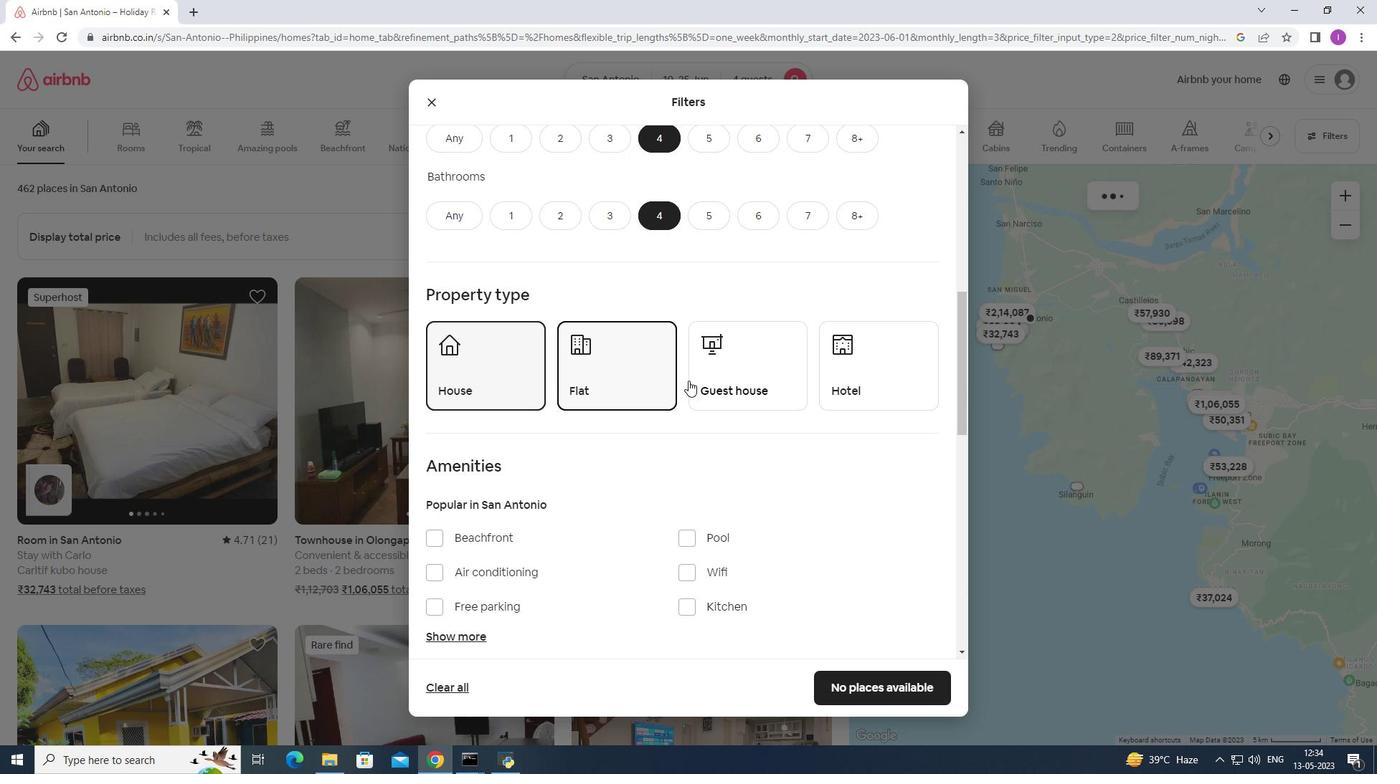 
Action: Mouse moved to (859, 375)
Screenshot: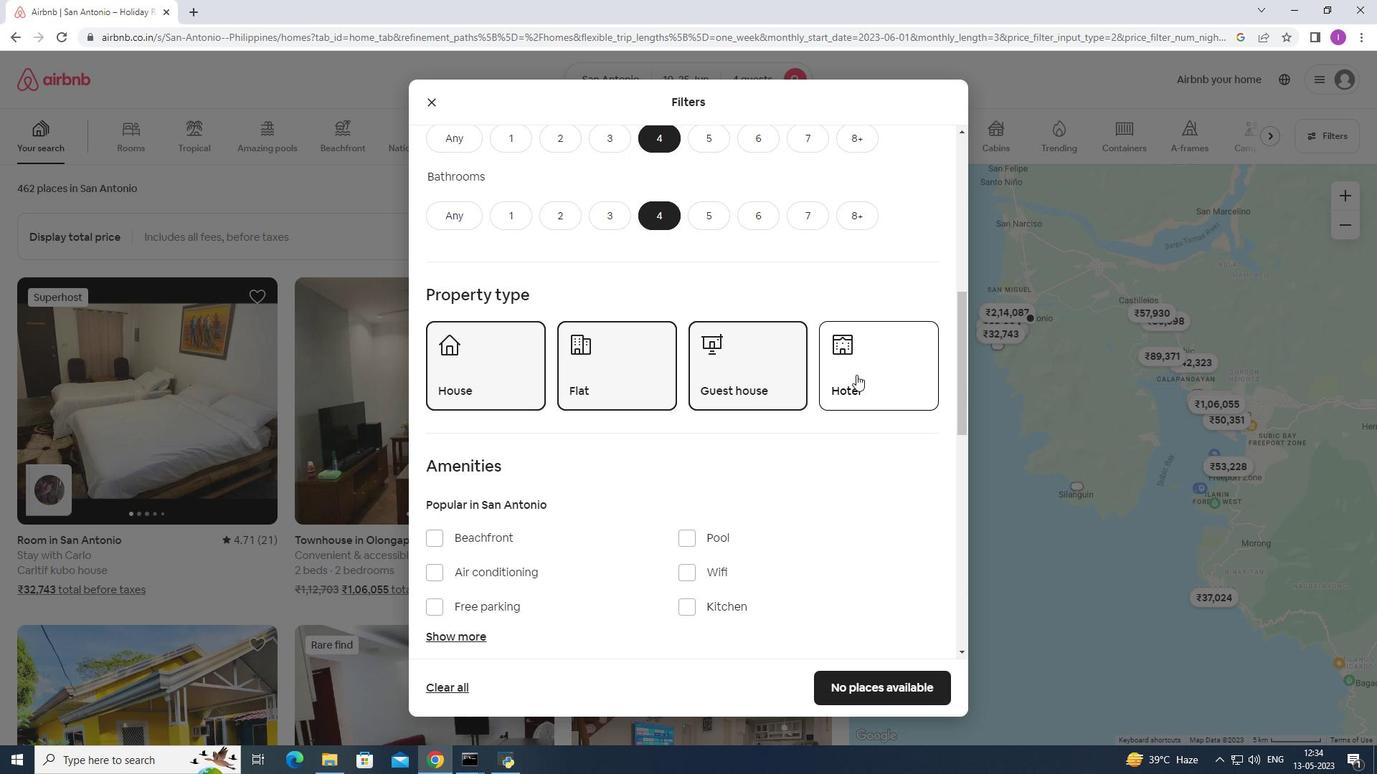 
Action: Mouse pressed left at (859, 375)
Screenshot: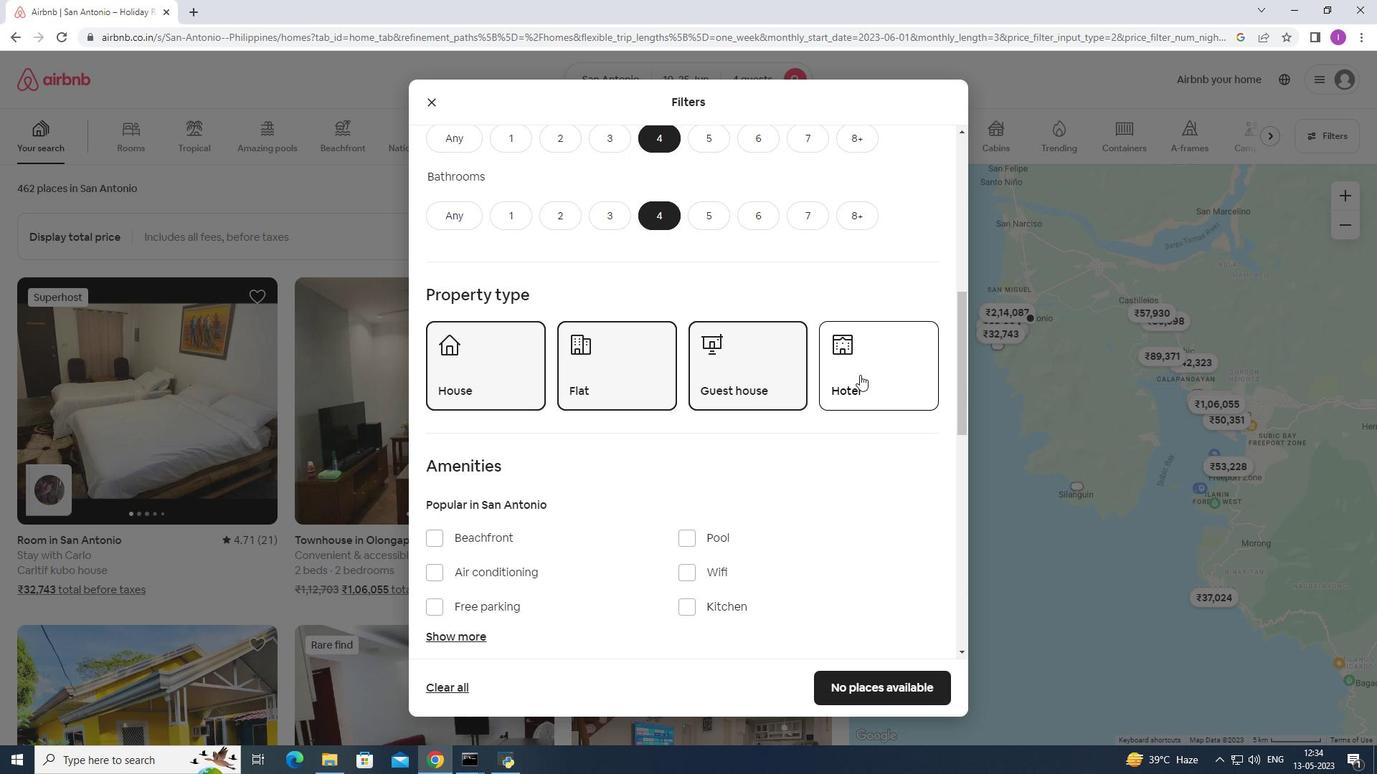 
Action: Mouse moved to (645, 441)
Screenshot: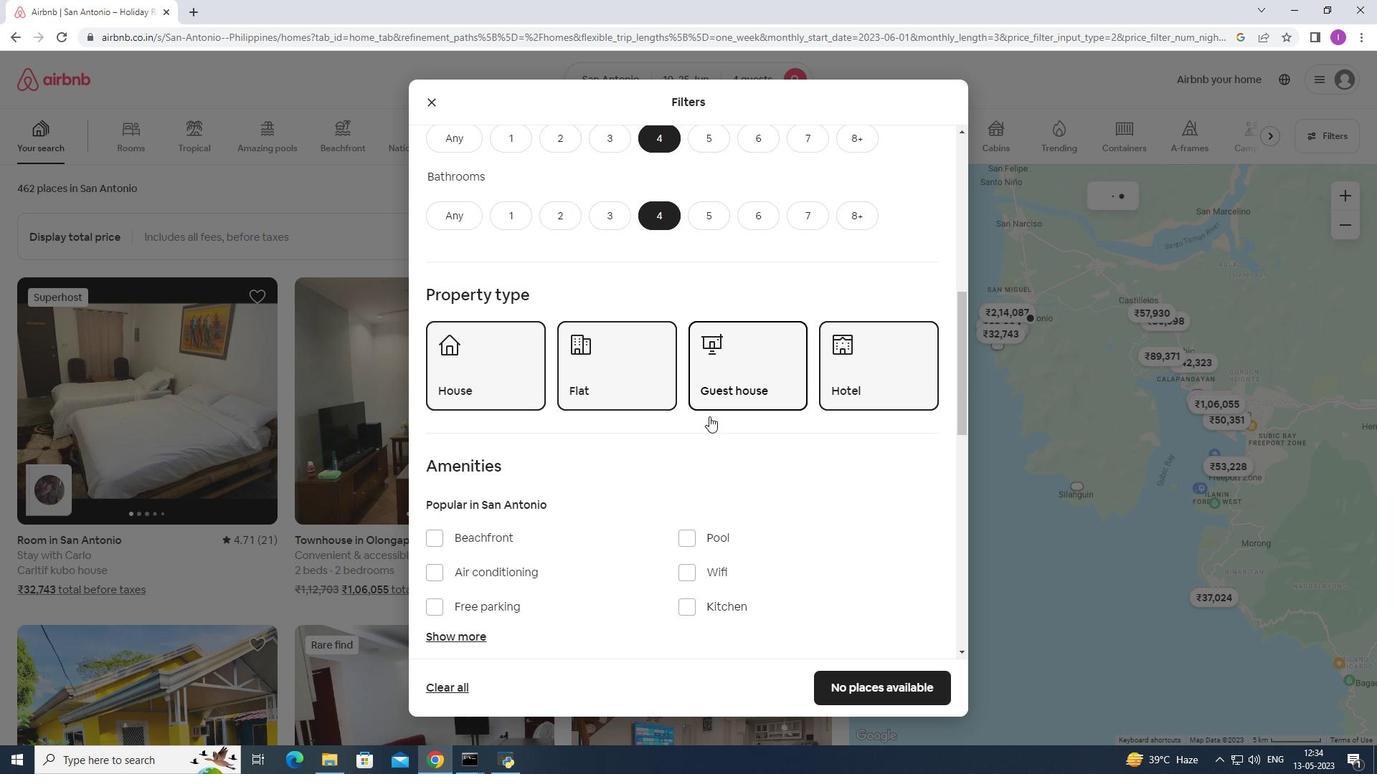 
Action: Mouse scrolled (645, 441) with delta (0, 0)
Screenshot: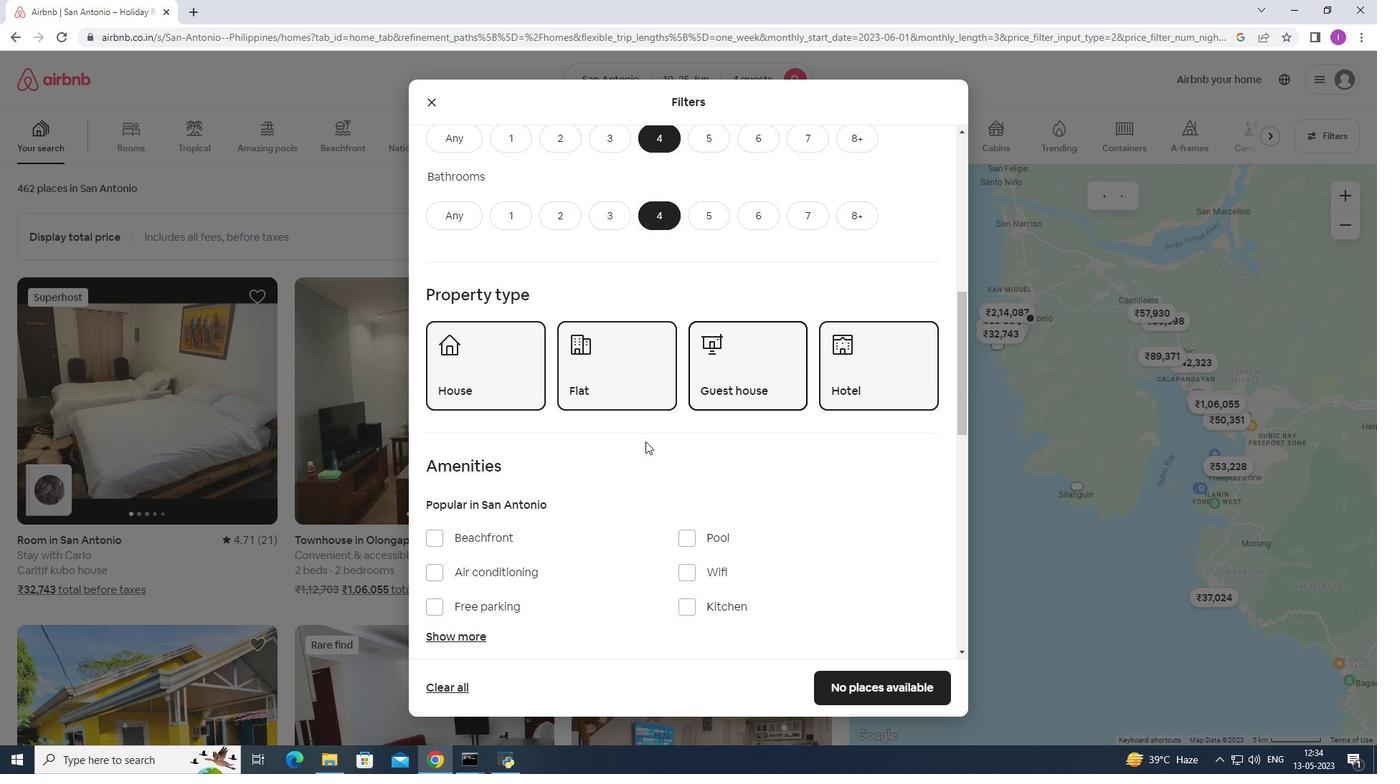 
Action: Mouse scrolled (645, 441) with delta (0, 0)
Screenshot: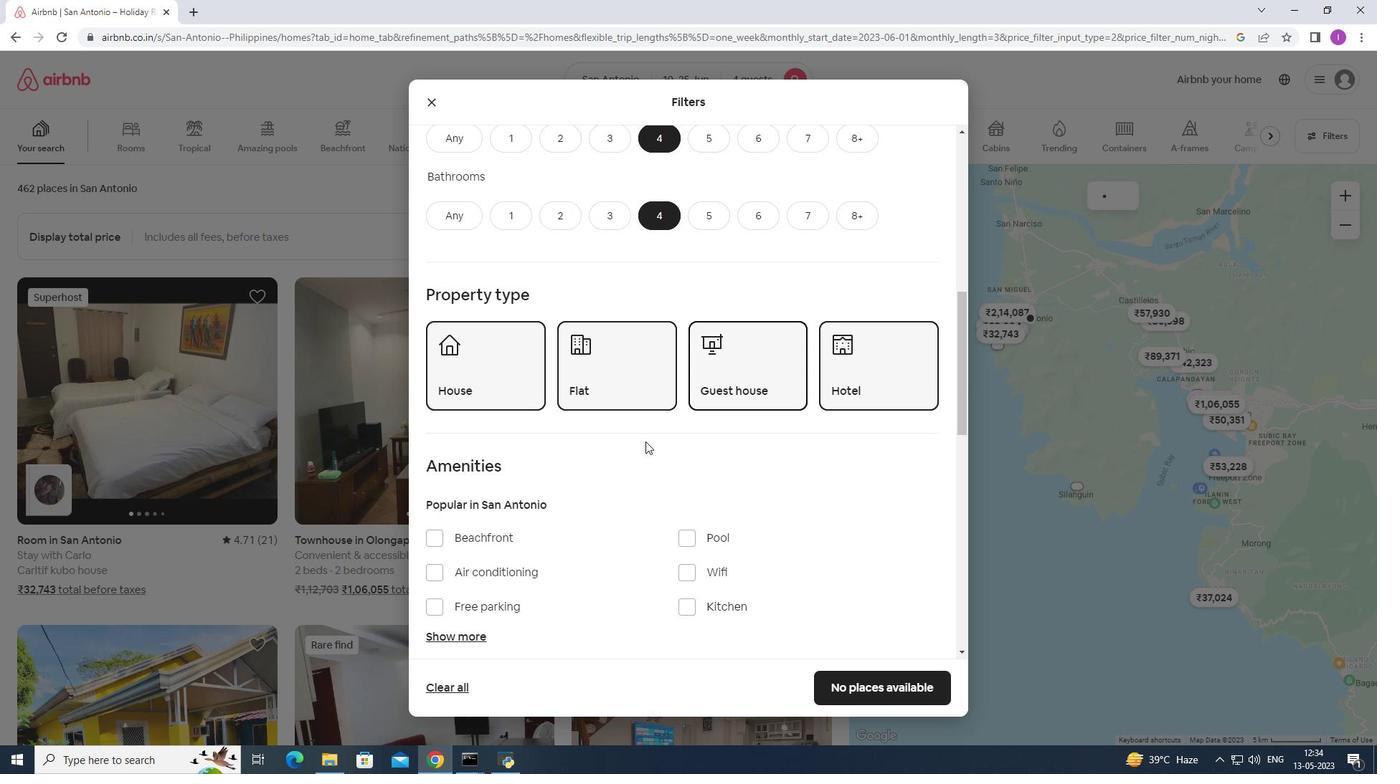 
Action: Mouse moved to (438, 463)
Screenshot: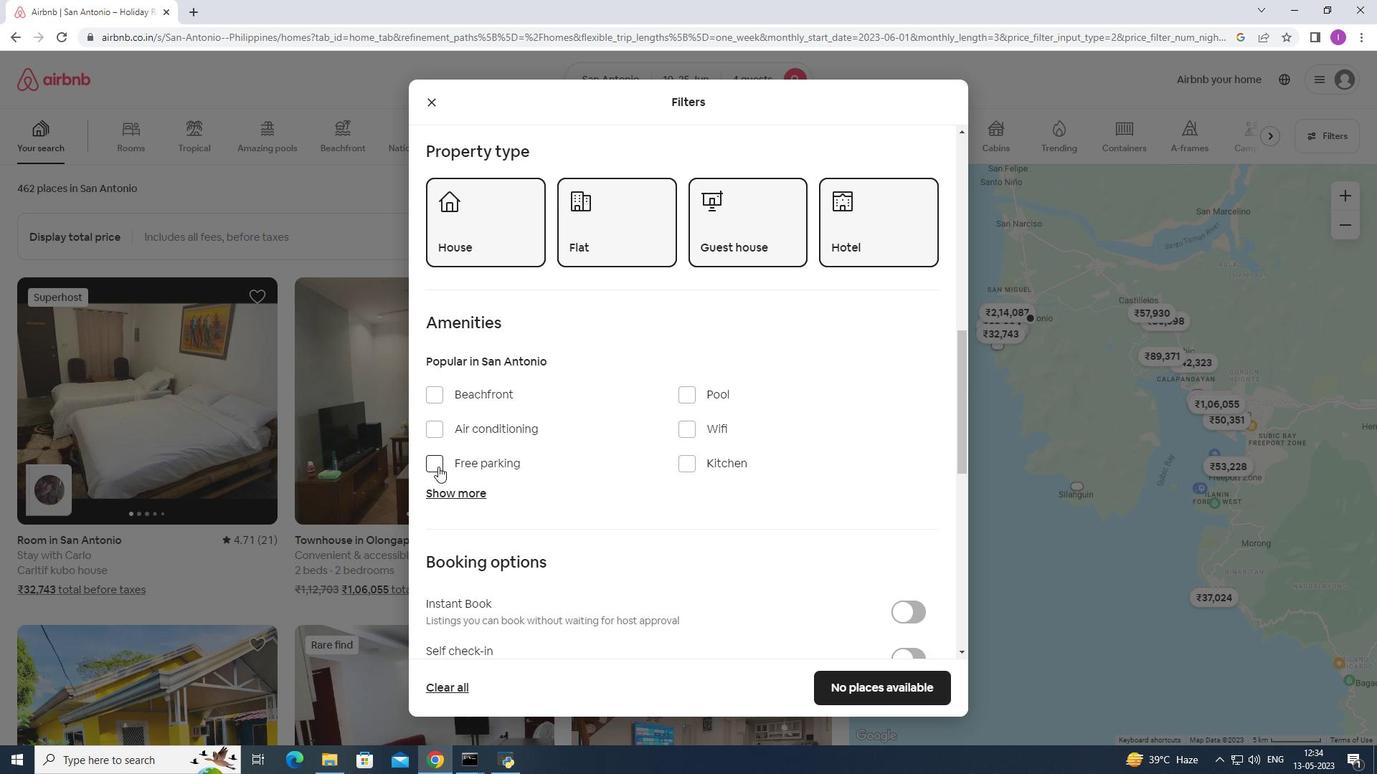 
Action: Mouse pressed left at (438, 463)
Screenshot: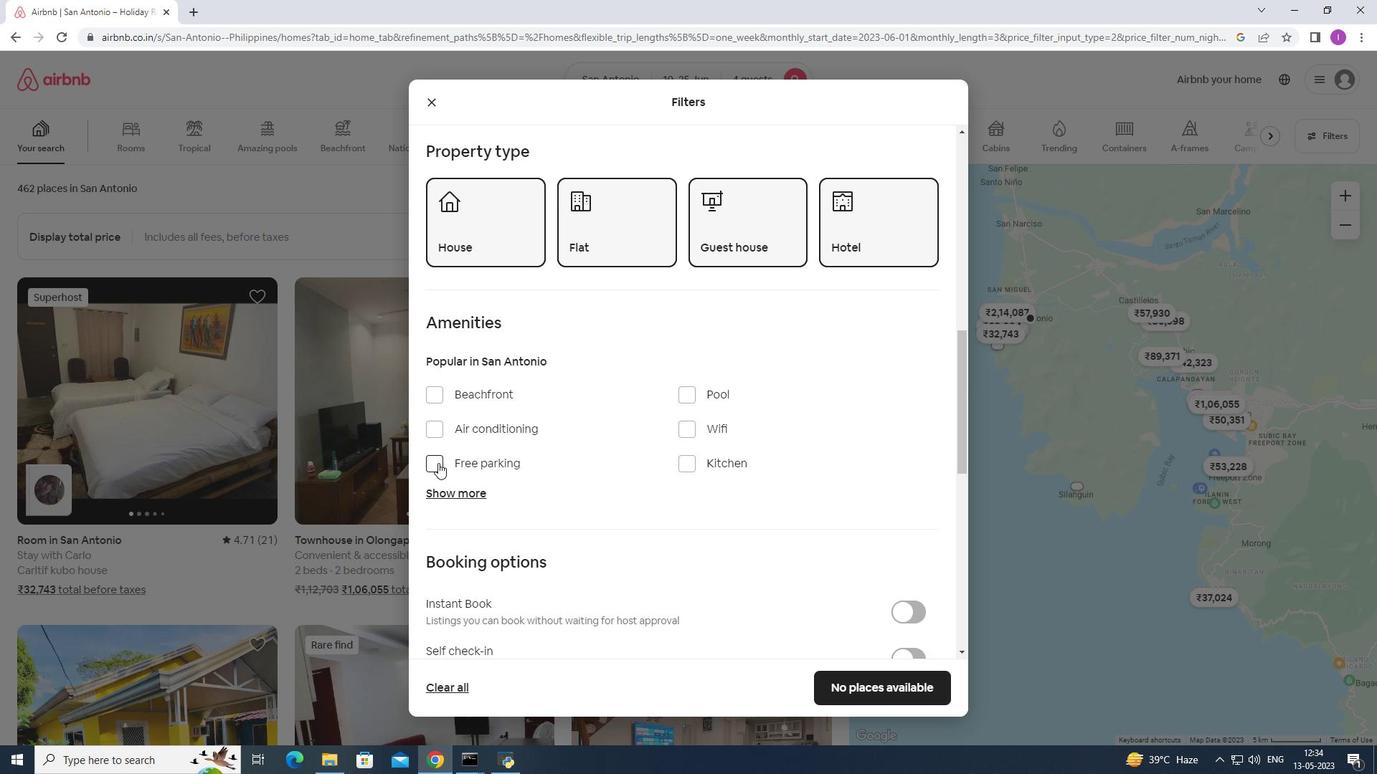 
Action: Mouse moved to (688, 428)
Screenshot: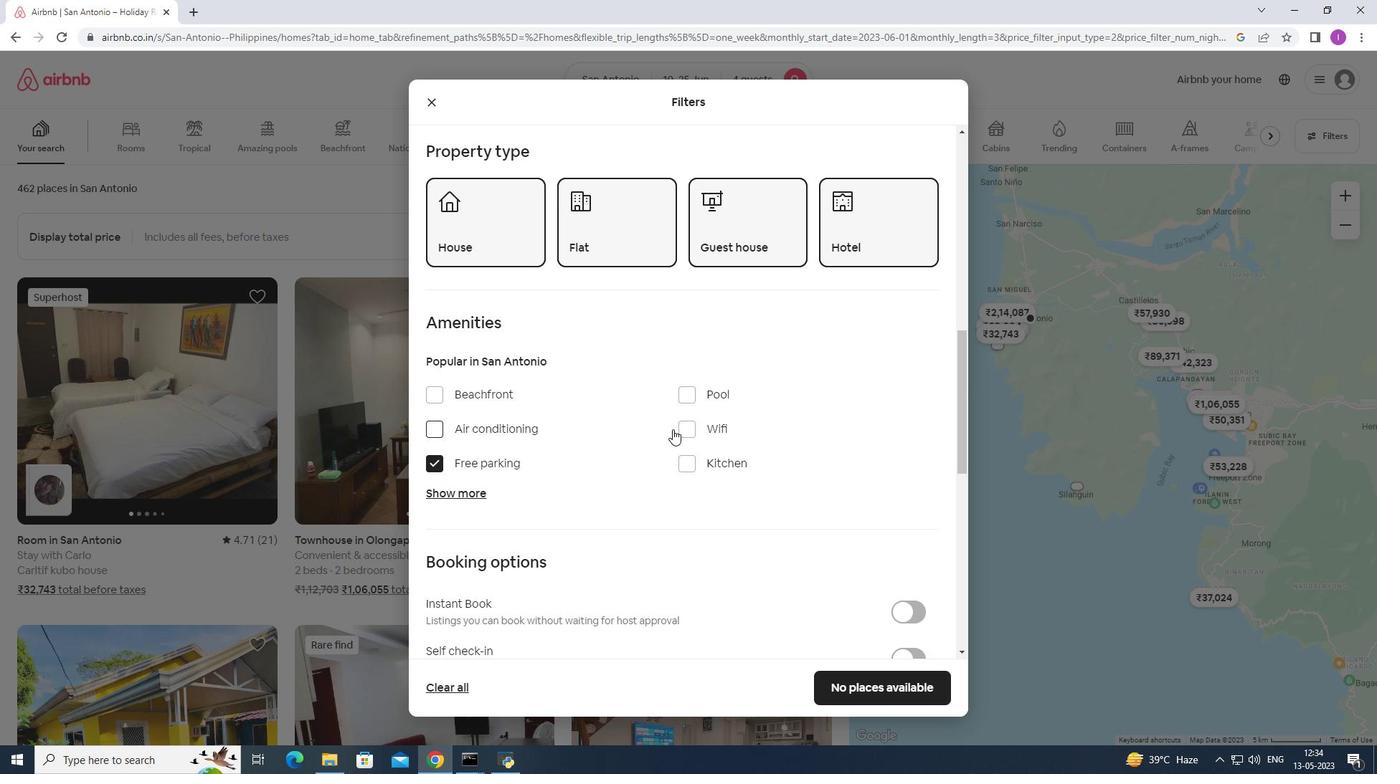 
Action: Mouse pressed left at (688, 428)
Screenshot: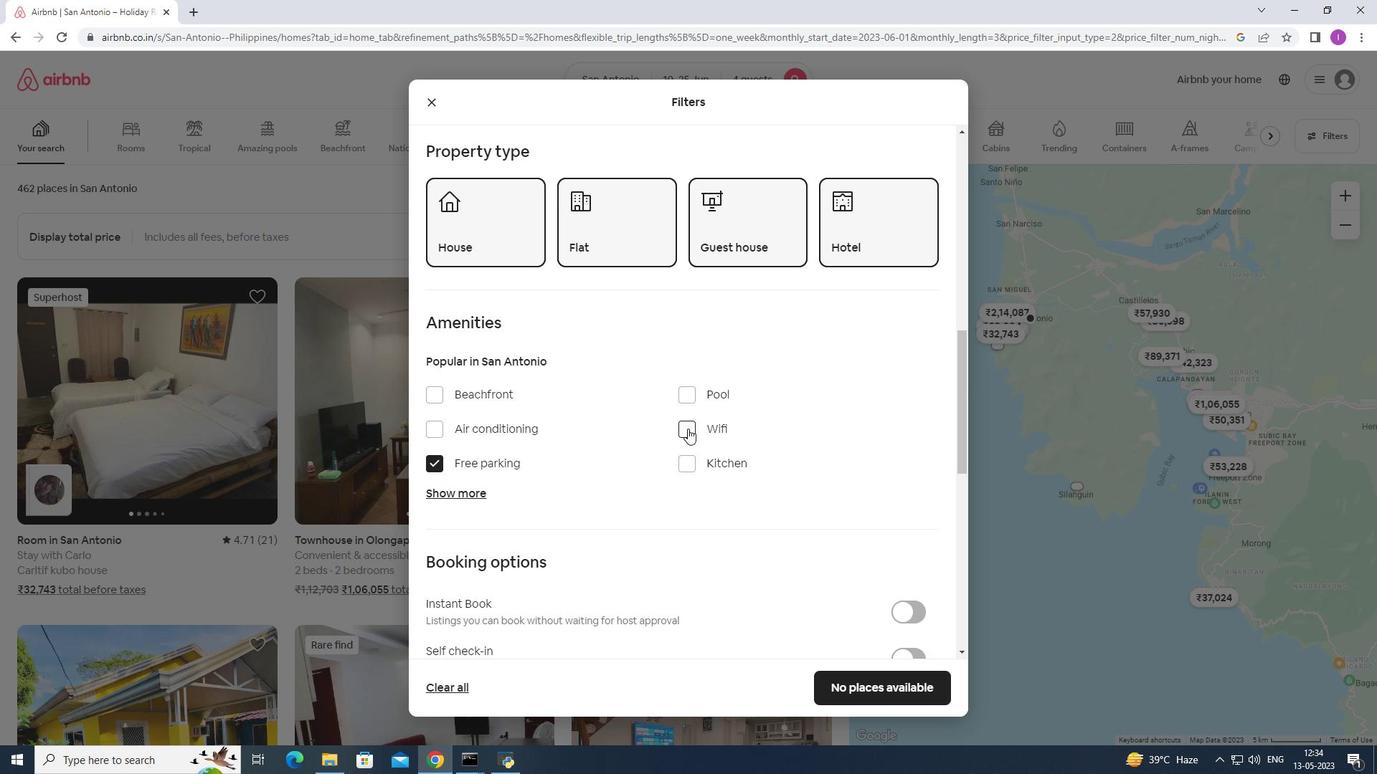 
Action: Mouse moved to (471, 494)
Screenshot: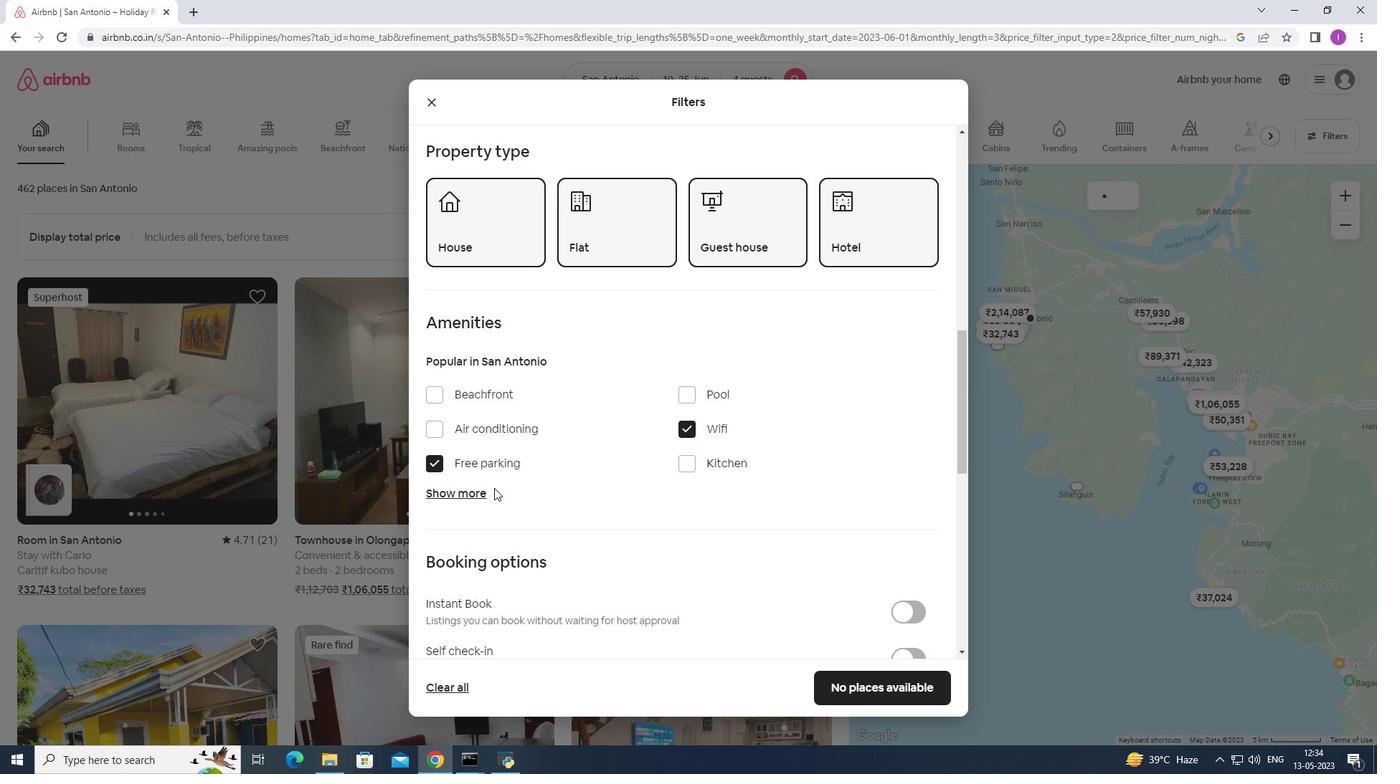 
Action: Mouse pressed left at (471, 494)
Screenshot: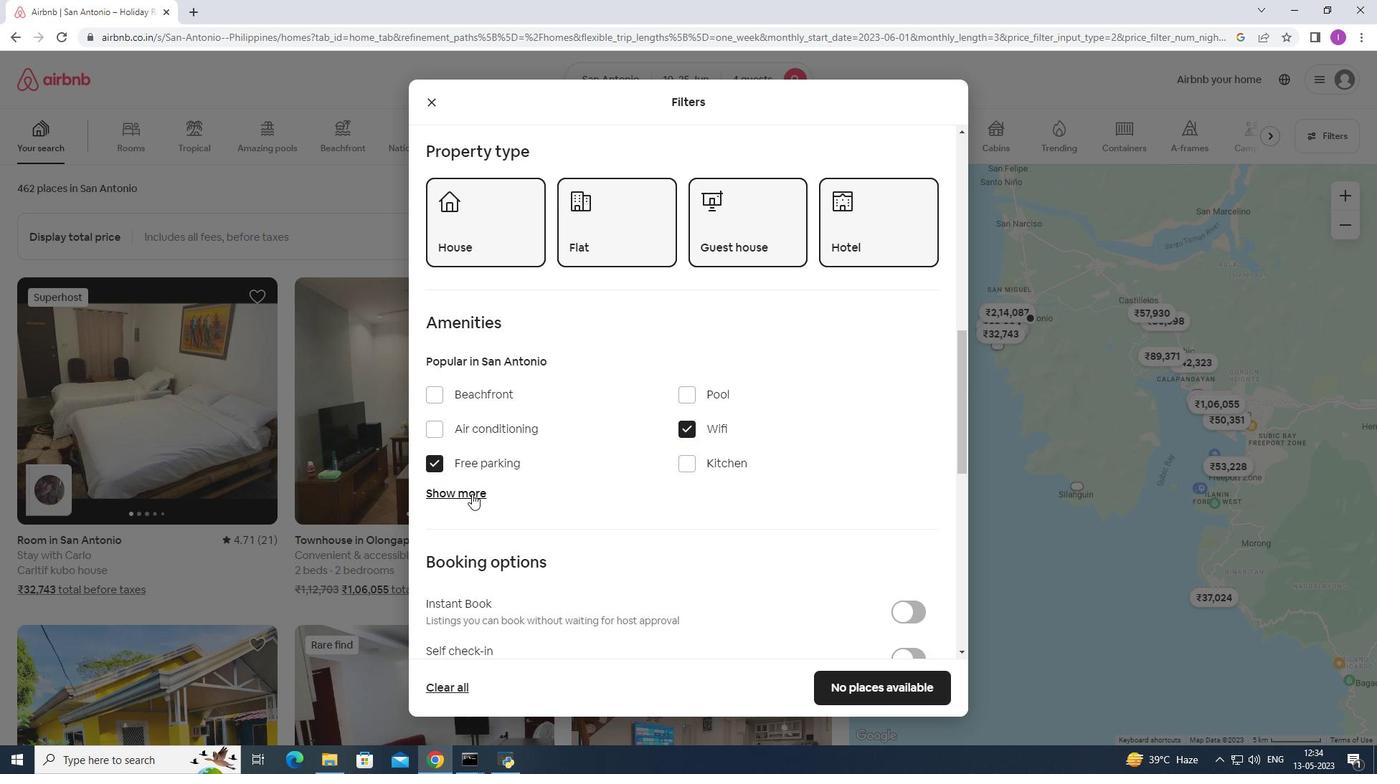 
Action: Mouse moved to (613, 547)
Screenshot: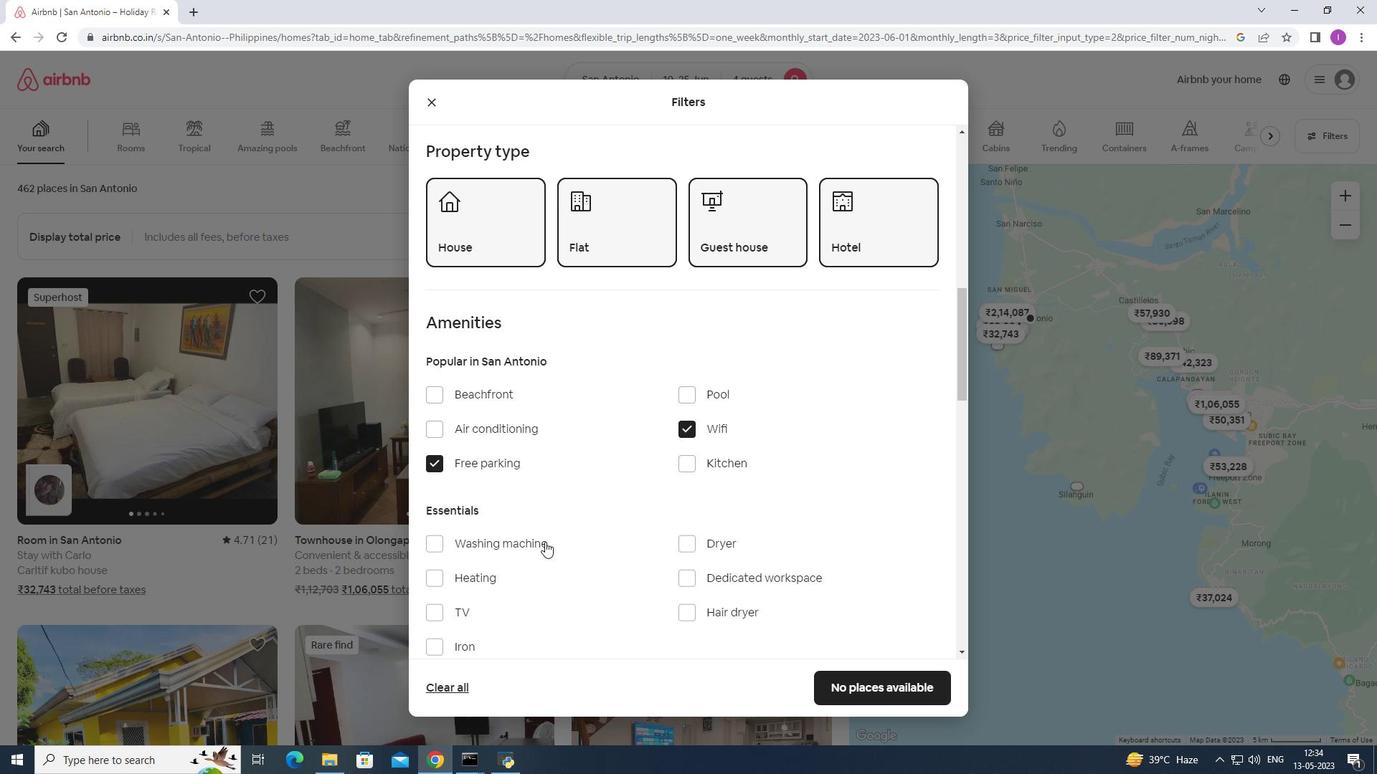 
Action: Mouse scrolled (613, 546) with delta (0, 0)
Screenshot: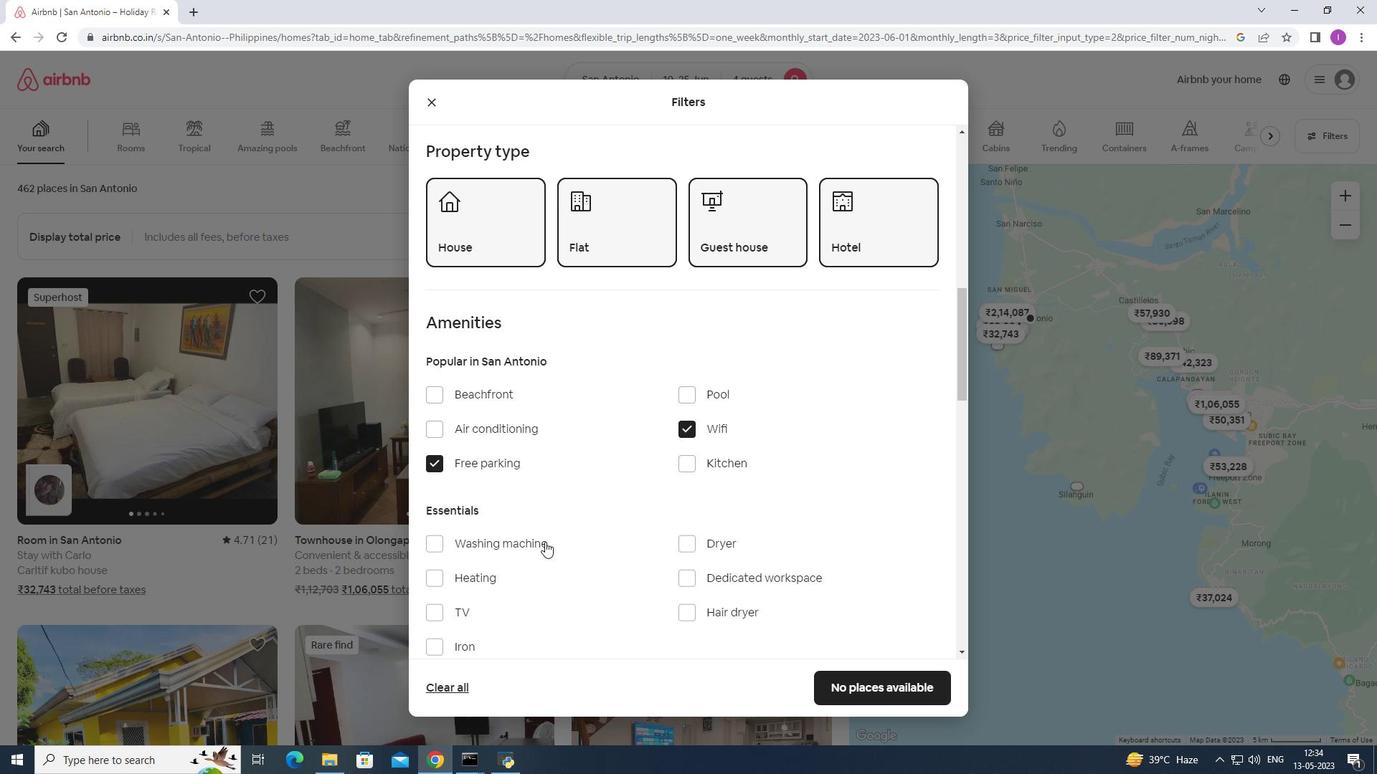 
Action: Mouse scrolled (613, 546) with delta (0, 0)
Screenshot: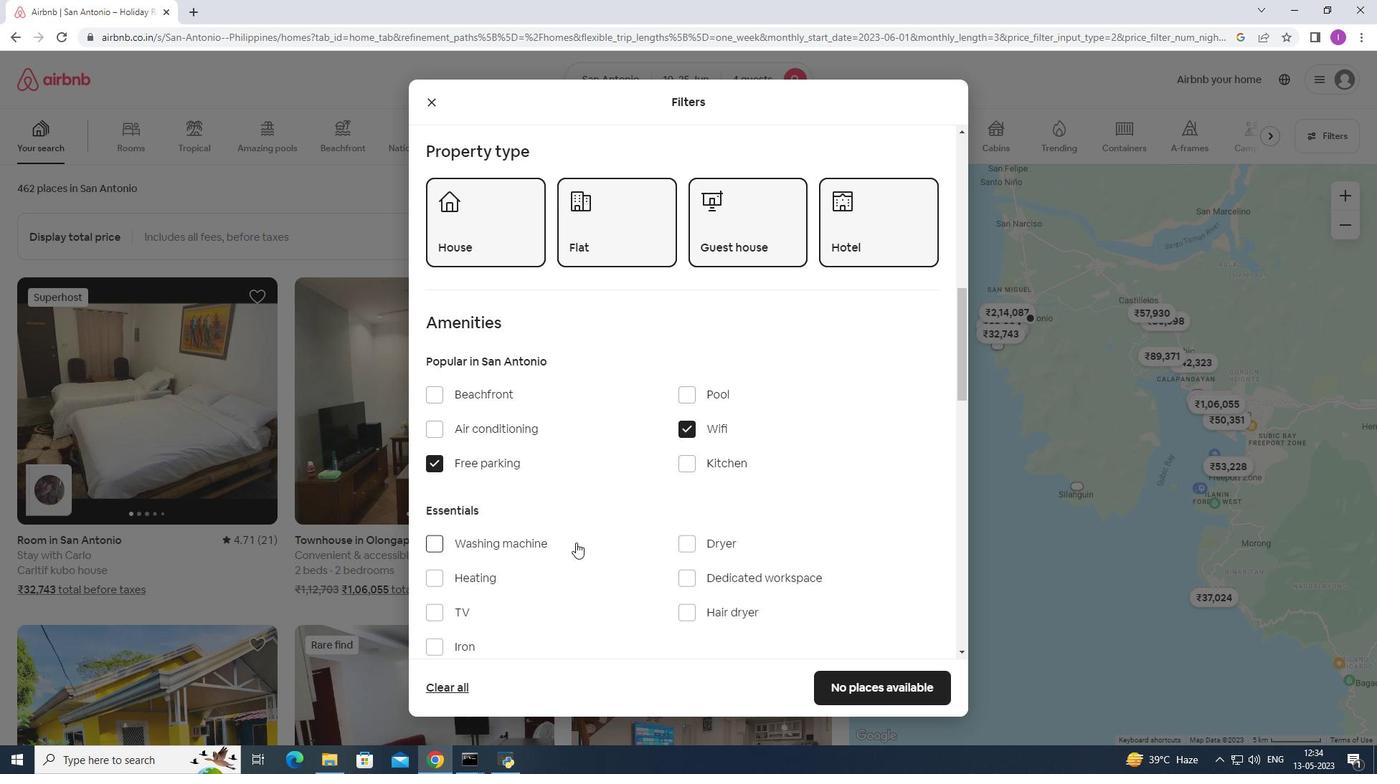 
Action: Mouse moved to (430, 470)
Screenshot: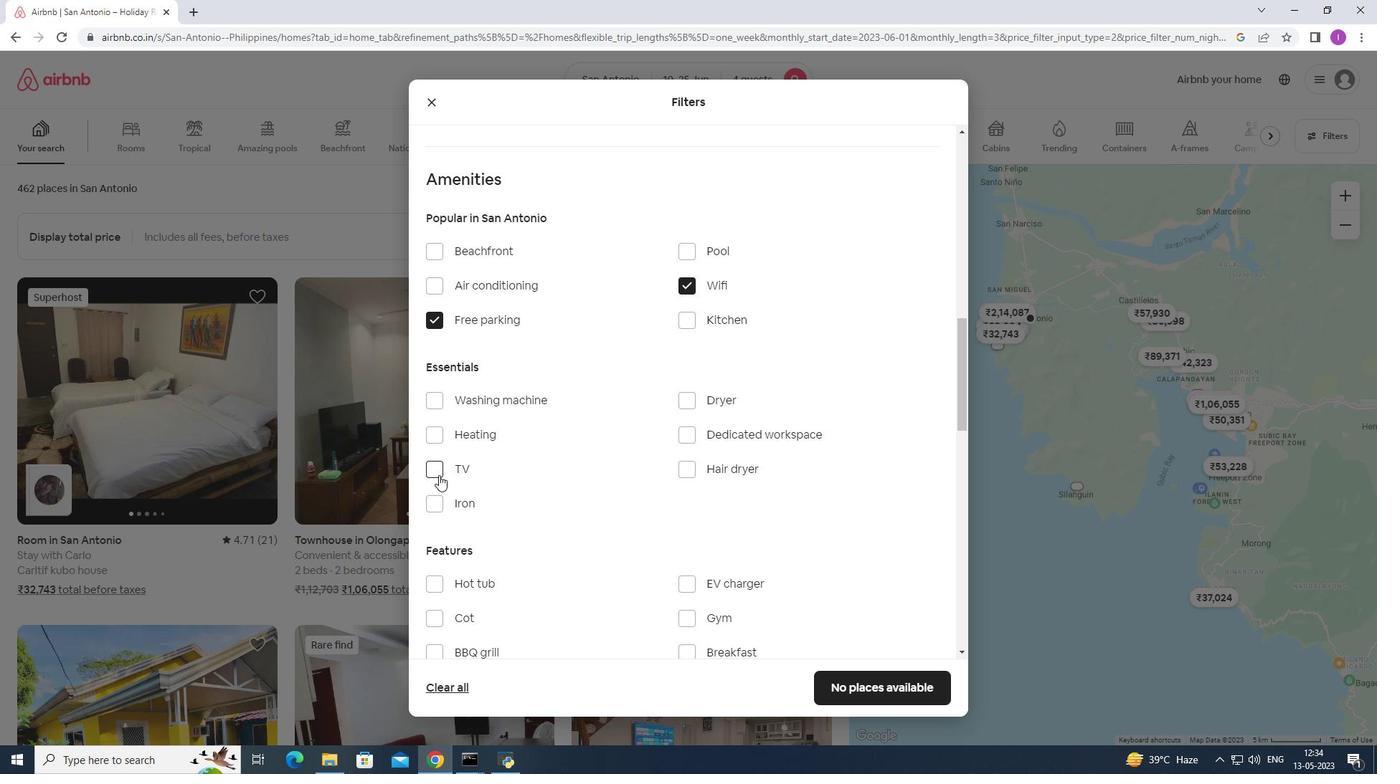 
Action: Mouse pressed left at (430, 470)
Screenshot: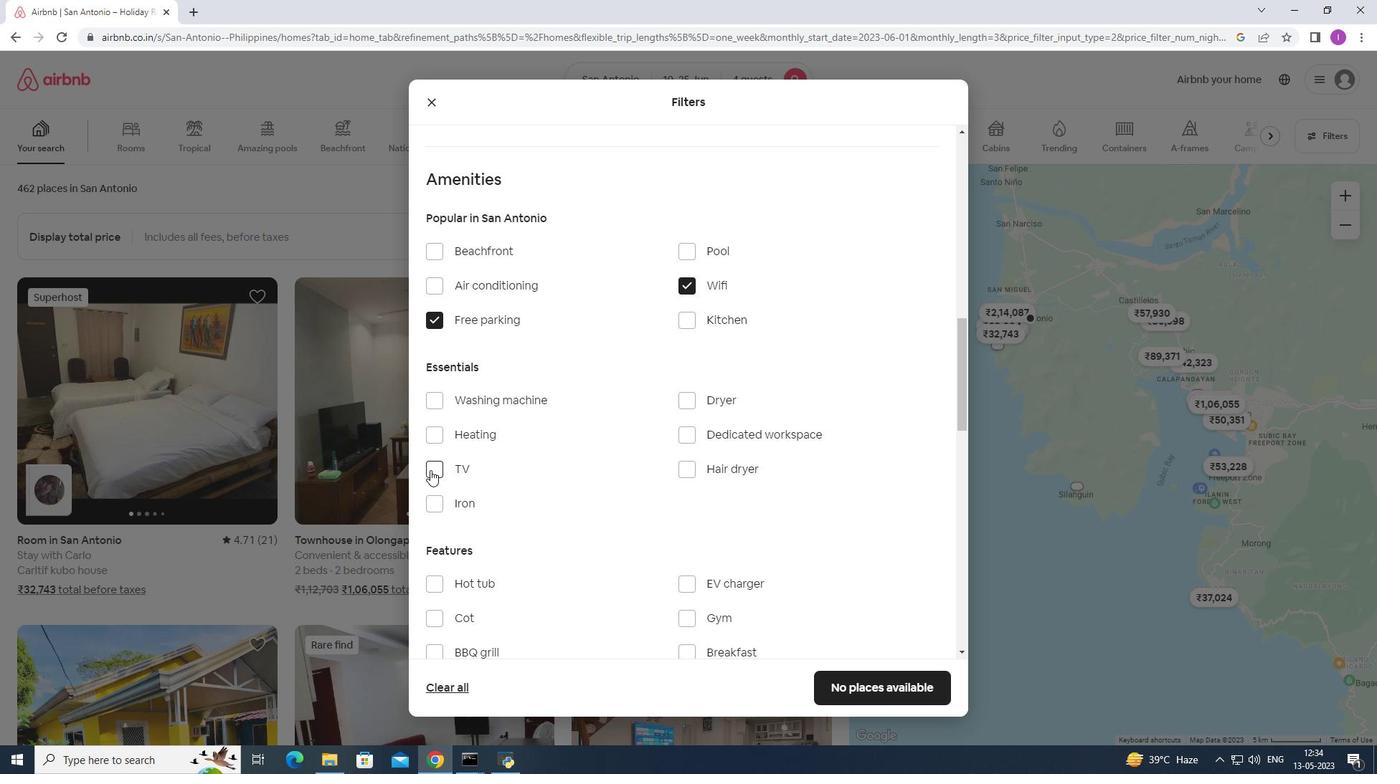 
Action: Mouse moved to (510, 534)
Screenshot: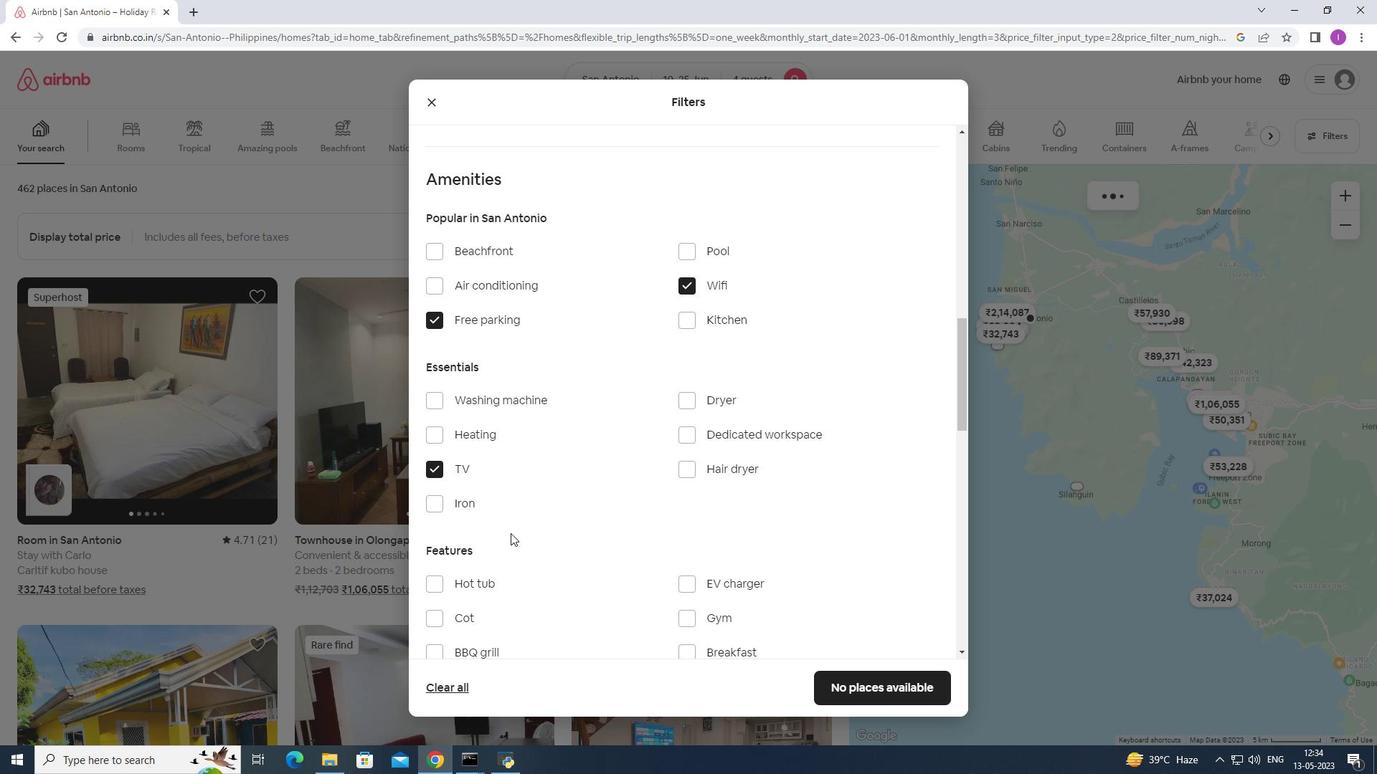 
Action: Mouse scrolled (510, 533) with delta (0, 0)
Screenshot: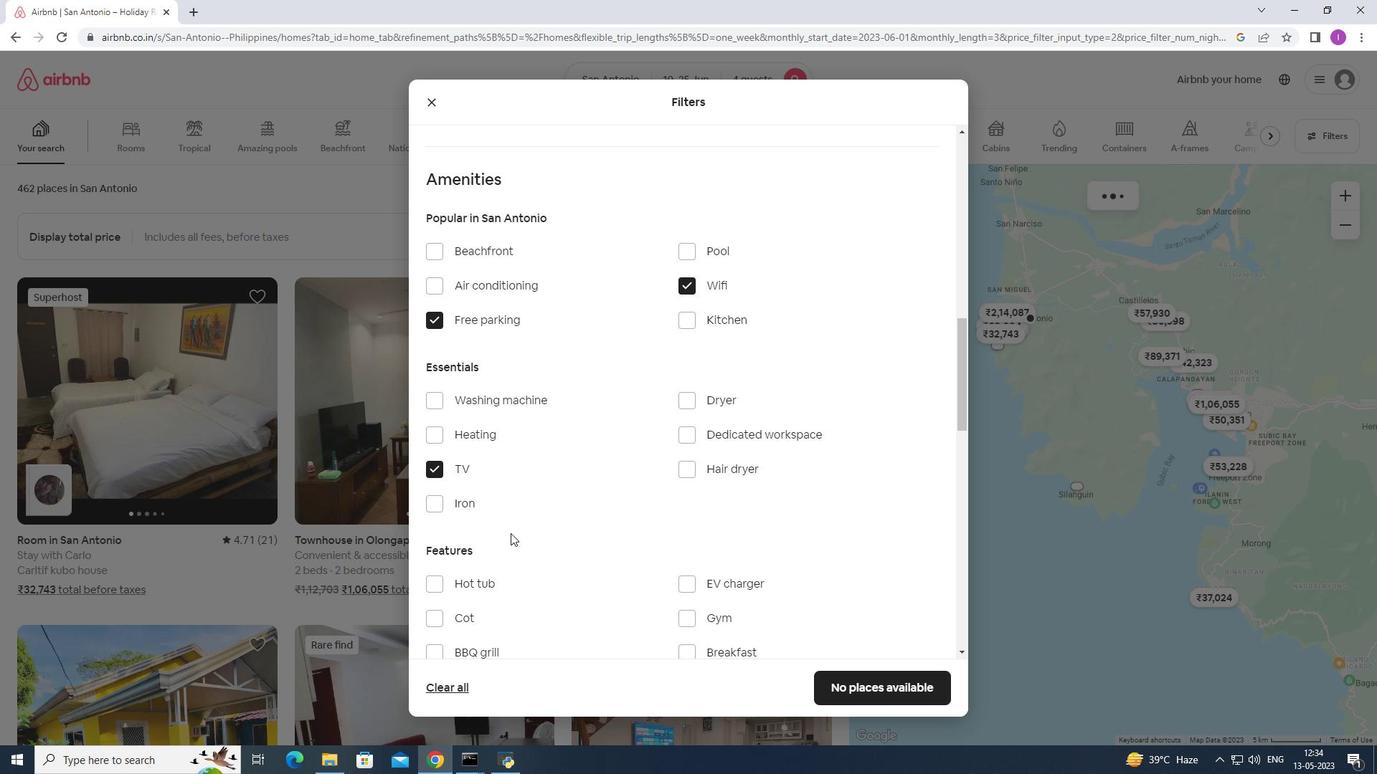 
Action: Mouse moved to (511, 534)
Screenshot: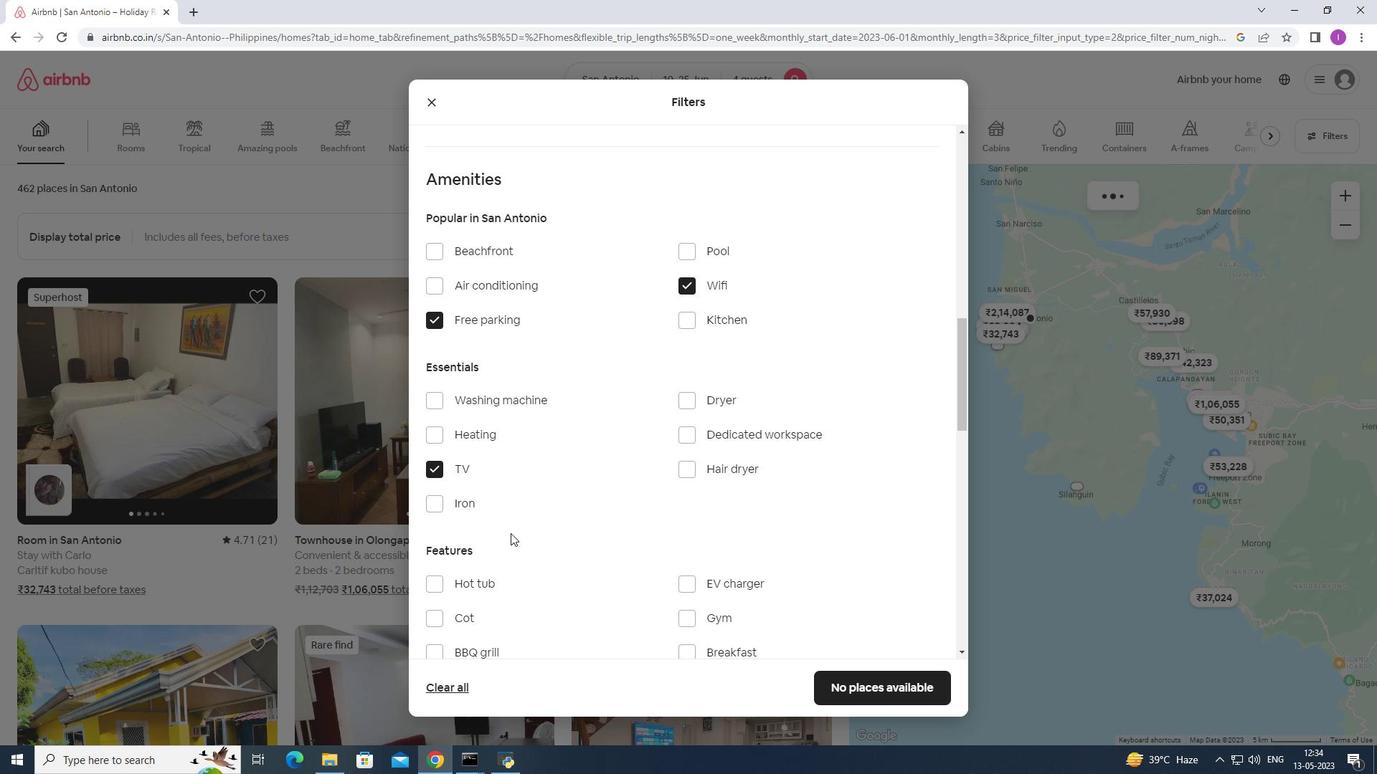 
Action: Mouse scrolled (511, 533) with delta (0, 0)
Screenshot: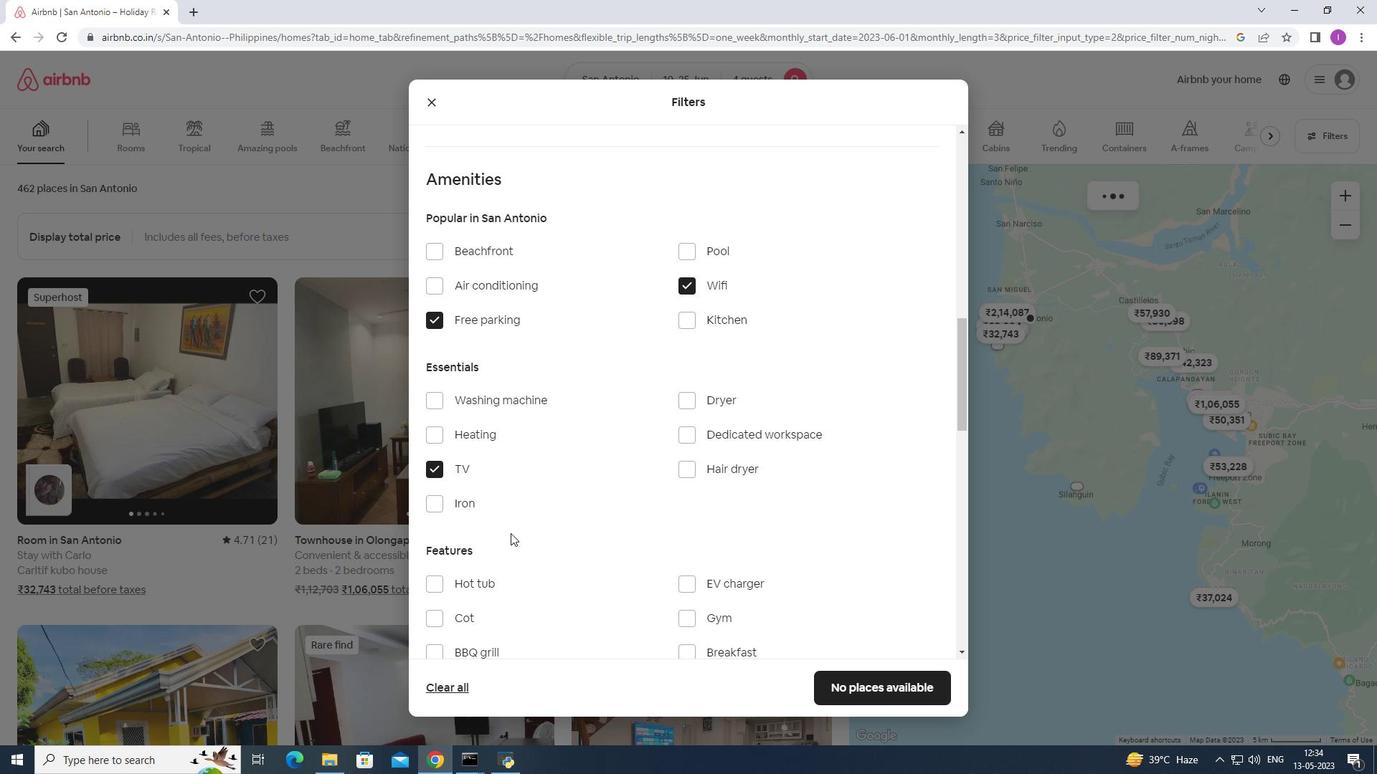 
Action: Mouse moved to (521, 534)
Screenshot: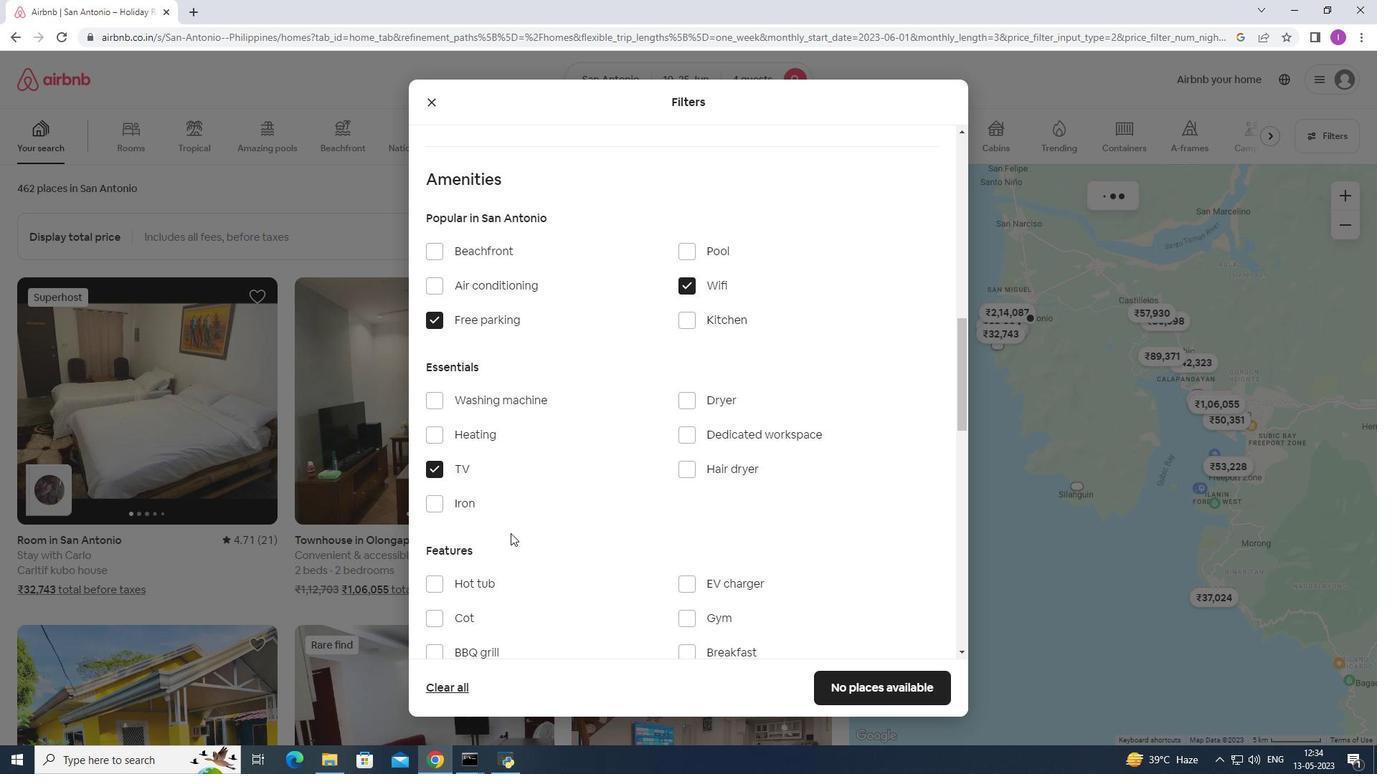 
Action: Mouse scrolled (521, 533) with delta (0, 0)
Screenshot: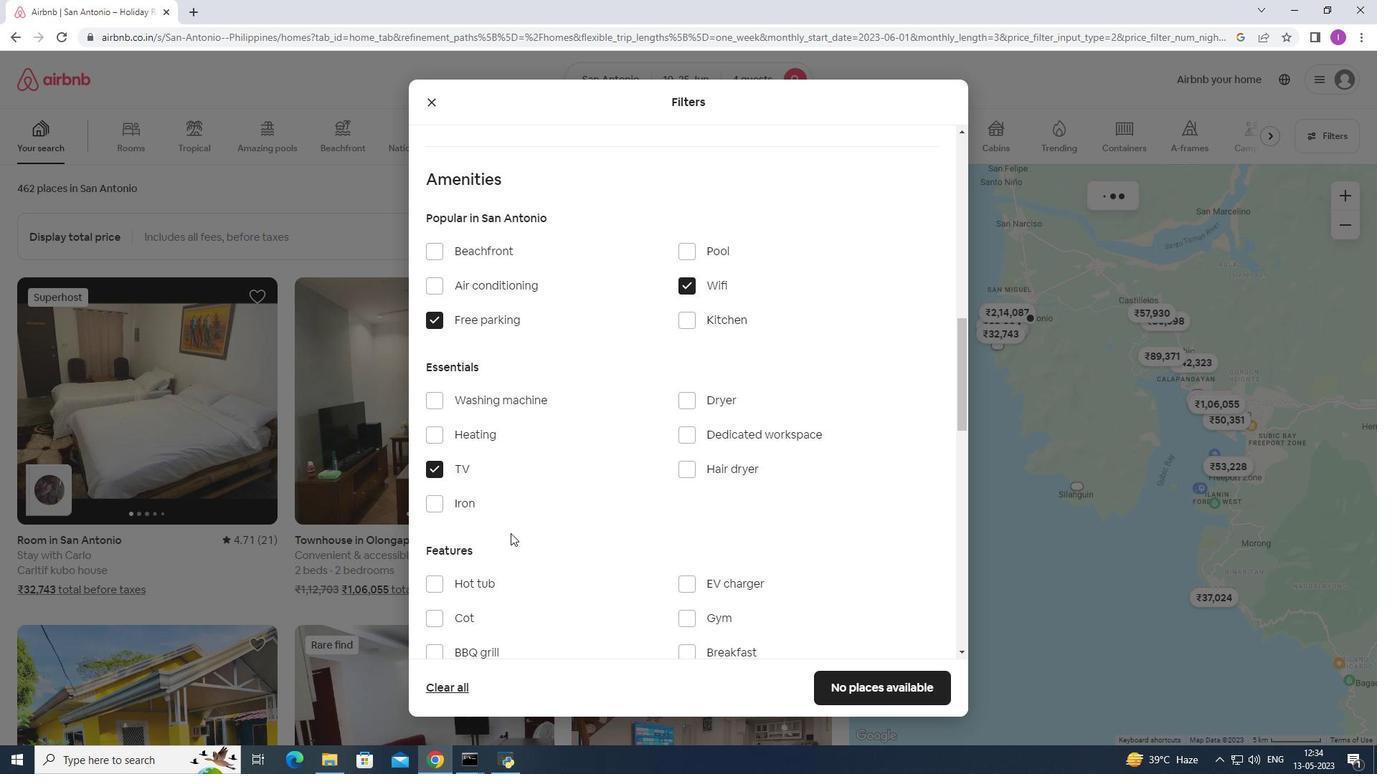 
Action: Mouse moved to (688, 395)
Screenshot: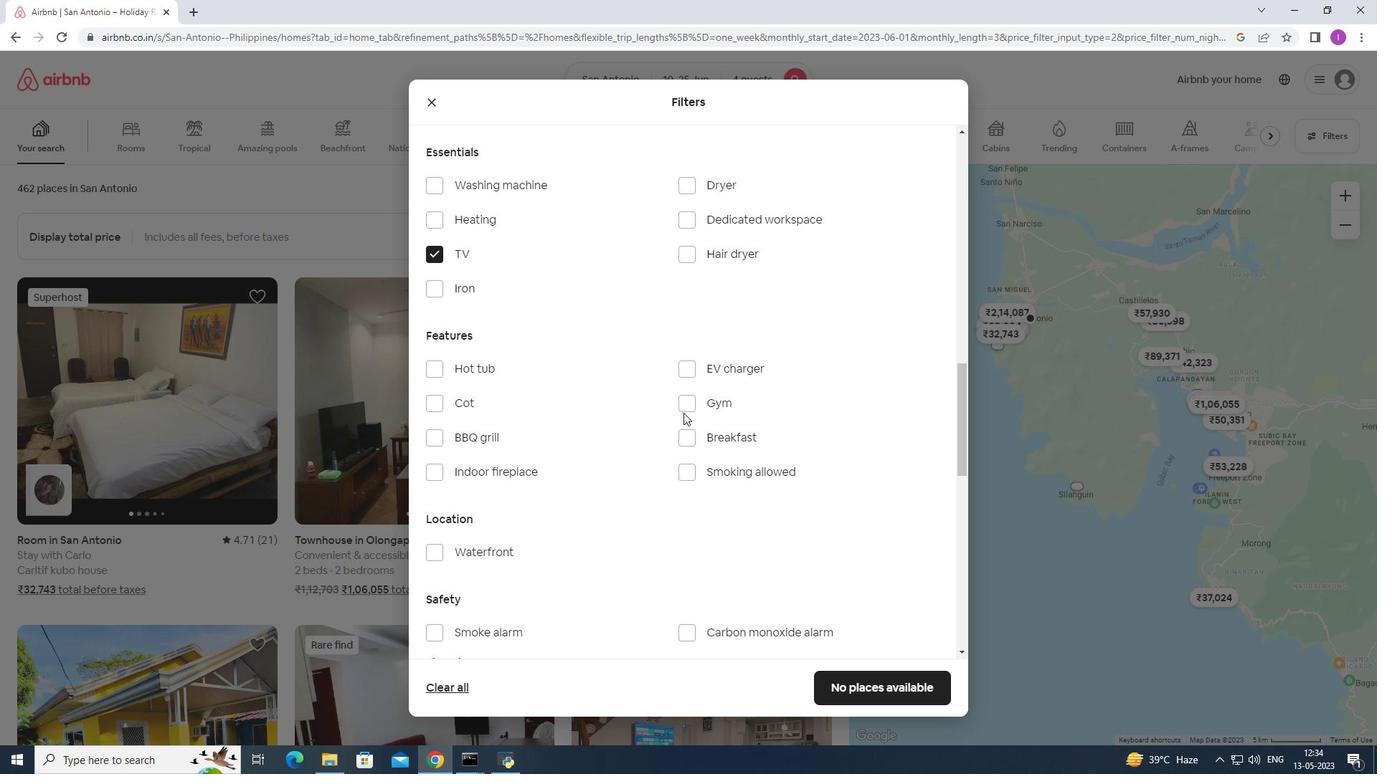 
Action: Mouse pressed left at (688, 395)
Screenshot: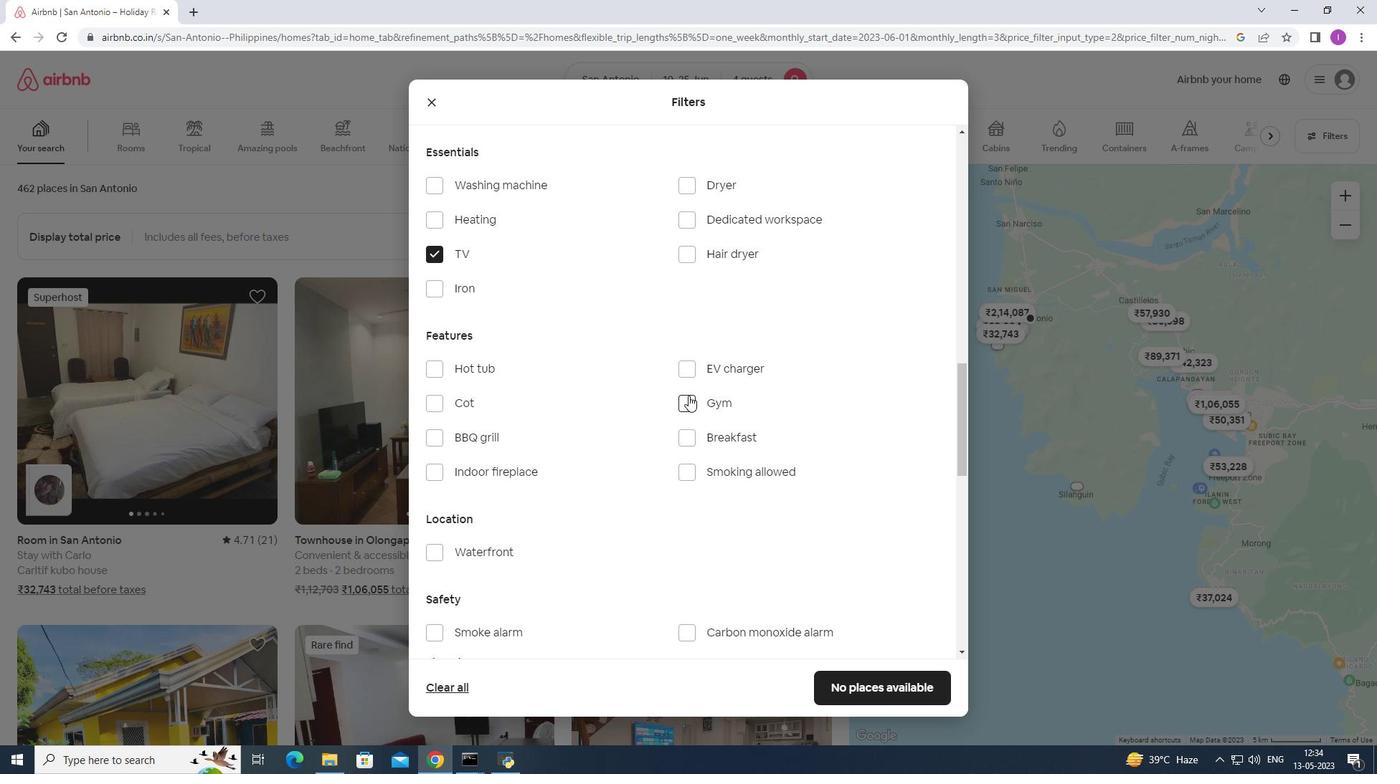 
Action: Mouse moved to (689, 443)
Screenshot: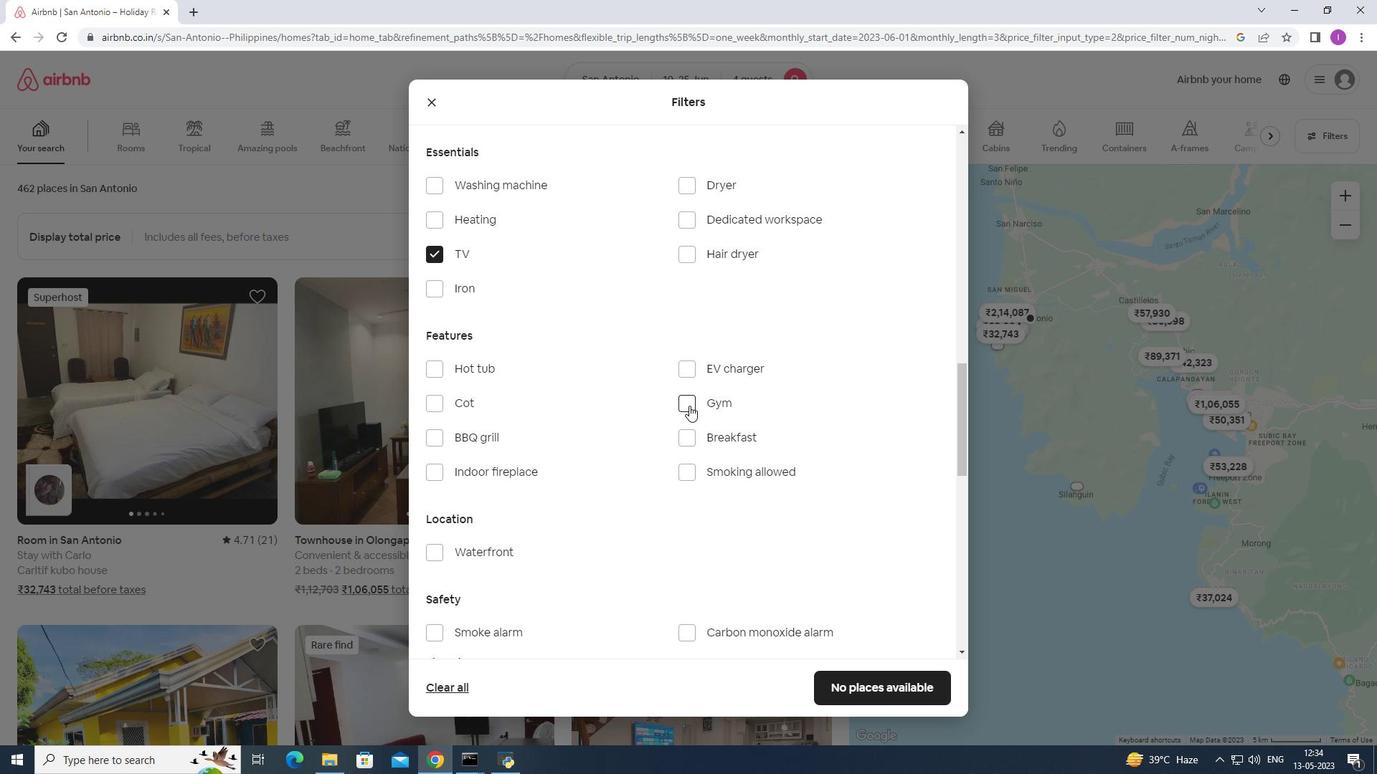 
Action: Mouse pressed left at (689, 443)
Screenshot: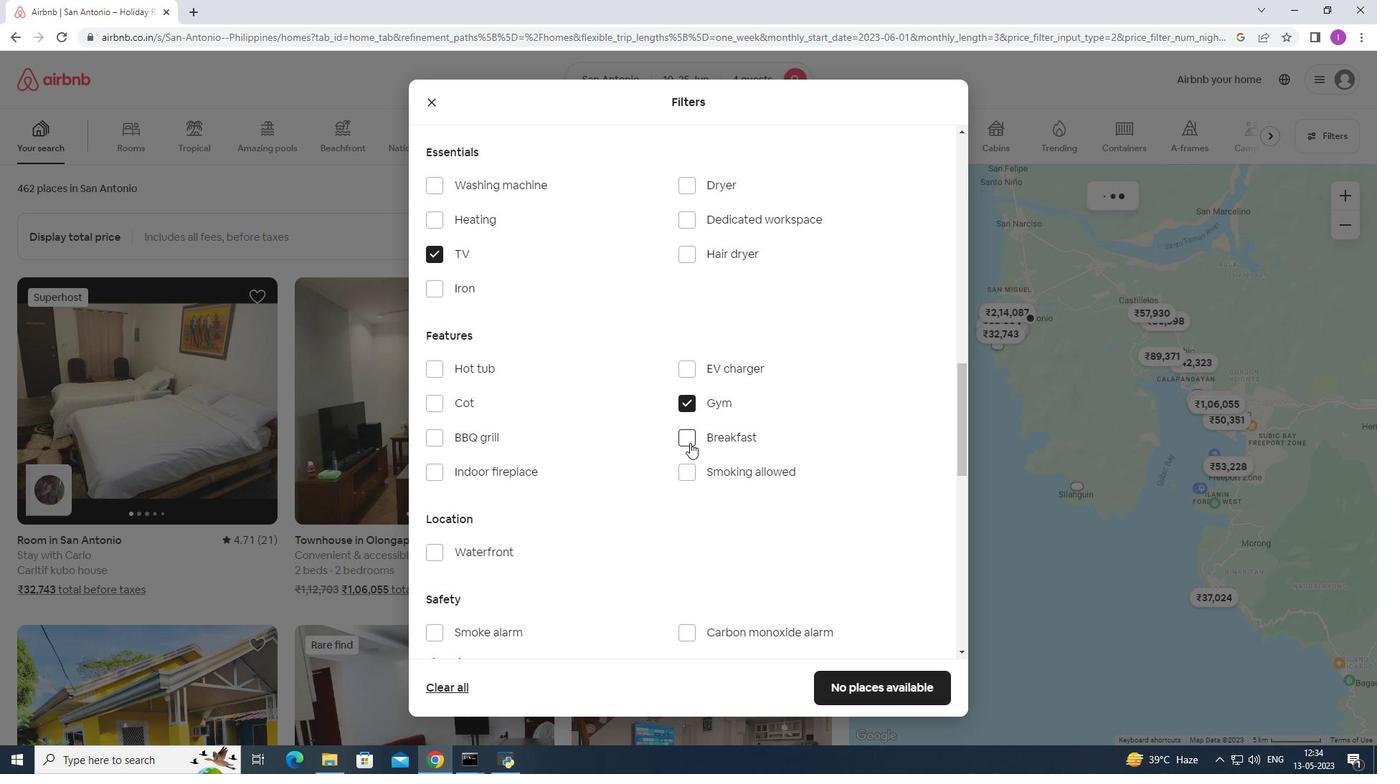 
Action: Mouse moved to (532, 481)
Screenshot: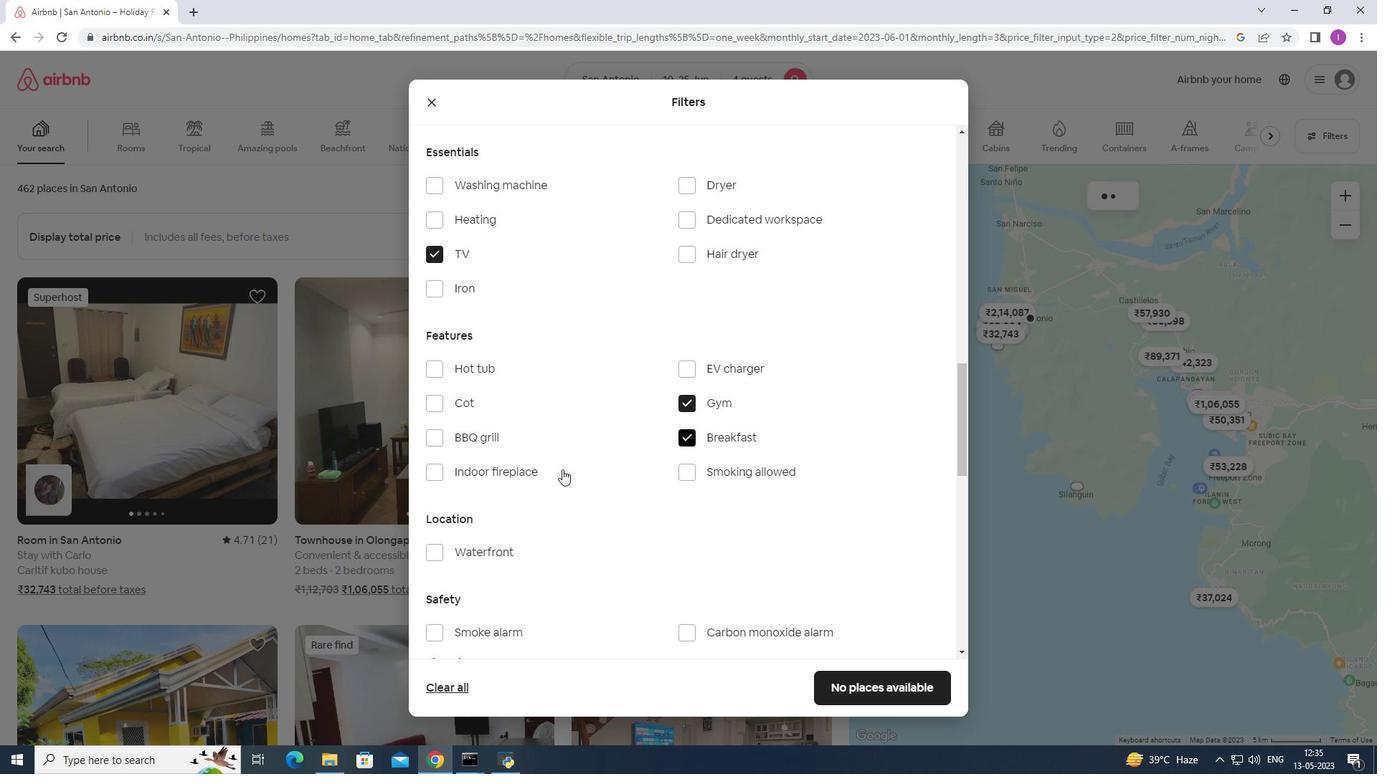 
Action: Mouse scrolled (532, 480) with delta (0, 0)
Screenshot: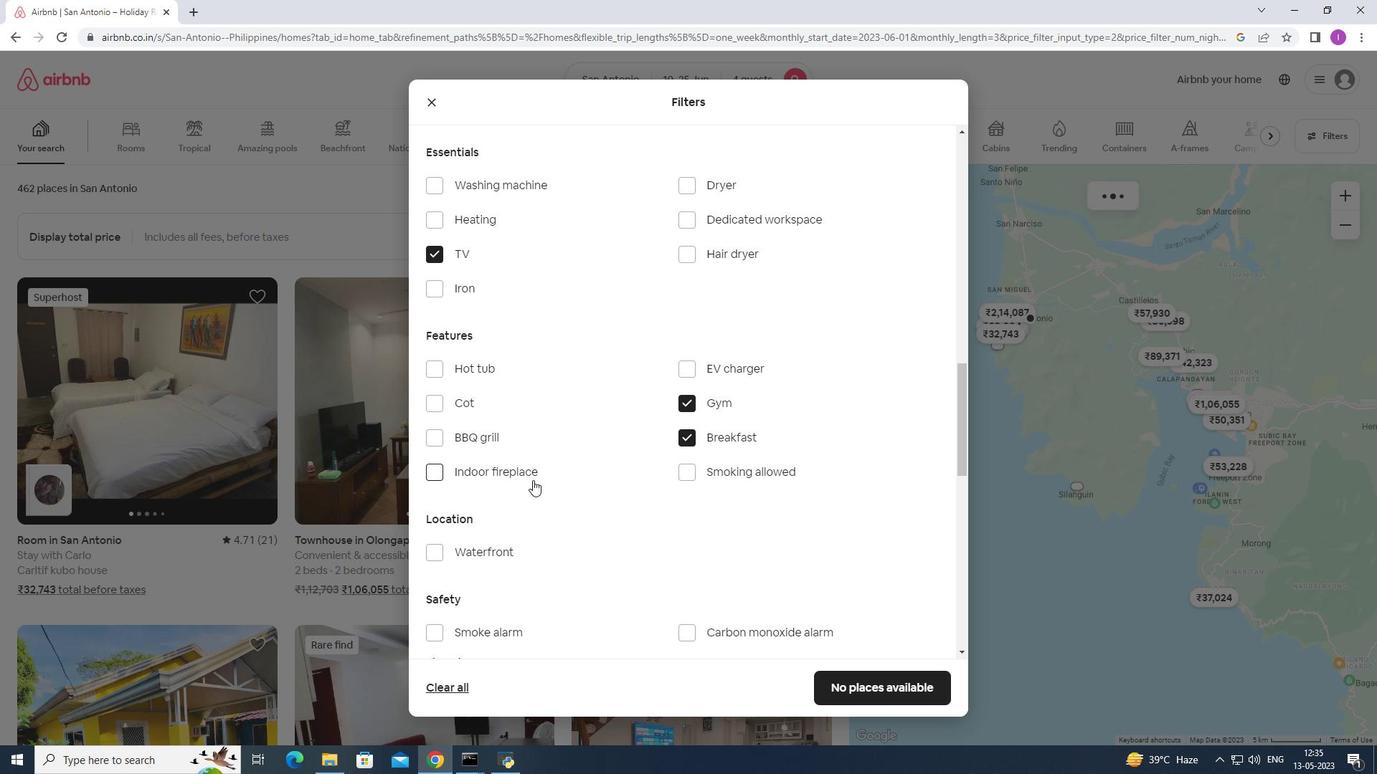 
Action: Mouse scrolled (532, 480) with delta (0, 0)
Screenshot: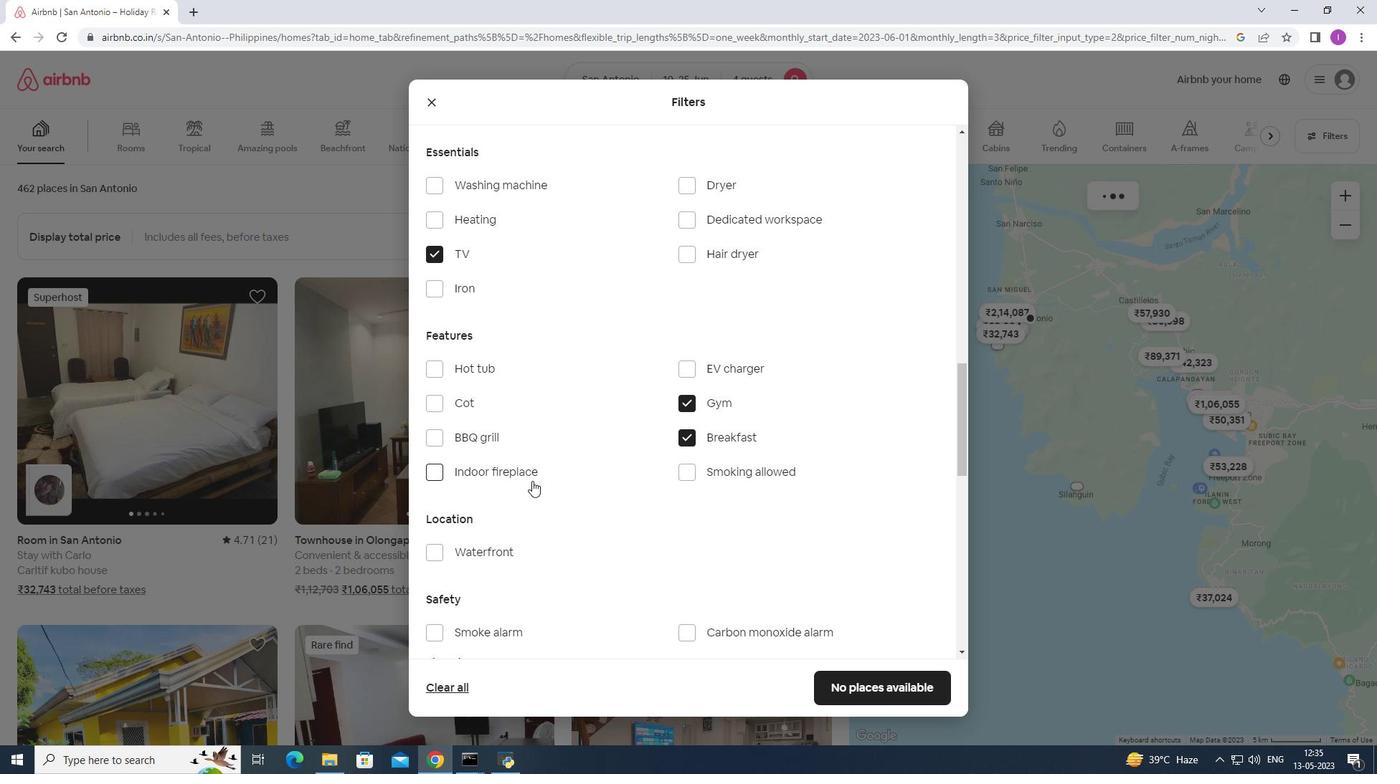 
Action: Mouse scrolled (532, 480) with delta (0, 0)
Screenshot: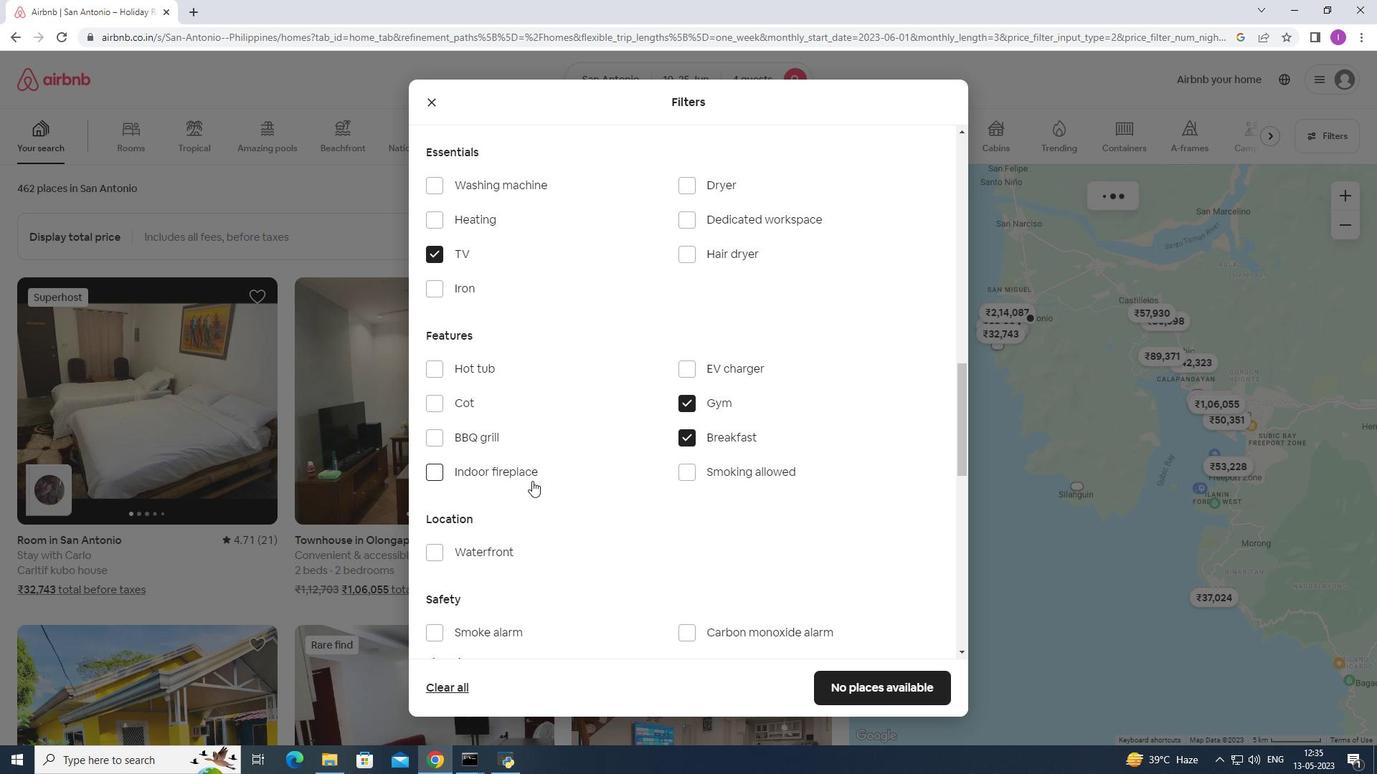 
Action: Mouse scrolled (532, 480) with delta (0, 0)
Screenshot: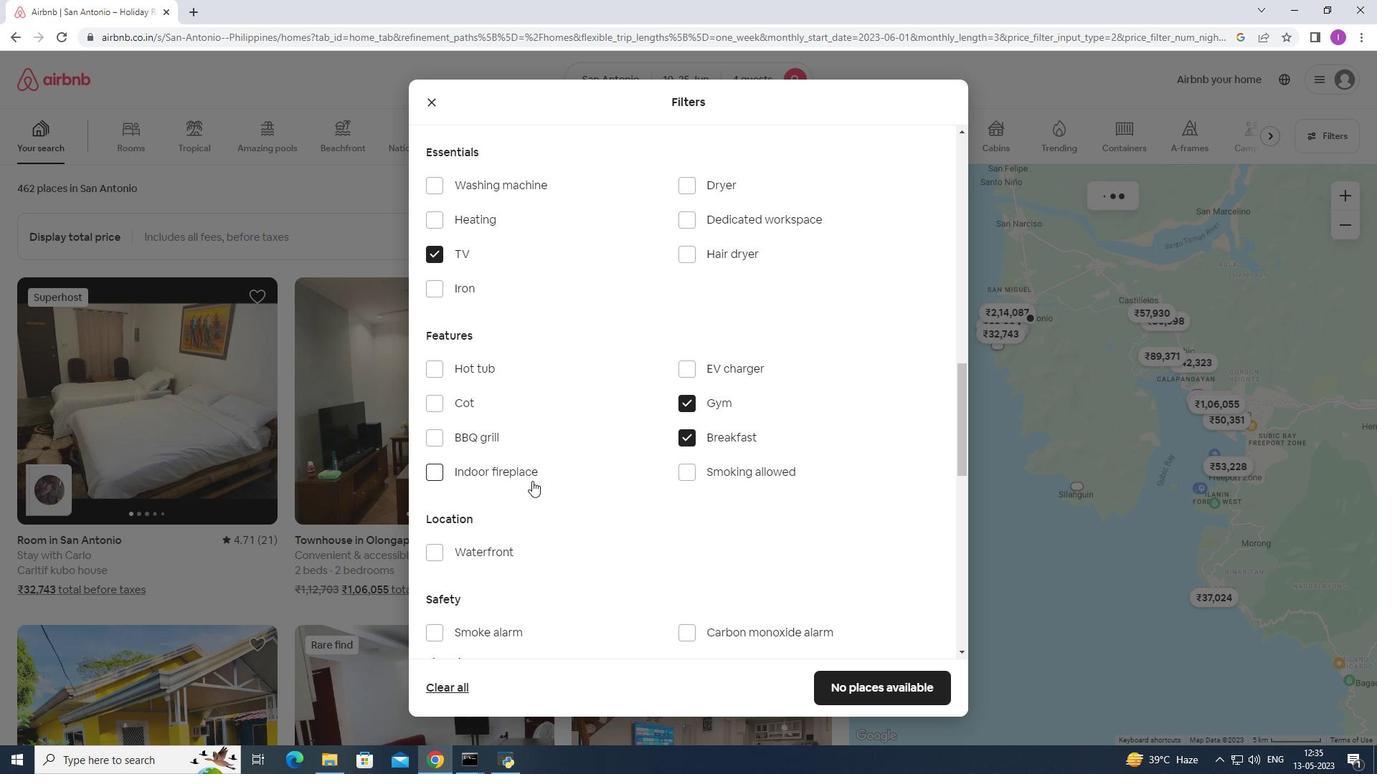 
Action: Mouse scrolled (532, 480) with delta (0, 0)
Screenshot: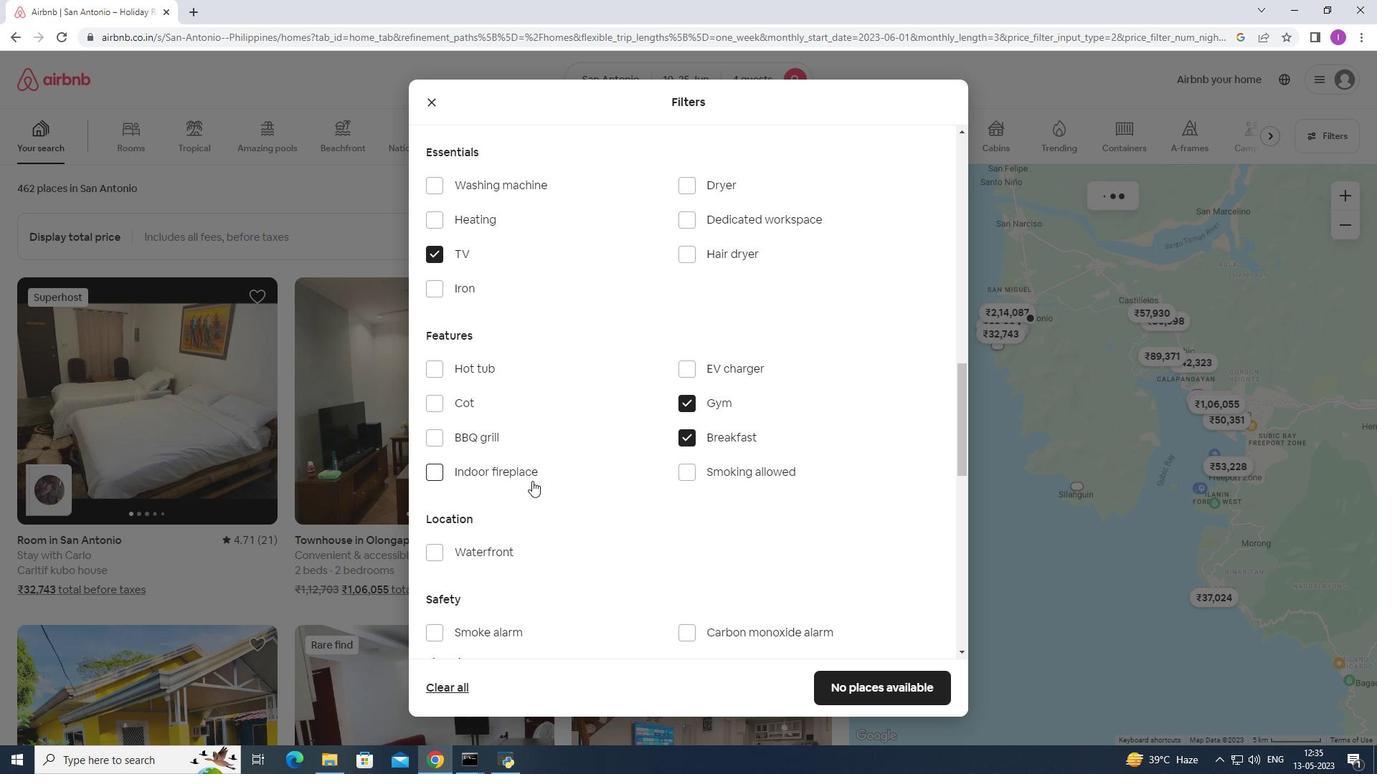 
Action: Mouse moved to (616, 480)
Screenshot: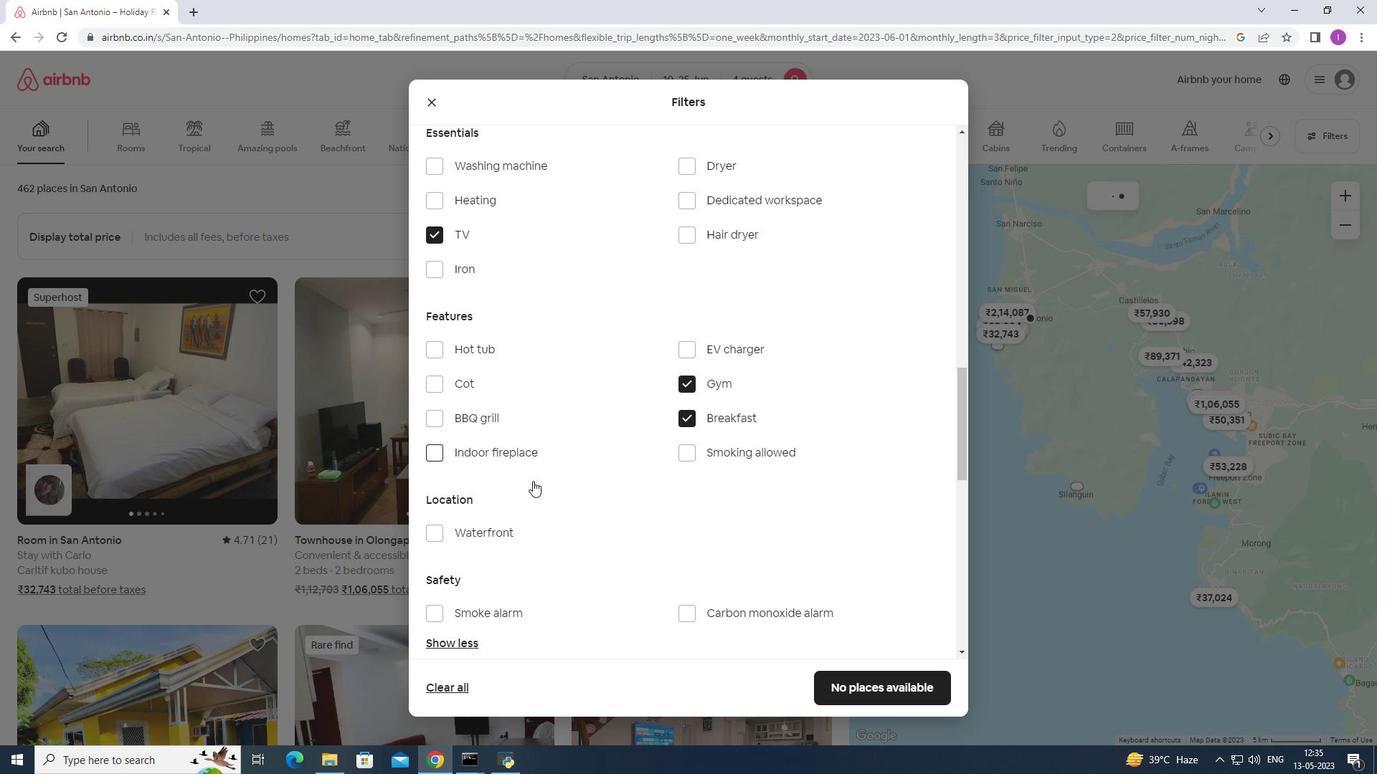 
Action: Mouse scrolled (616, 479) with delta (0, 0)
Screenshot: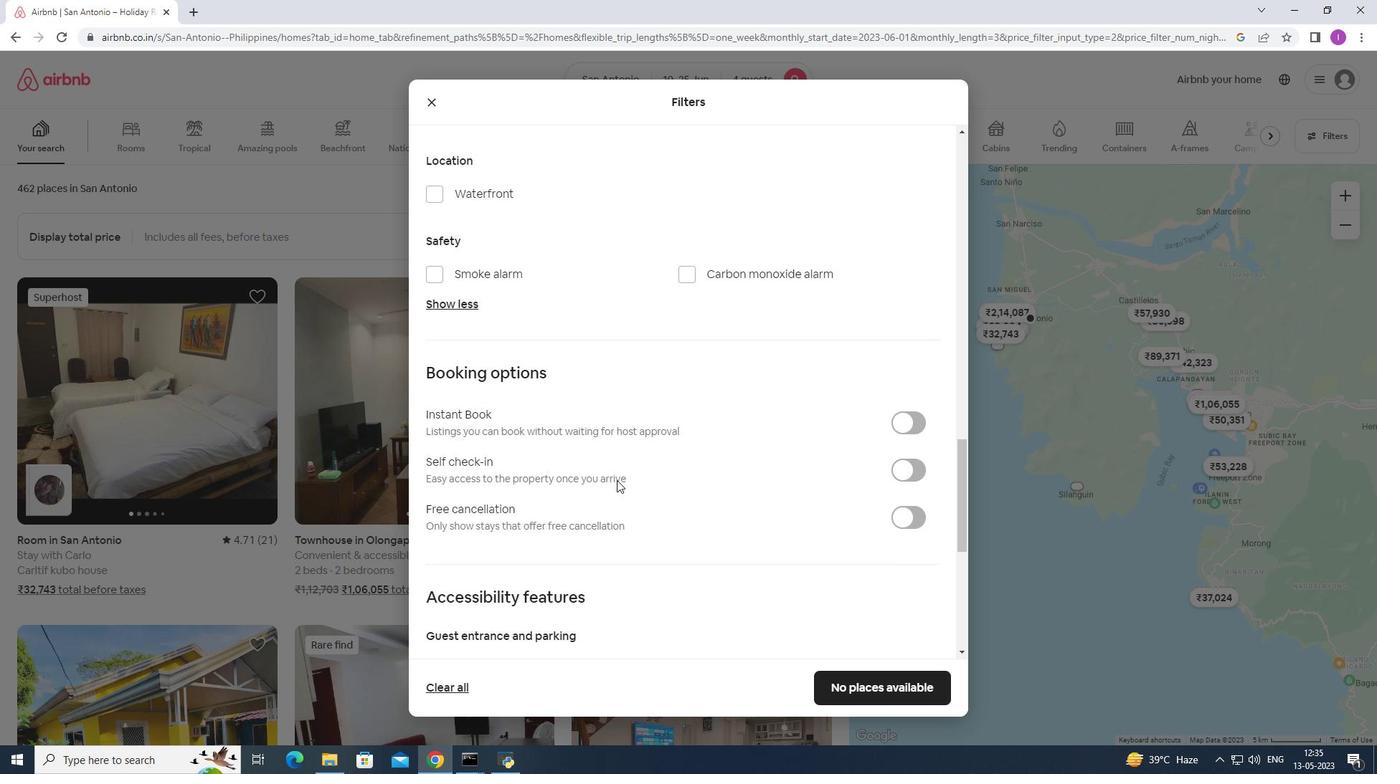 
Action: Mouse scrolled (616, 479) with delta (0, 0)
Screenshot: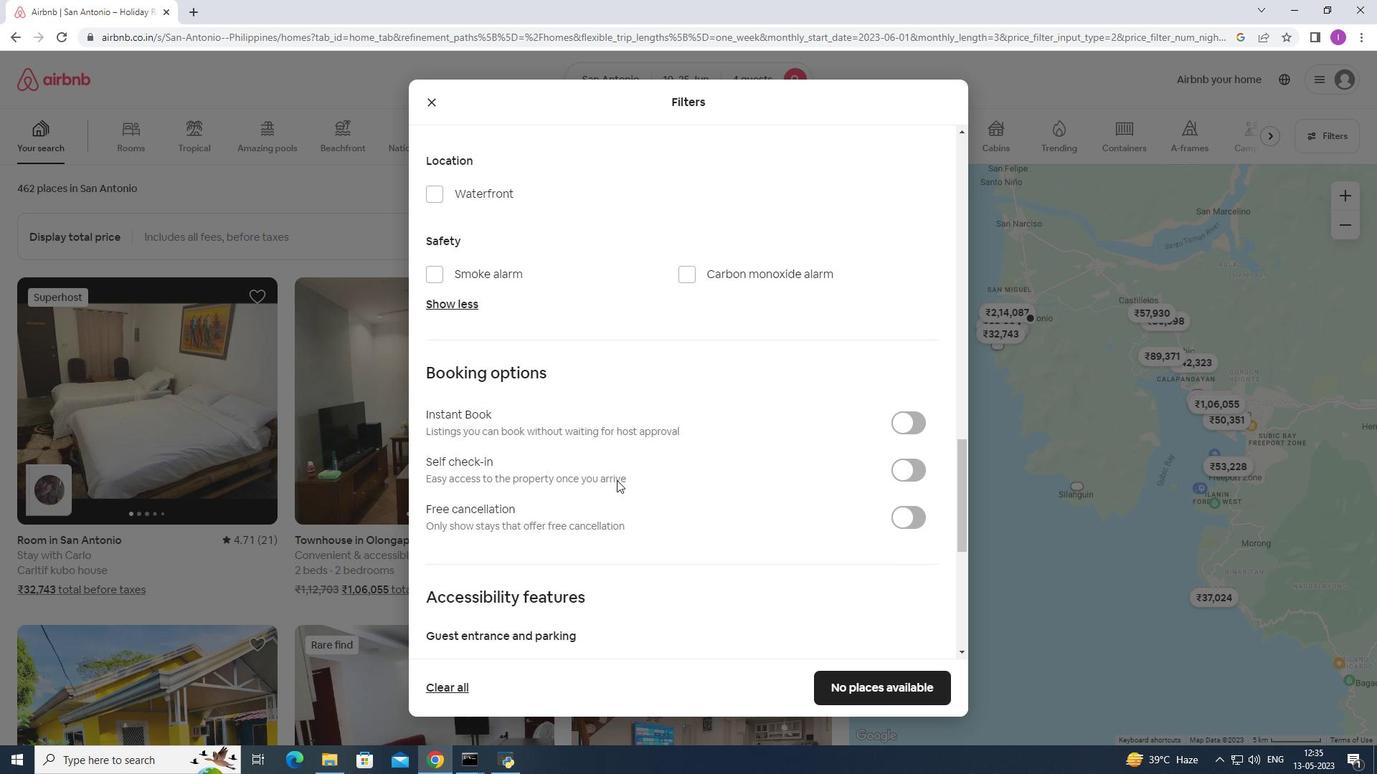 
Action: Mouse scrolled (616, 479) with delta (0, 0)
Screenshot: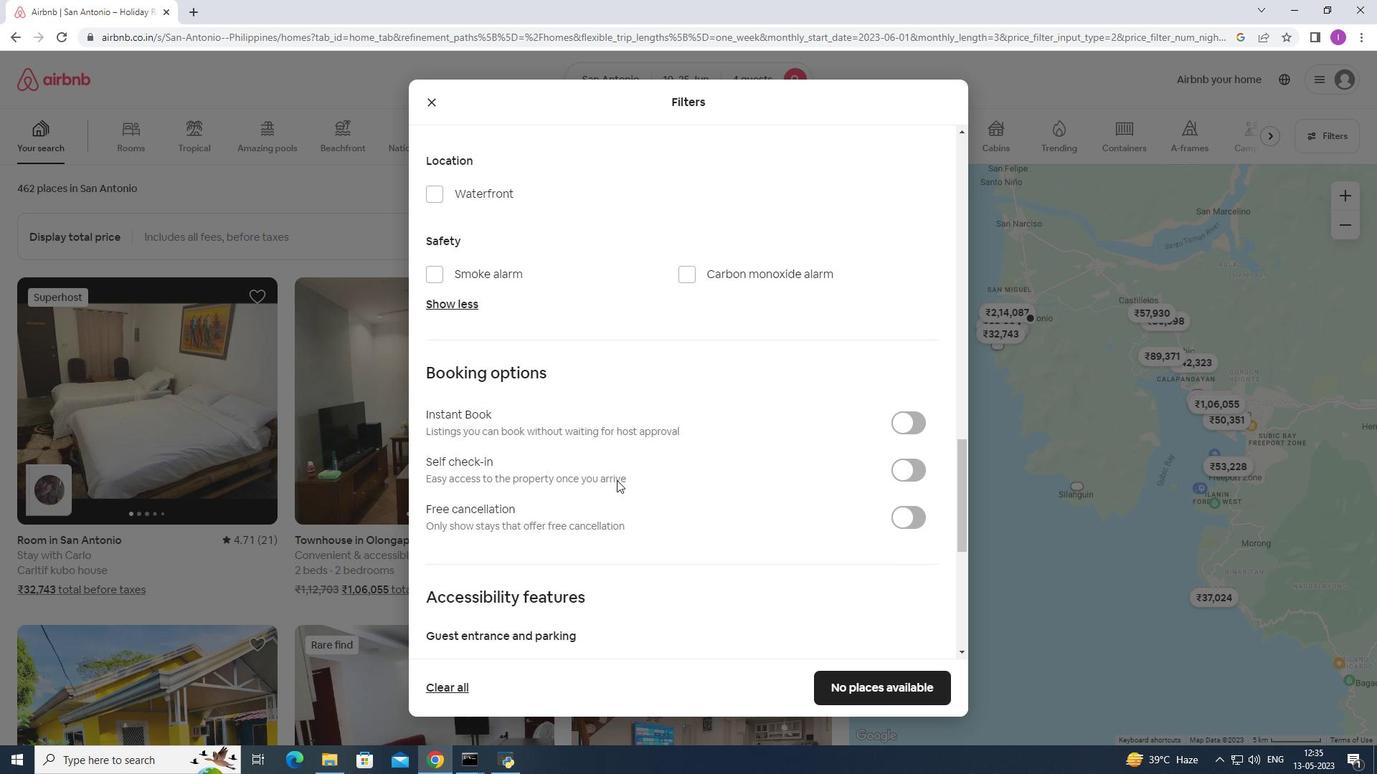 
Action: Mouse scrolled (616, 479) with delta (0, 0)
Screenshot: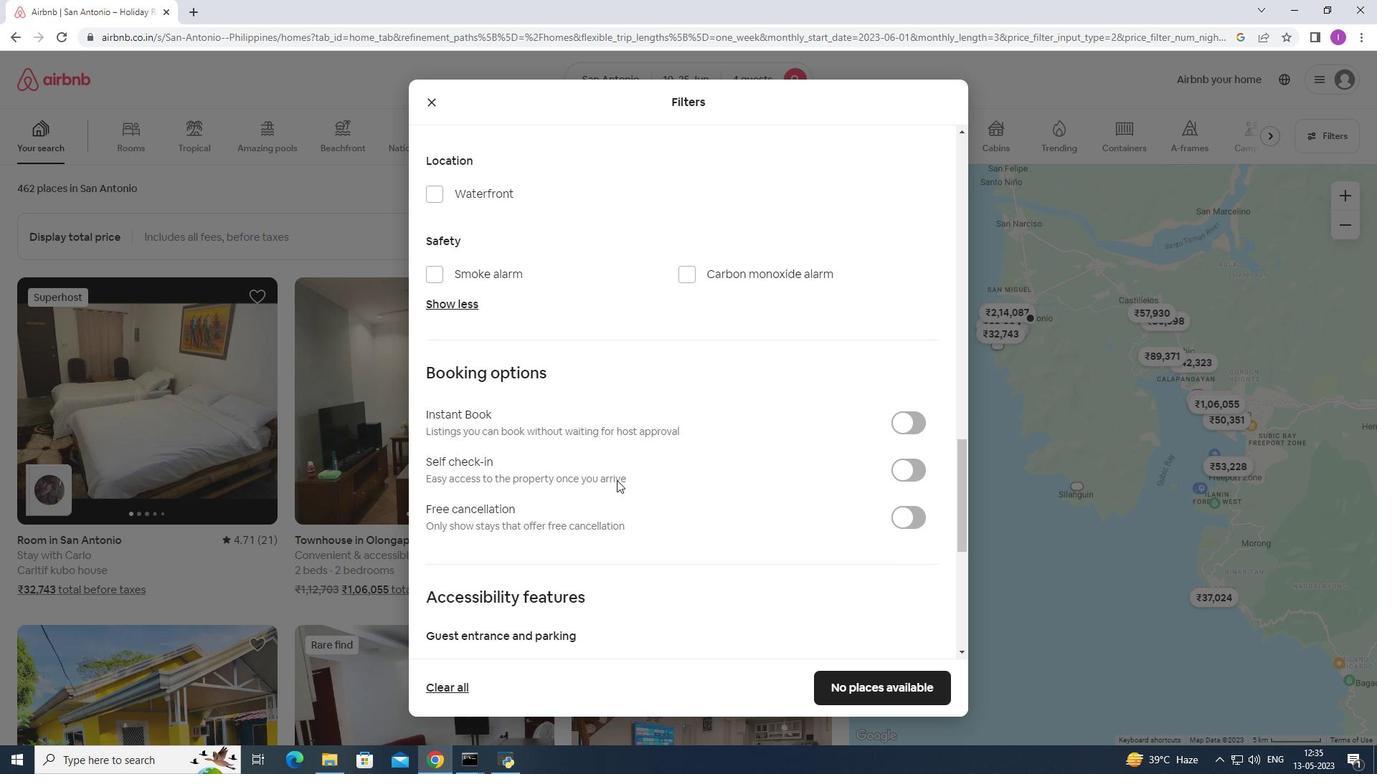 
Action: Mouse moved to (634, 480)
Screenshot: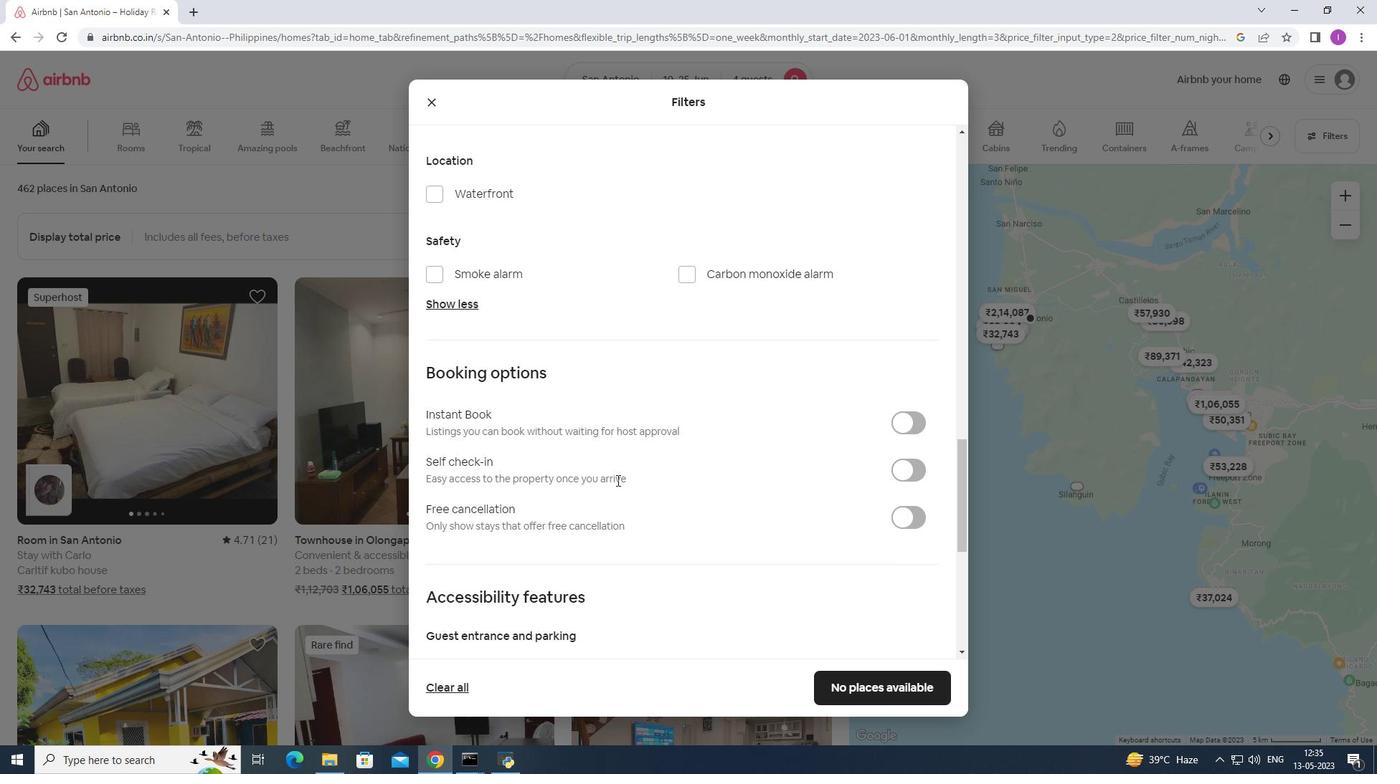 
Action: Mouse scrolled (622, 479) with delta (0, 0)
Screenshot: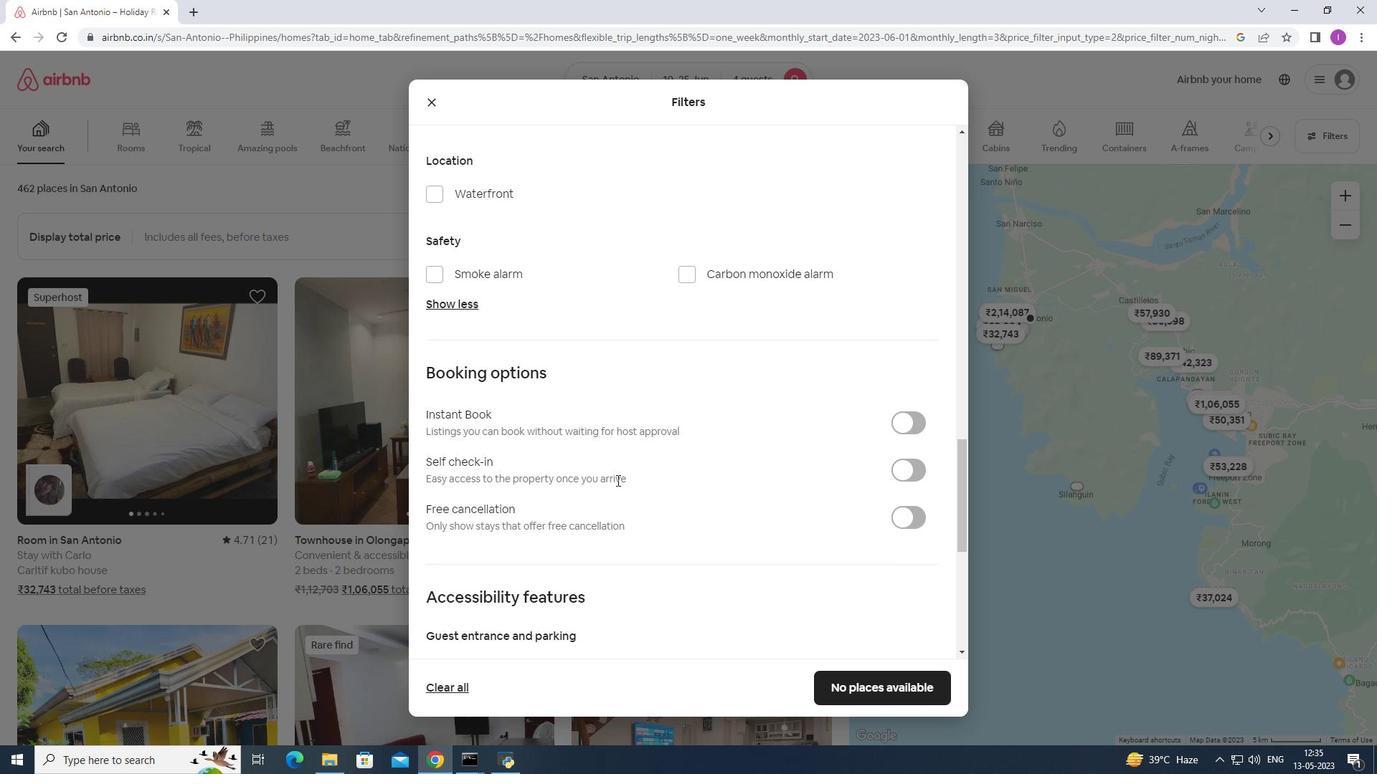 
Action: Mouse moved to (800, 299)
Screenshot: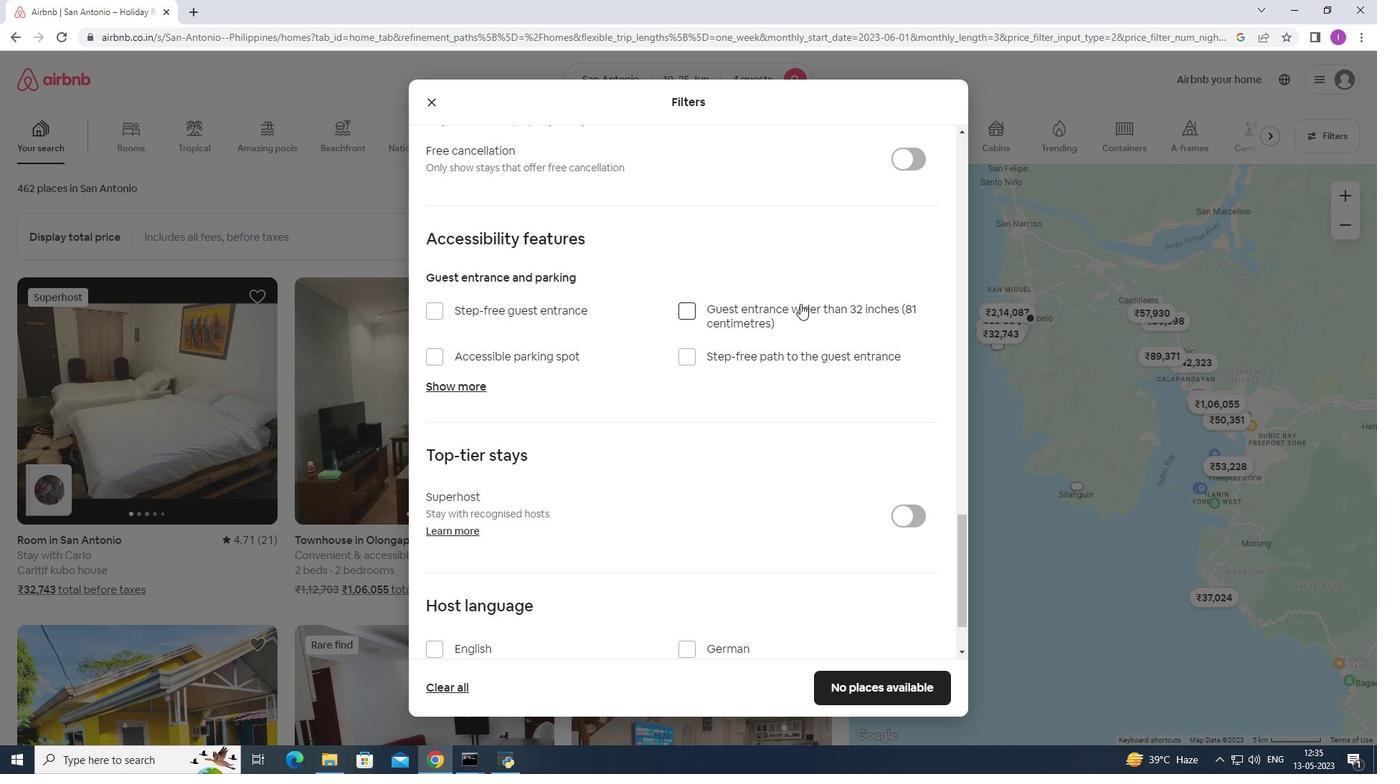 
Action: Mouse scrolled (800, 300) with delta (0, 0)
Screenshot: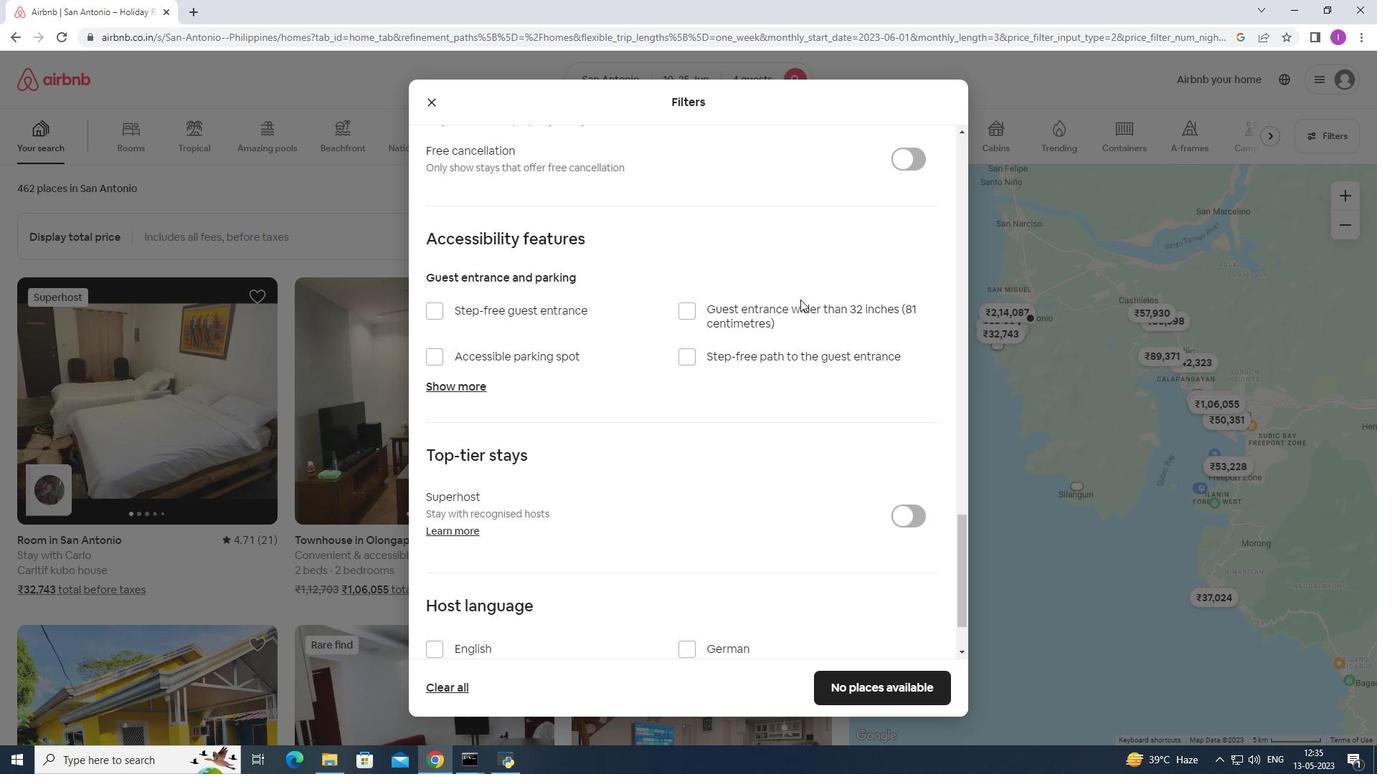 
Action: Mouse scrolled (800, 300) with delta (0, 0)
Screenshot: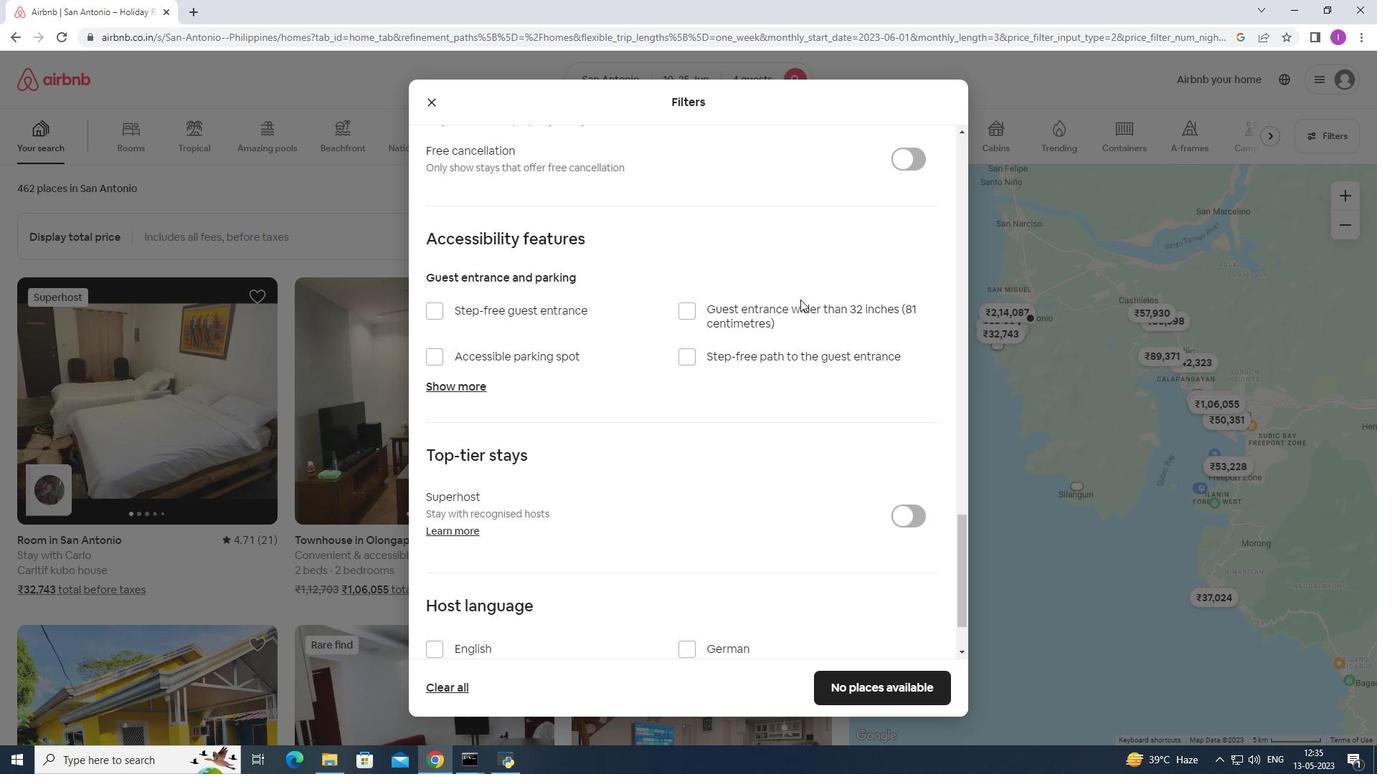 
Action: Mouse moved to (920, 253)
Screenshot: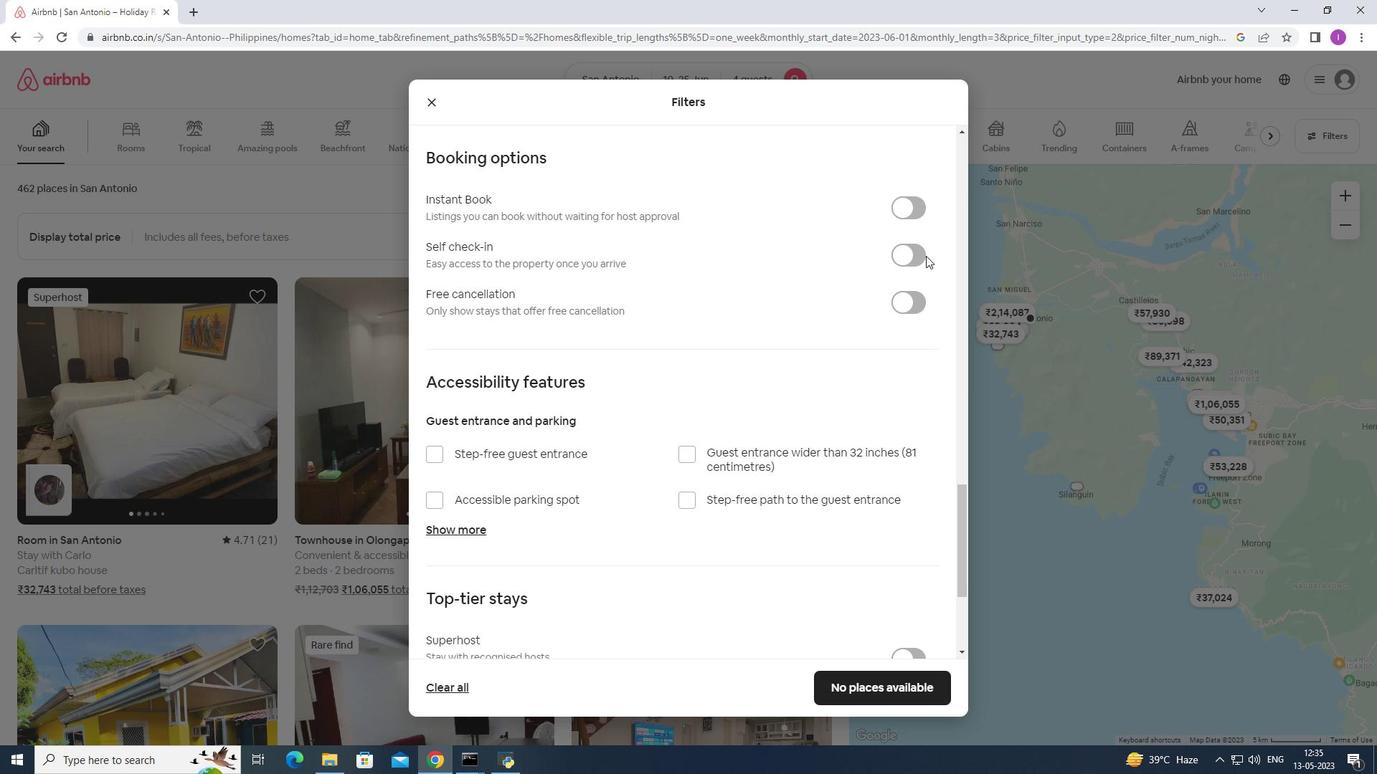 
Action: Mouse pressed left at (920, 253)
Screenshot: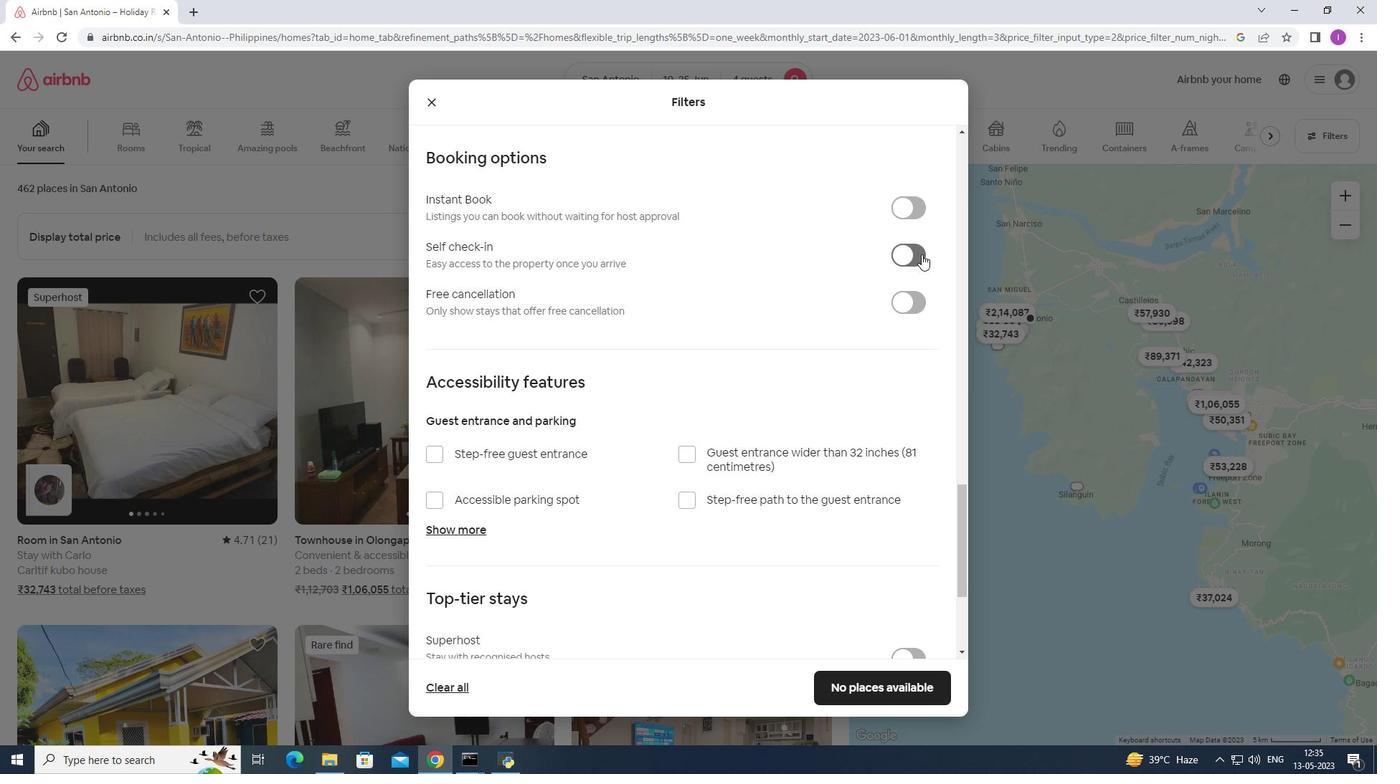 
Action: Mouse moved to (663, 497)
Screenshot: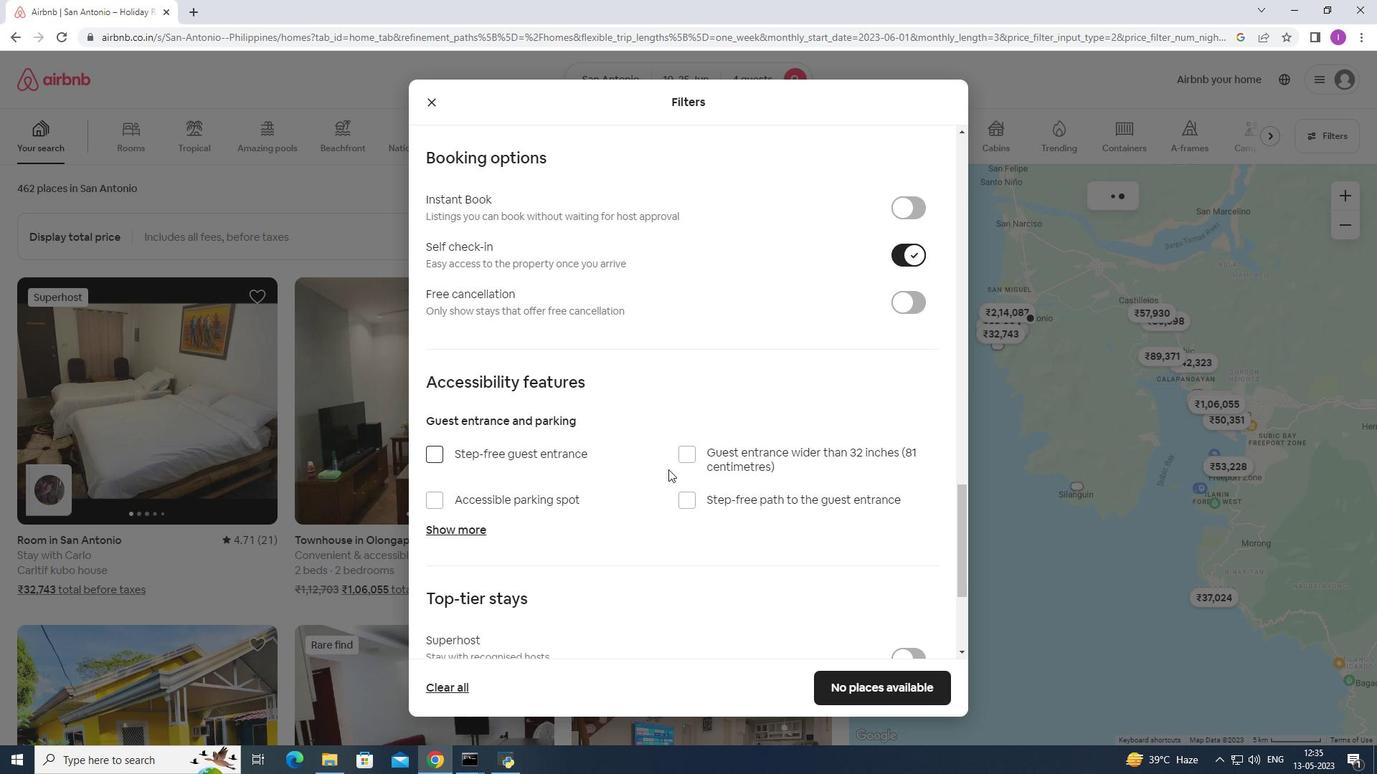 
Action: Mouse scrolled (663, 497) with delta (0, 0)
Screenshot: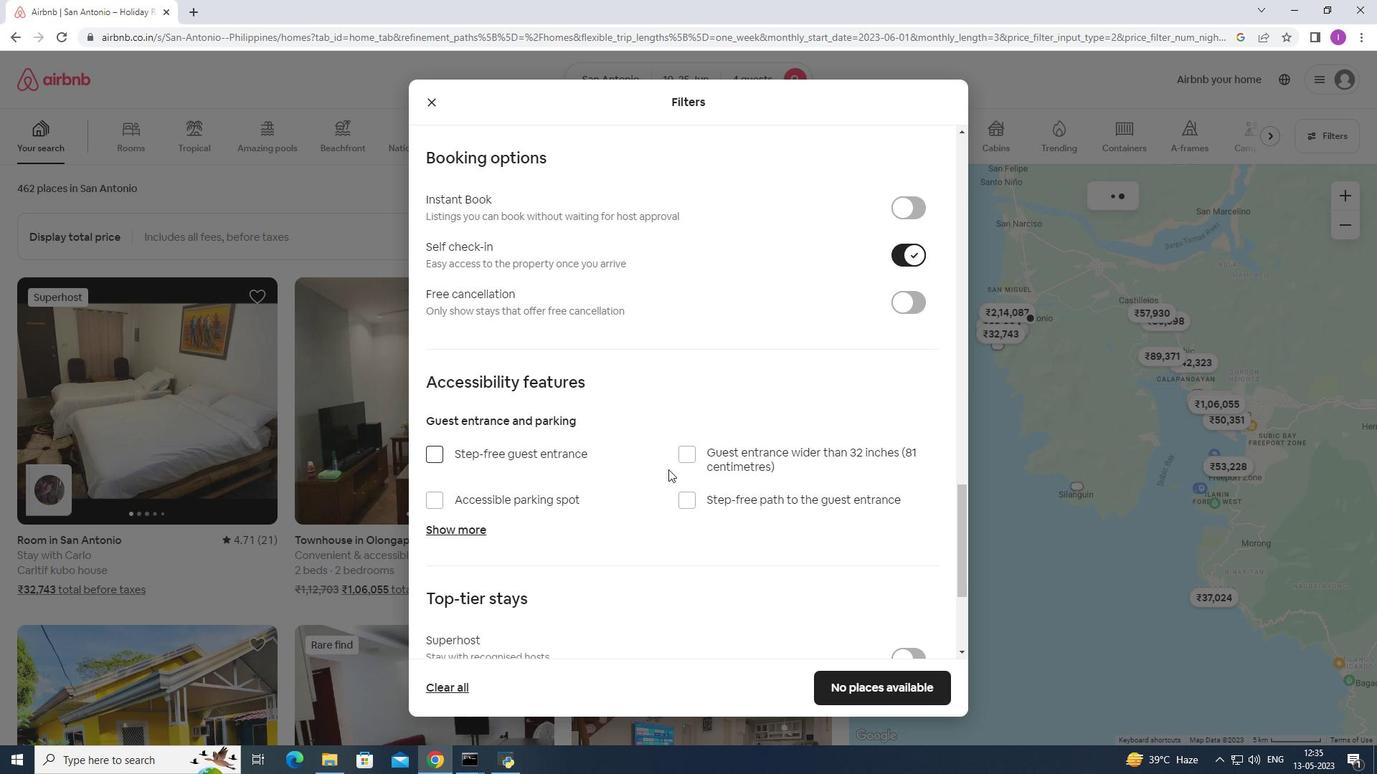 
Action: Mouse moved to (663, 498)
Screenshot: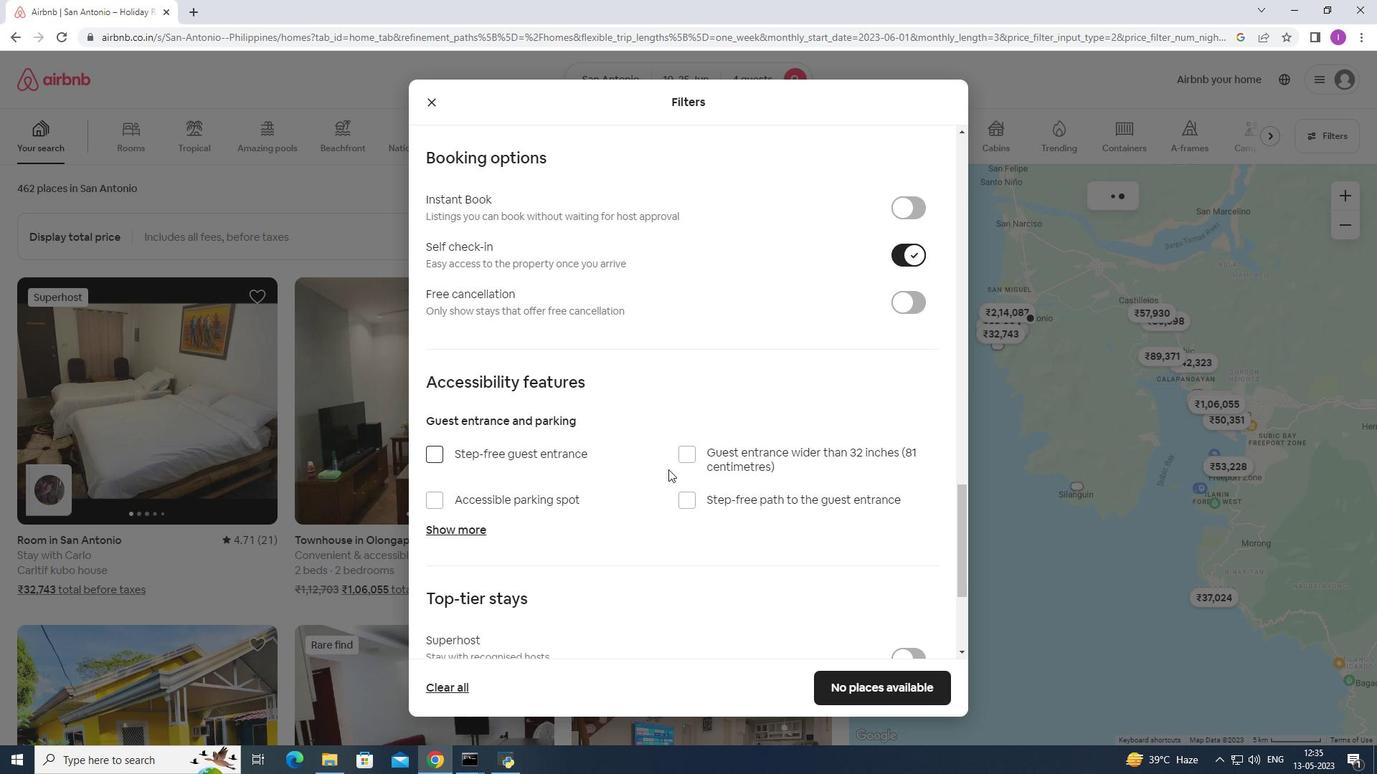 
Action: Mouse scrolled (663, 497) with delta (0, 0)
Screenshot: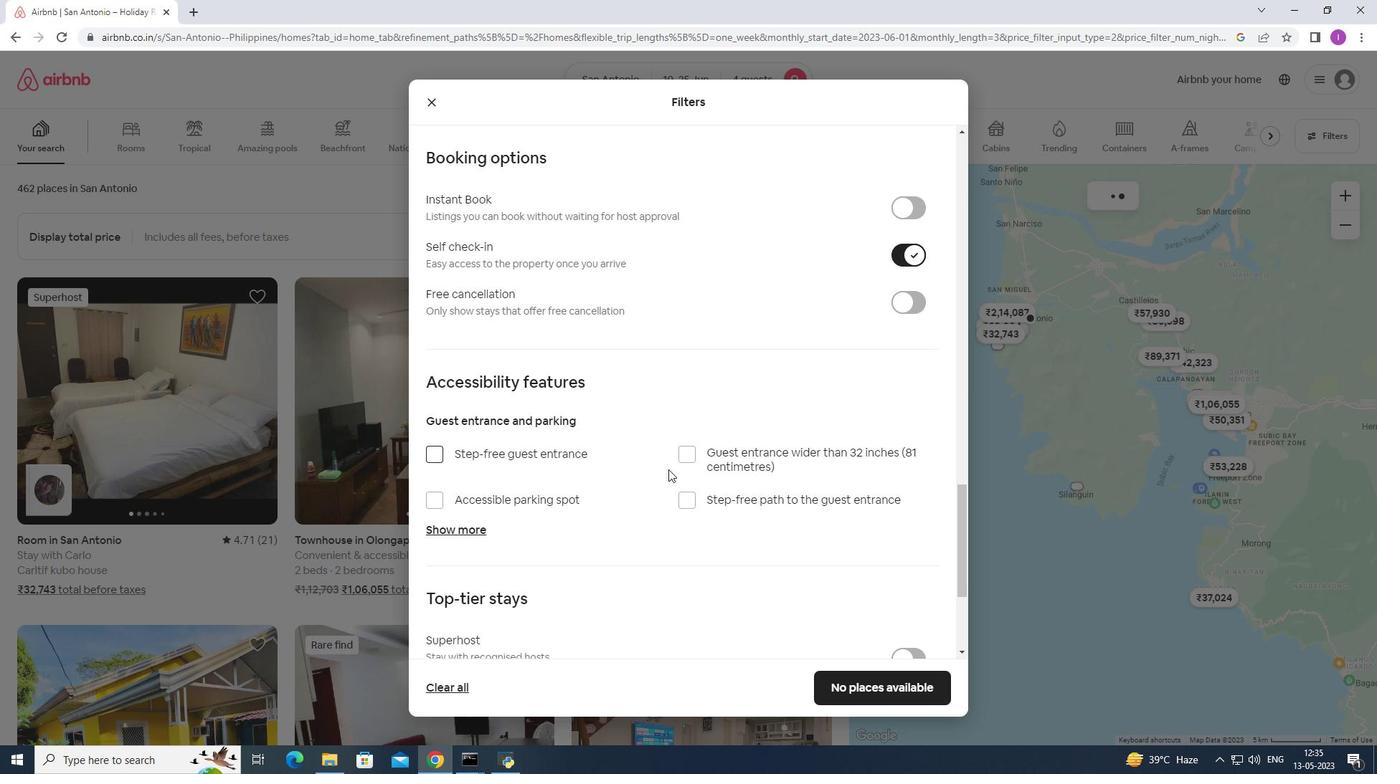 
Action: Mouse scrolled (663, 497) with delta (0, 0)
Screenshot: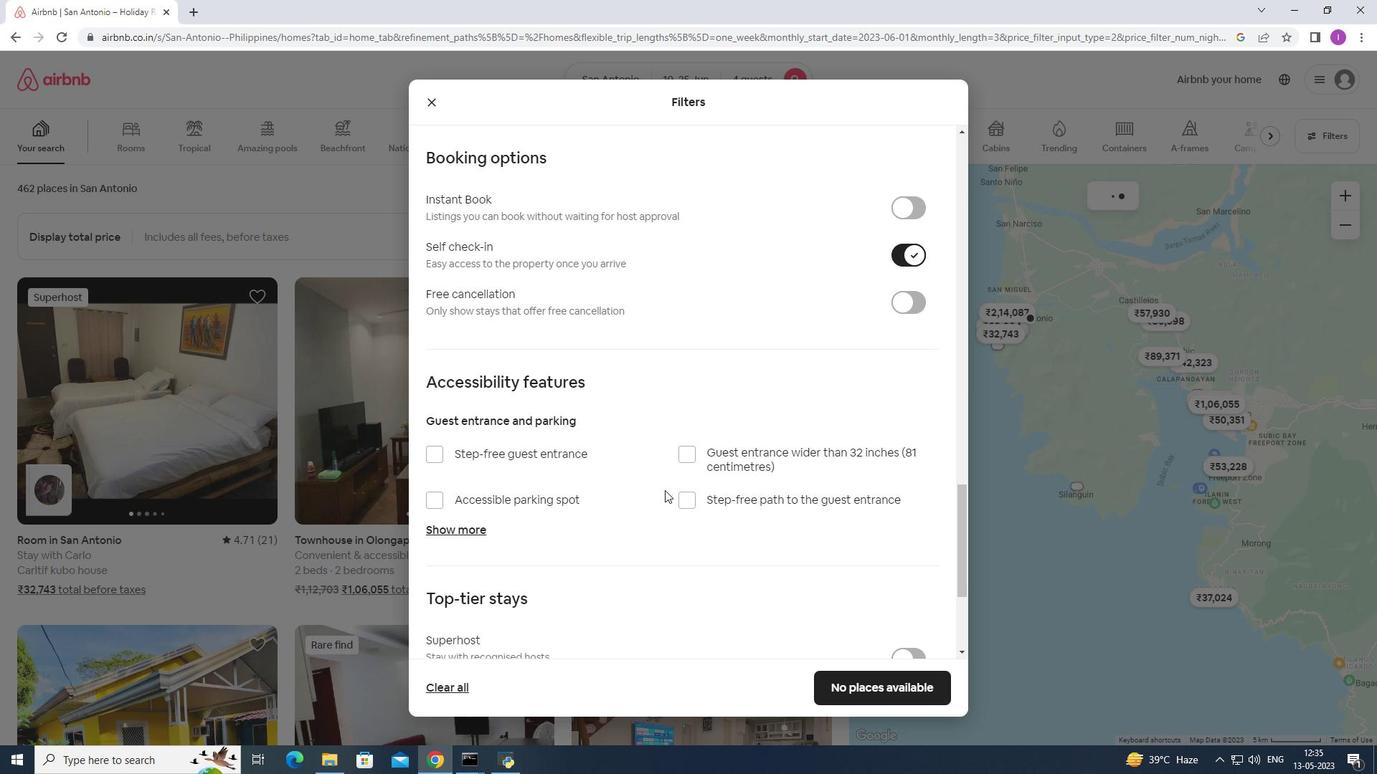 
Action: Mouse scrolled (663, 497) with delta (0, 0)
Screenshot: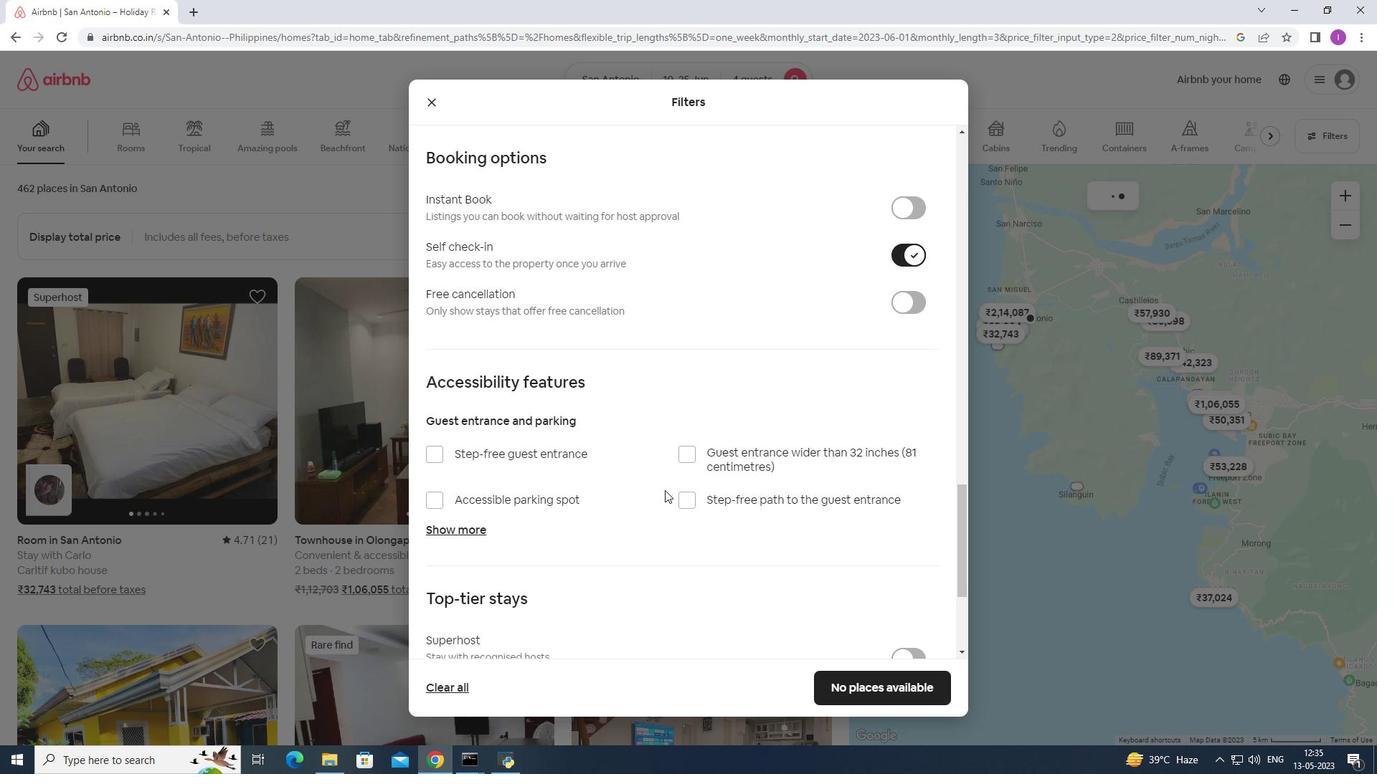 
Action: Mouse moved to (663, 499)
Screenshot: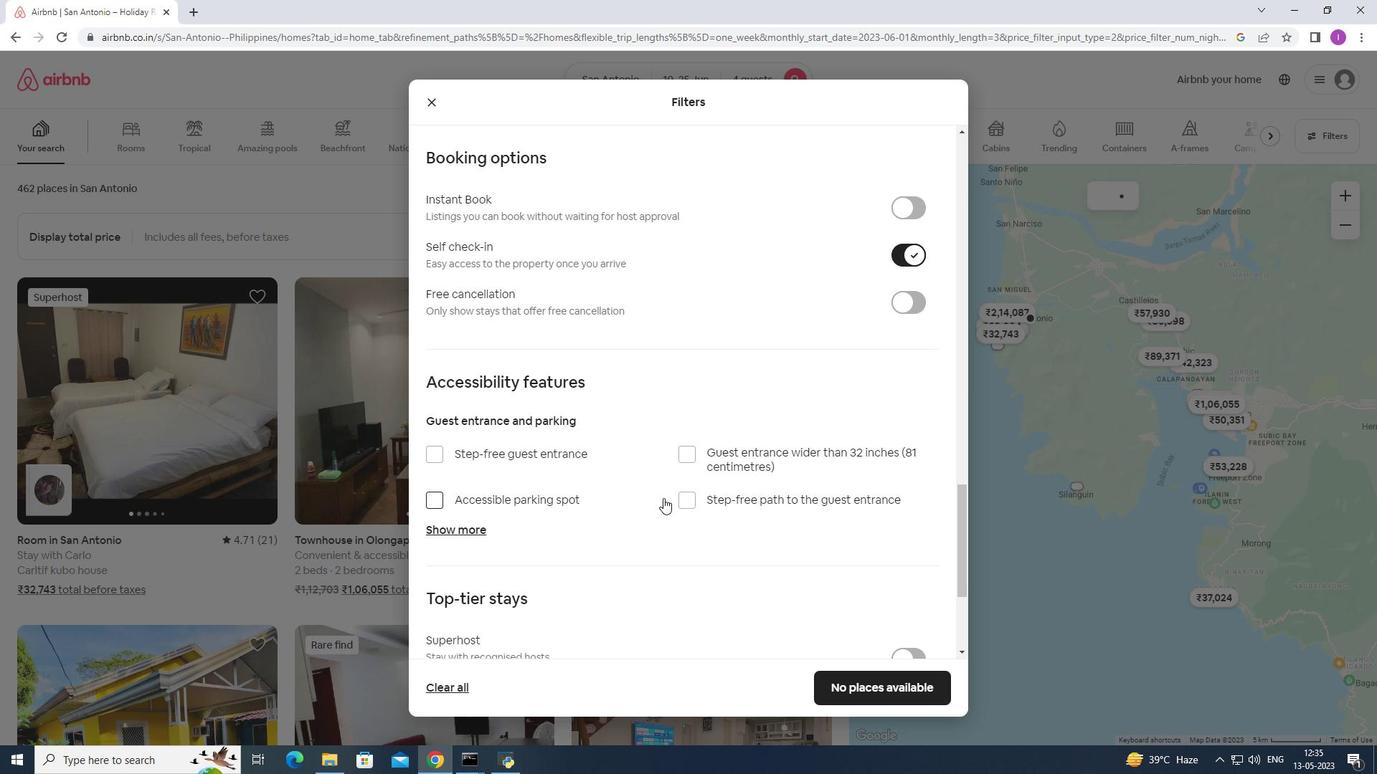 
Action: Mouse scrolled (663, 499) with delta (0, 0)
Screenshot: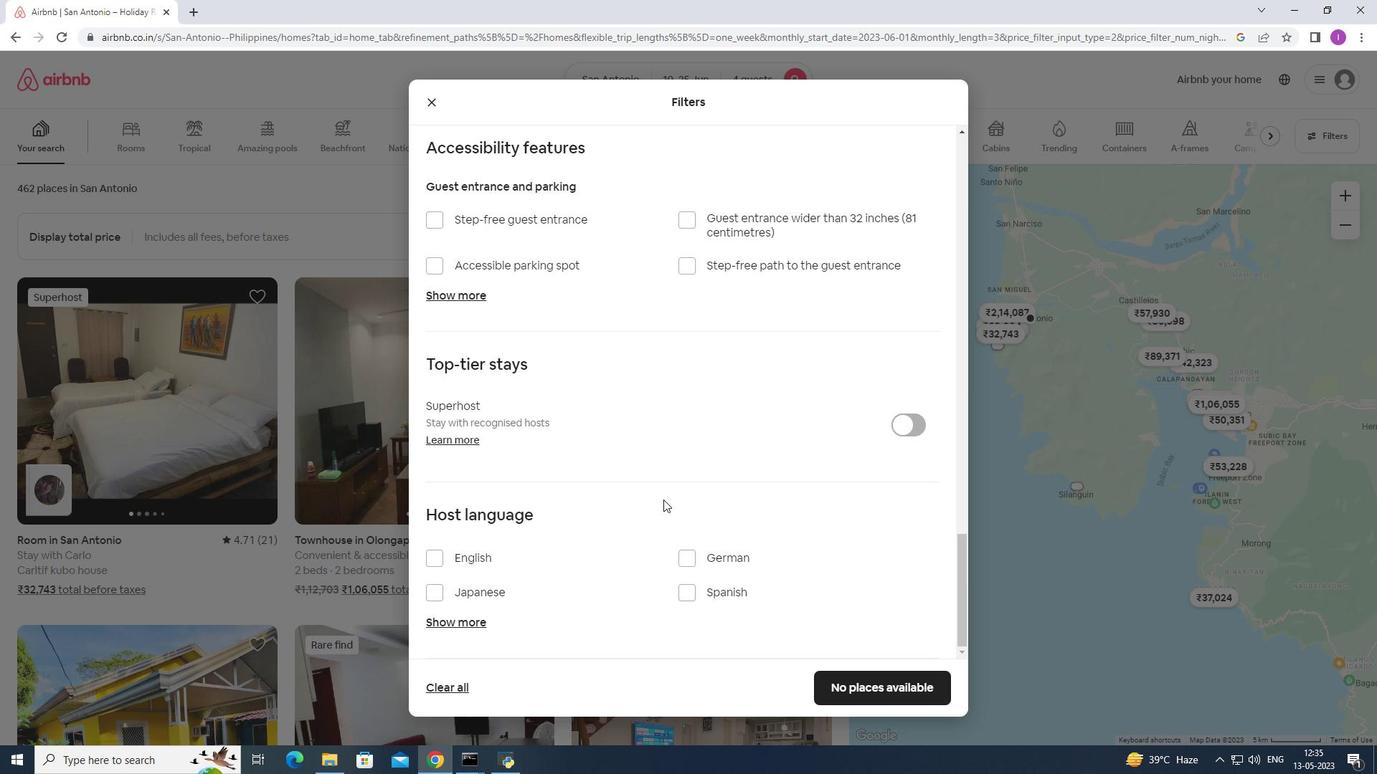 
Action: Mouse scrolled (663, 499) with delta (0, 0)
Screenshot: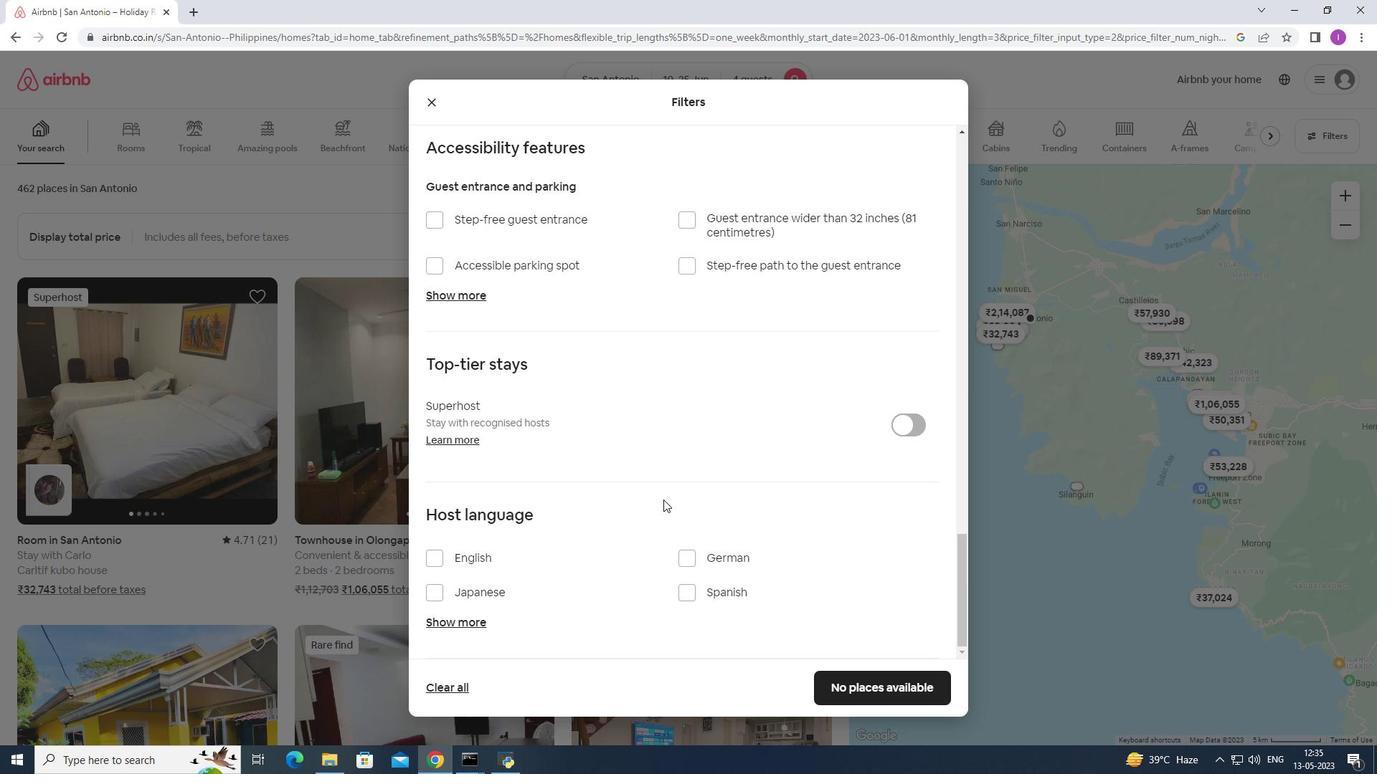 
Action: Mouse scrolled (663, 499) with delta (0, 0)
Screenshot: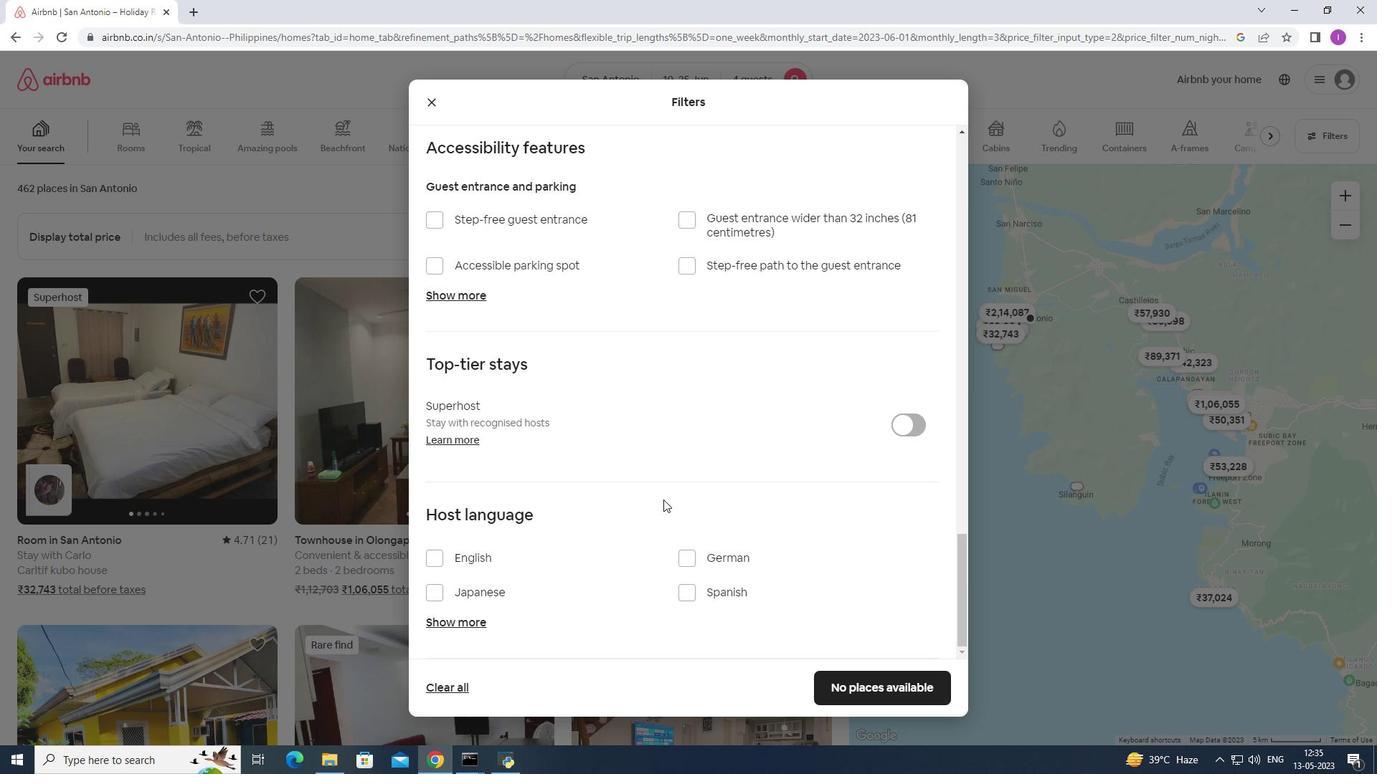 
Action: Mouse scrolled (663, 499) with delta (0, 0)
Screenshot: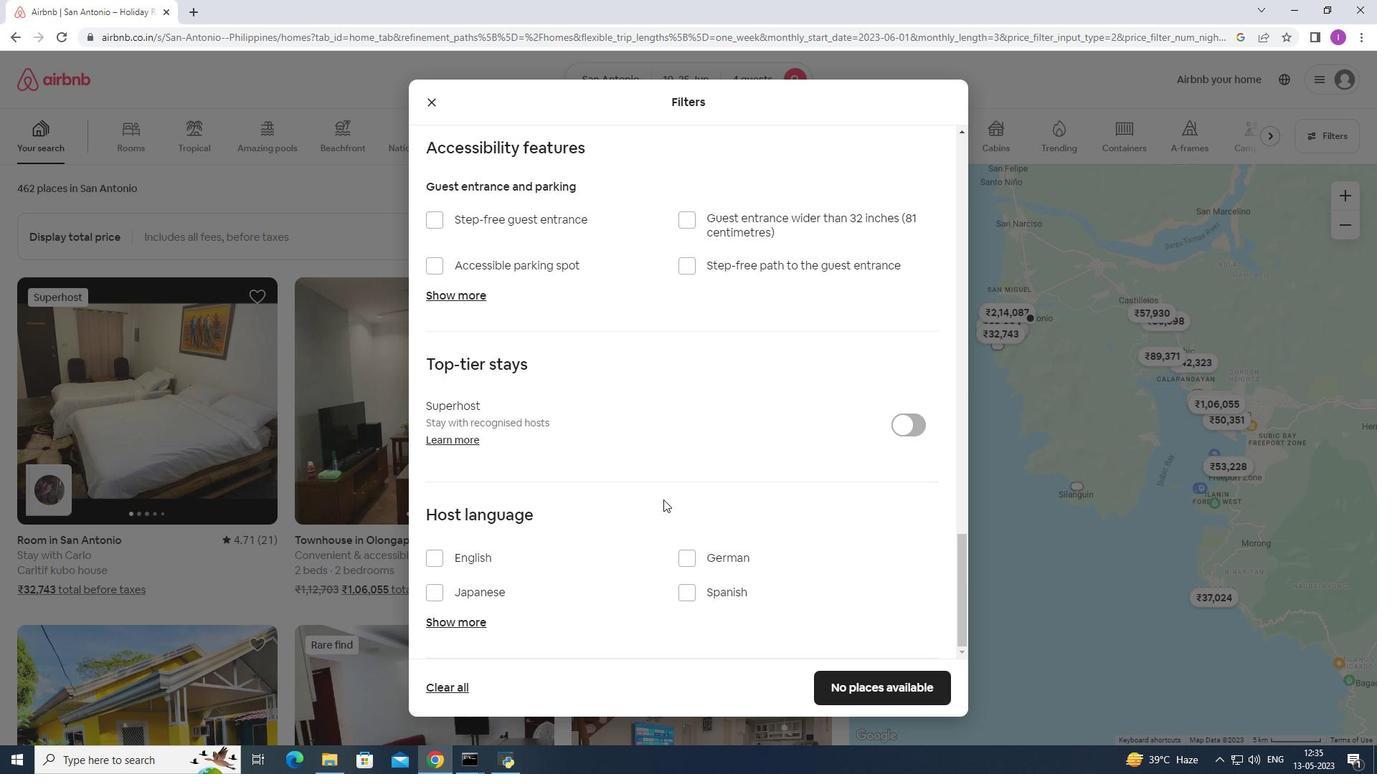 
Action: Mouse moved to (436, 564)
Screenshot: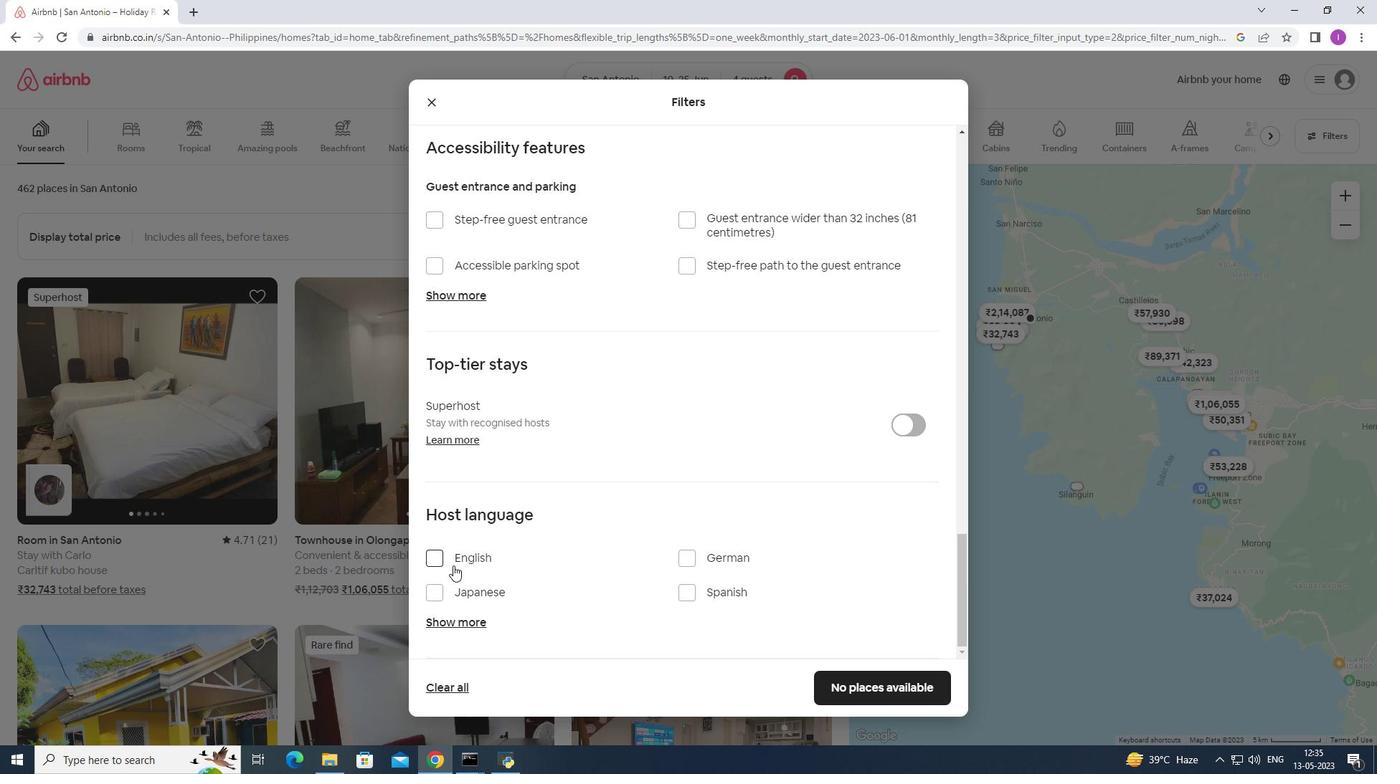 
Action: Mouse pressed left at (436, 564)
Screenshot: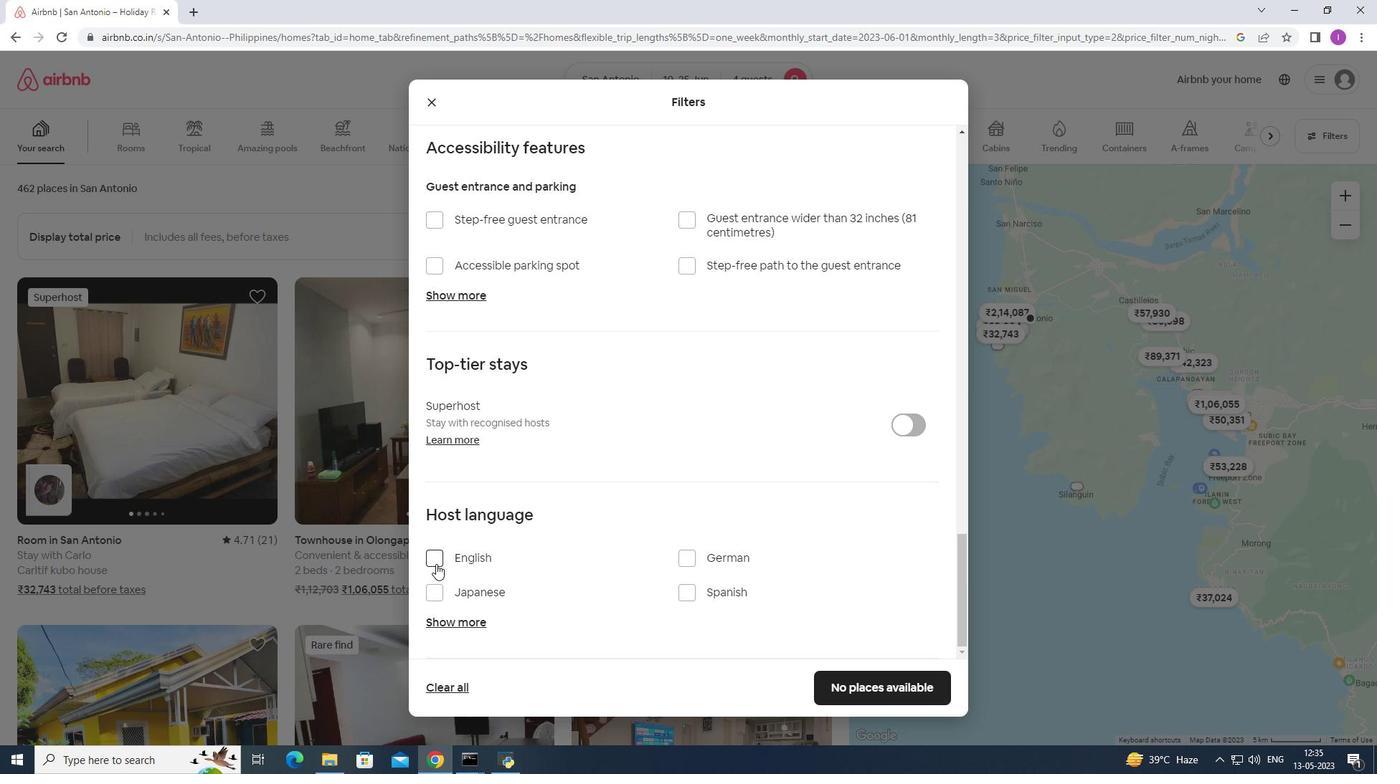 
Action: Mouse moved to (839, 685)
Screenshot: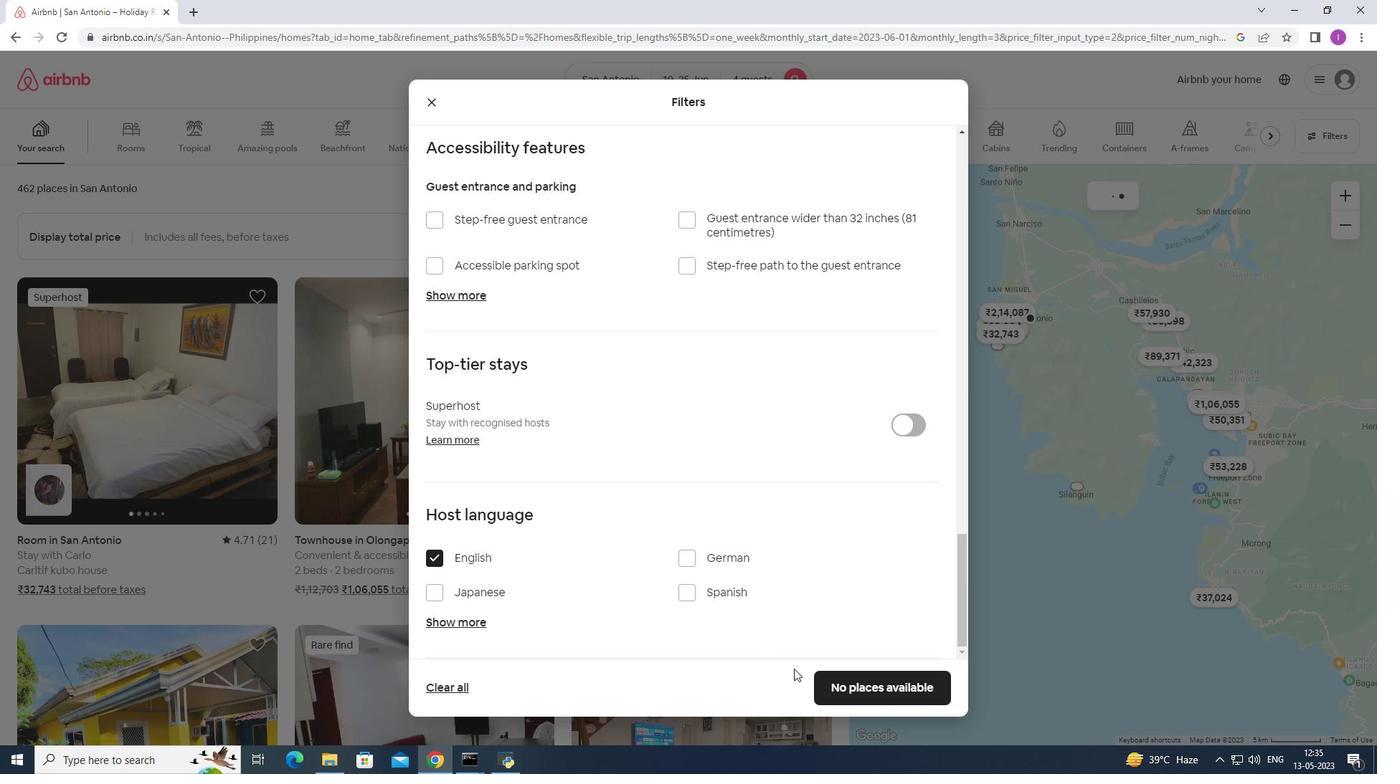 
Action: Mouse pressed left at (839, 685)
Screenshot: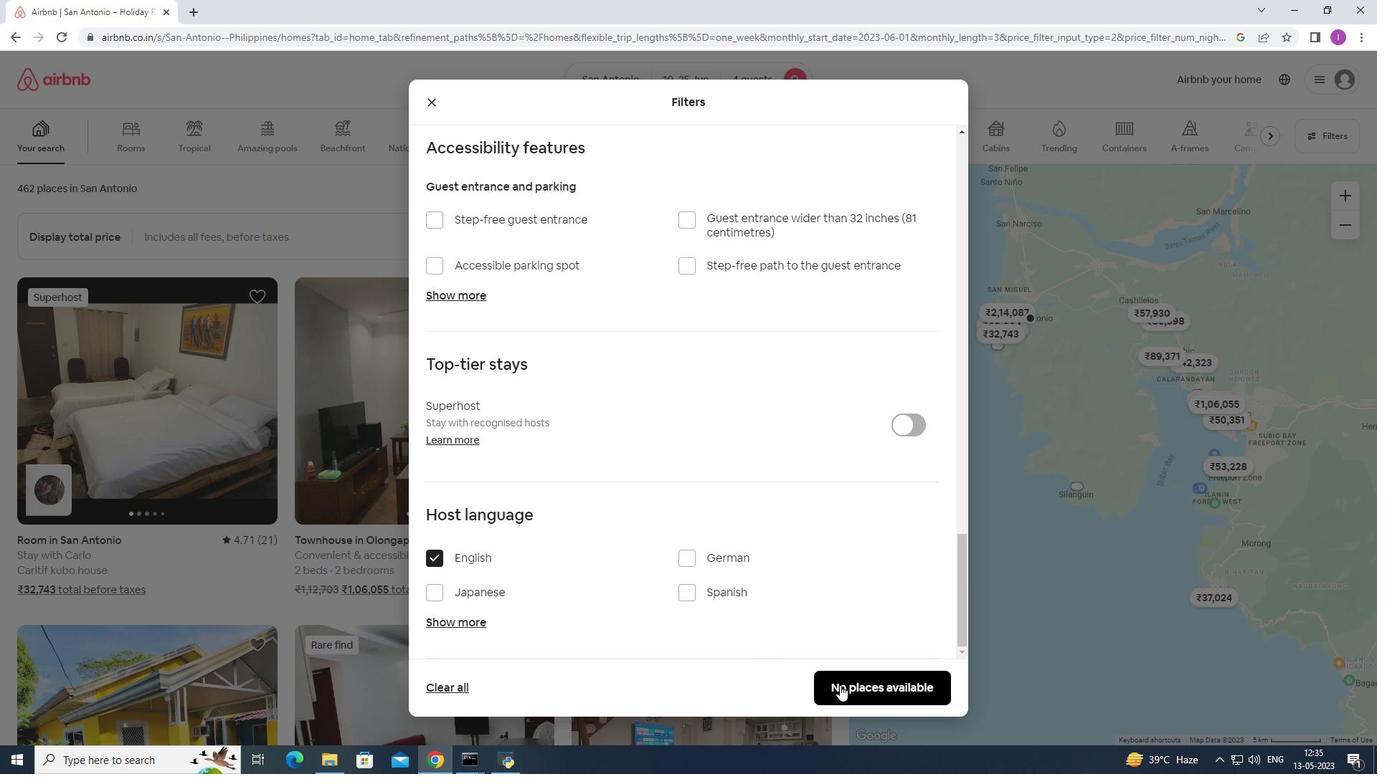 
Action: Mouse moved to (721, 664)
Screenshot: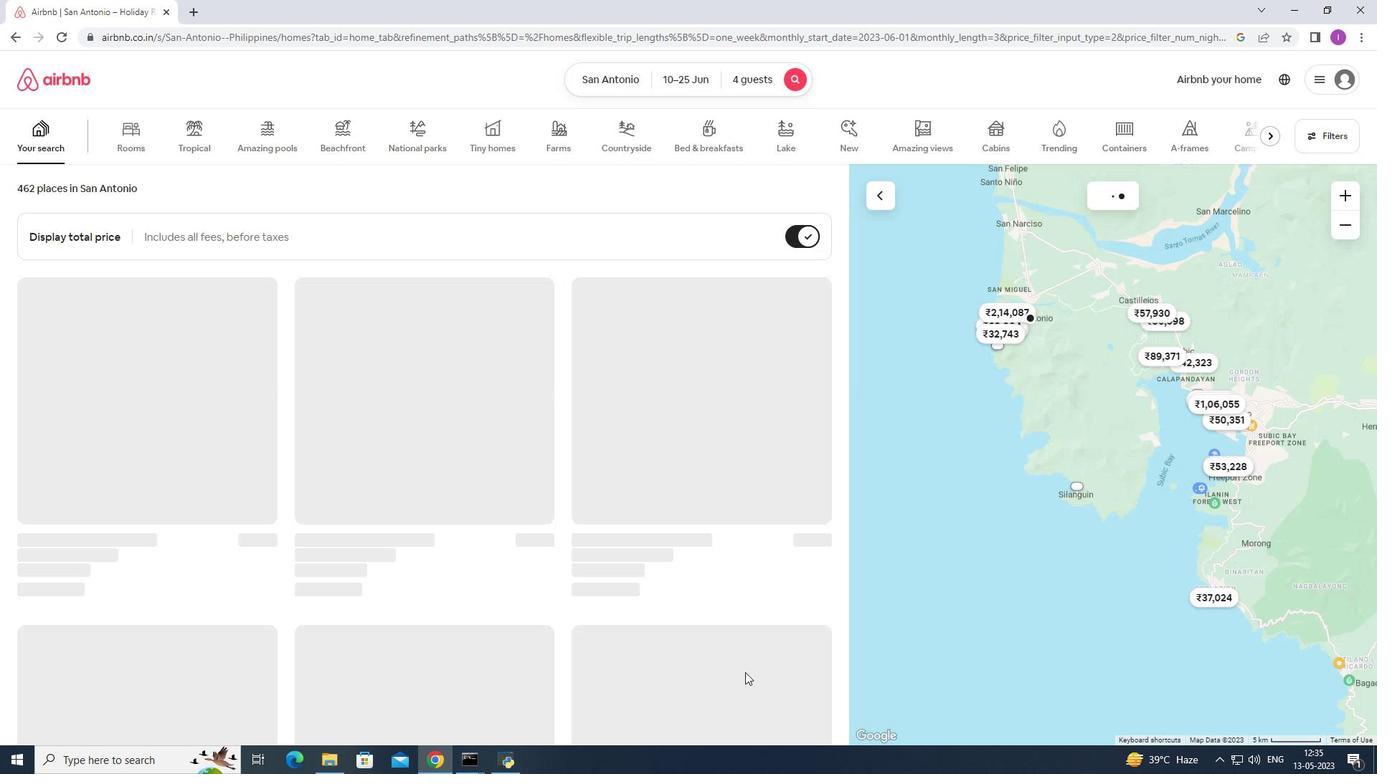 
